 Task: Research Airbnb accommodation in Valenza, Italy from 1st December, 2023 to 3rd December, 2023 for 1 adult. Place can be private room with 1  bedroom having 1 bed and 1 bathroom. Property type can be hotel. Amenities needed are: wifi.
Action: Mouse moved to (442, 219)
Screenshot: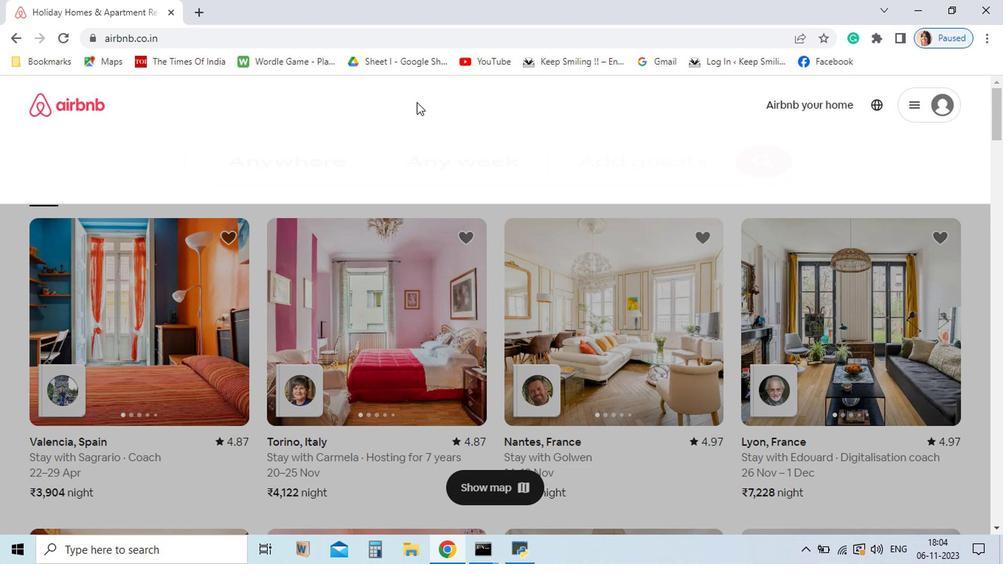 
Action: Mouse pressed left at (442, 219)
Screenshot: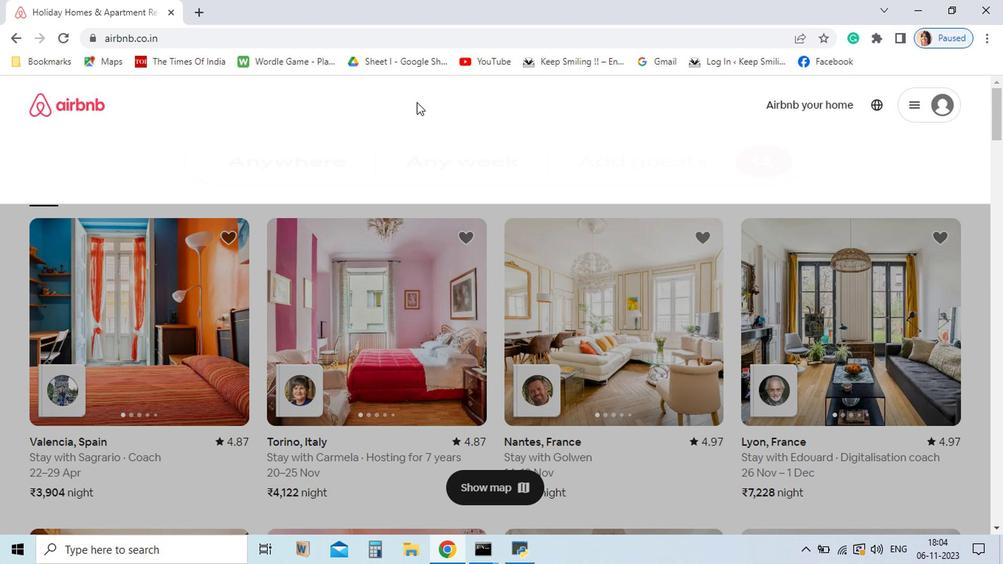 
Action: Mouse moved to (355, 266)
Screenshot: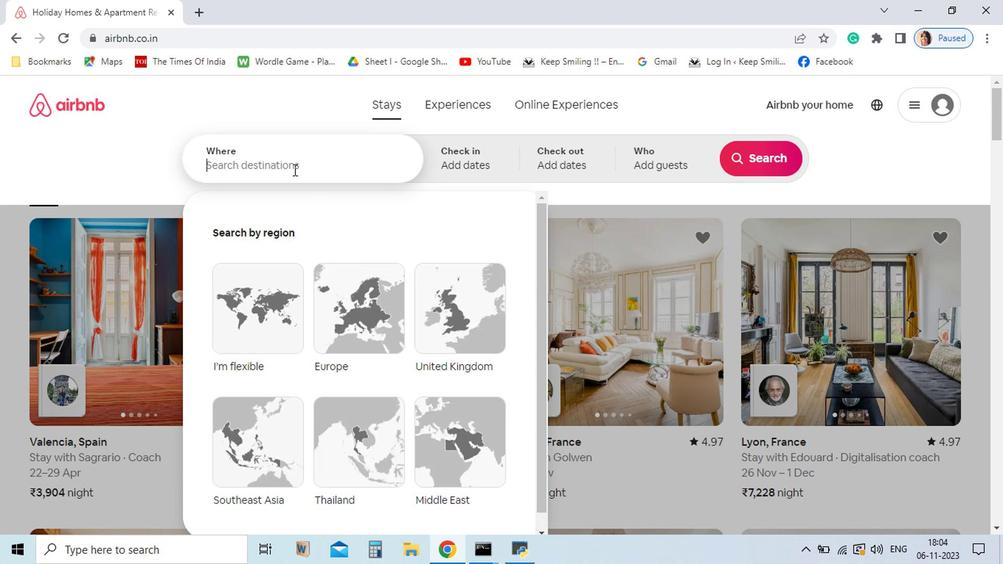
Action: Mouse pressed left at (355, 266)
Screenshot: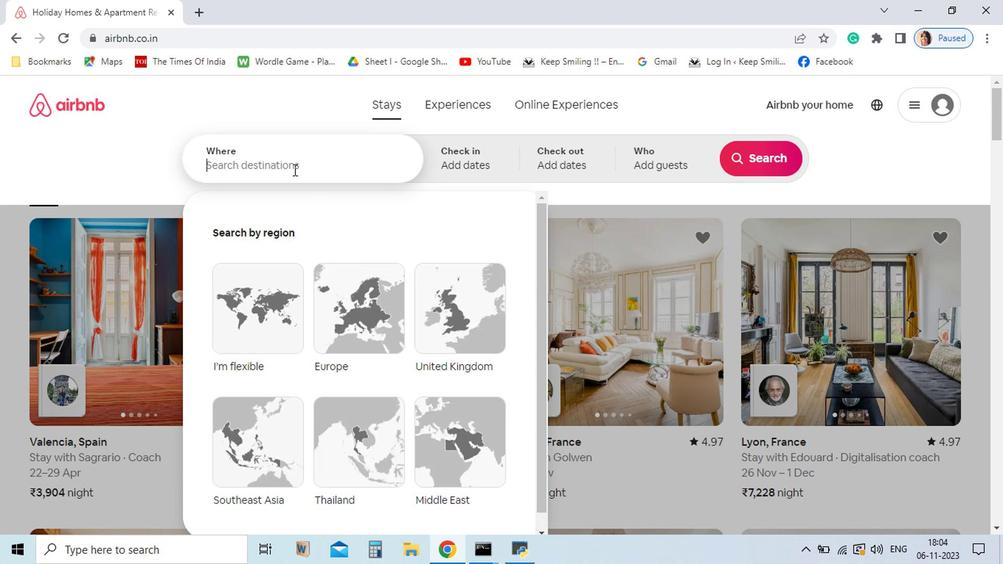 
Action: Mouse moved to (354, 267)
Screenshot: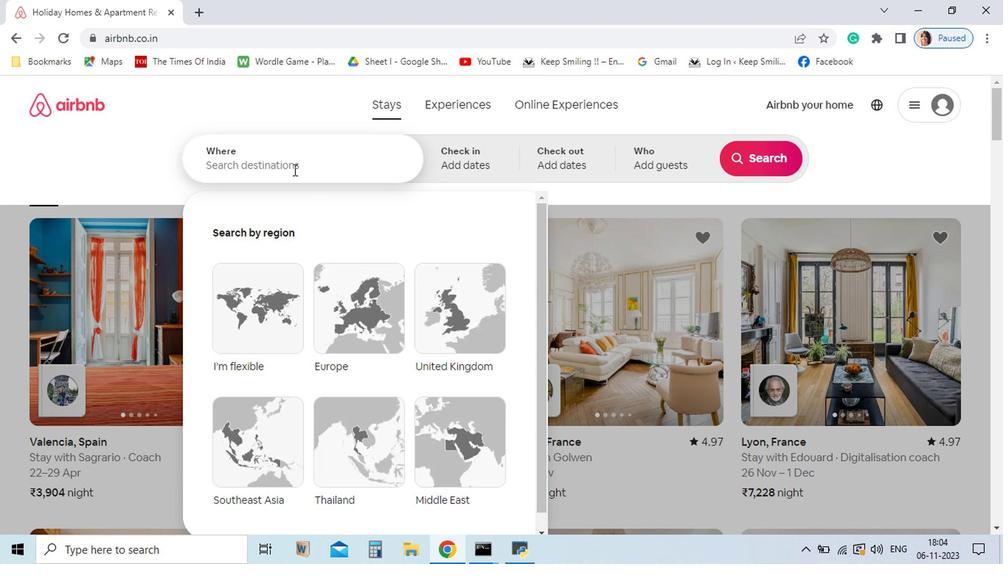 
Action: Key pressed <Key.shift>V
Screenshot: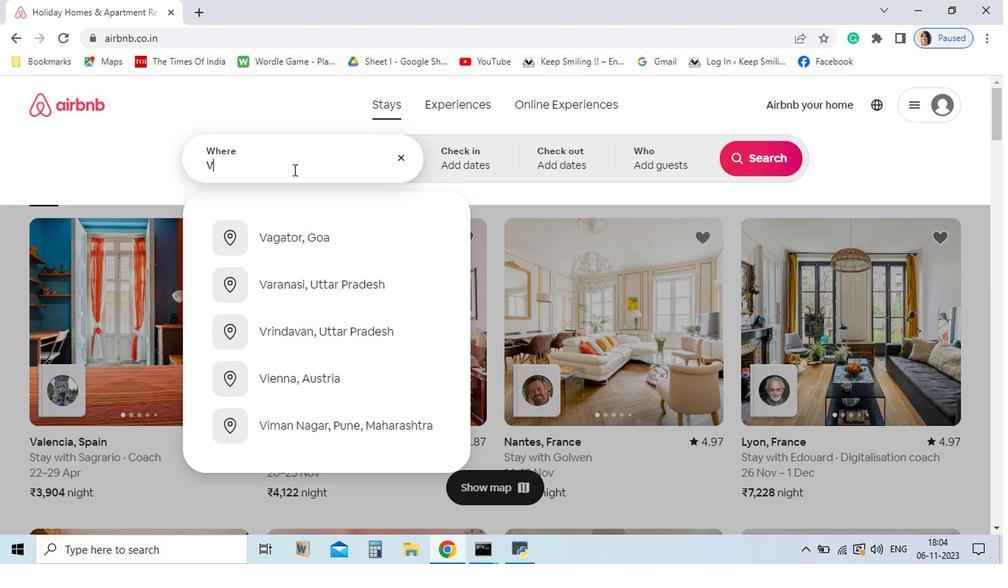 
Action: Mouse moved to (354, 267)
Screenshot: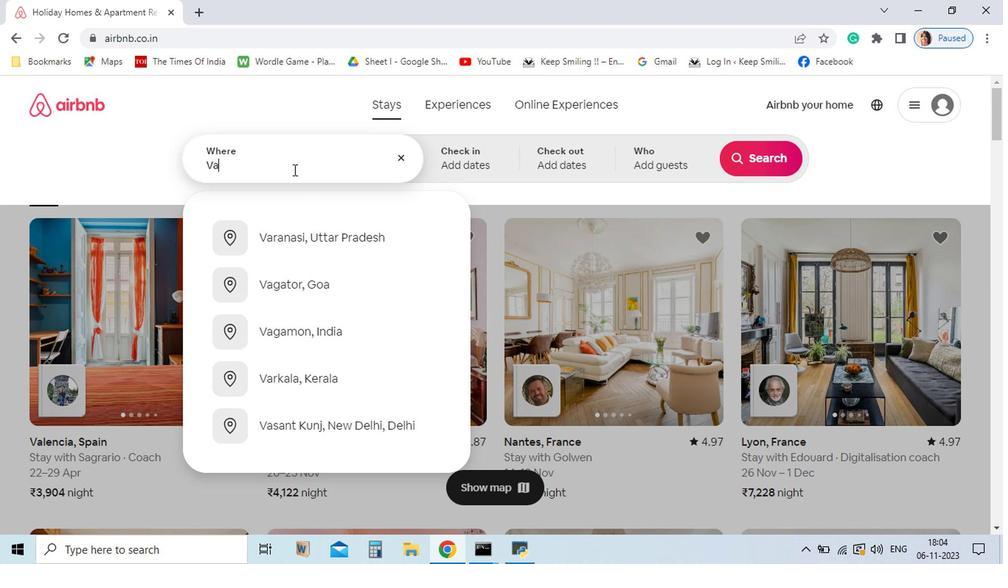 
Action: Key pressed alenza
Screenshot: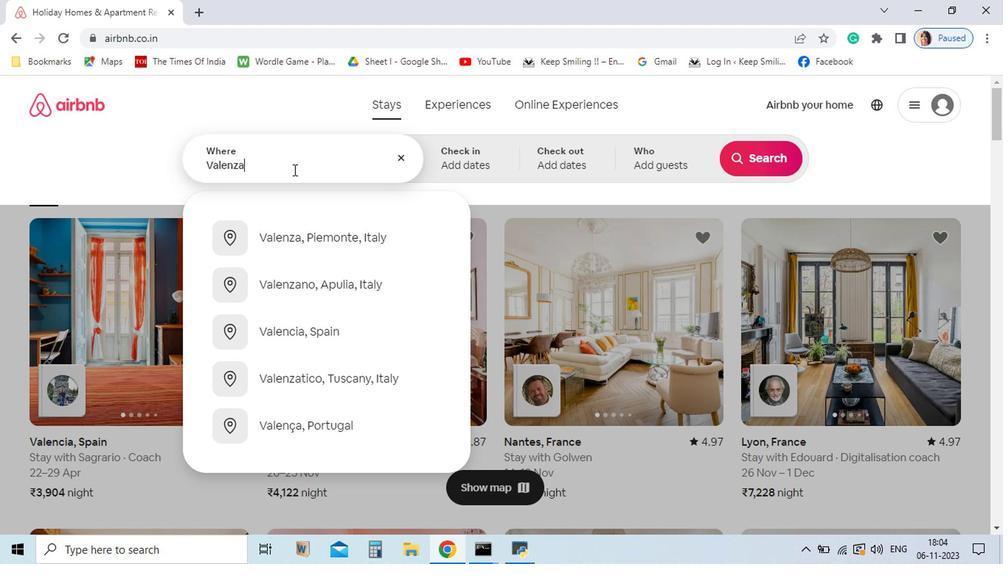 
Action: Mouse moved to (354, 268)
Screenshot: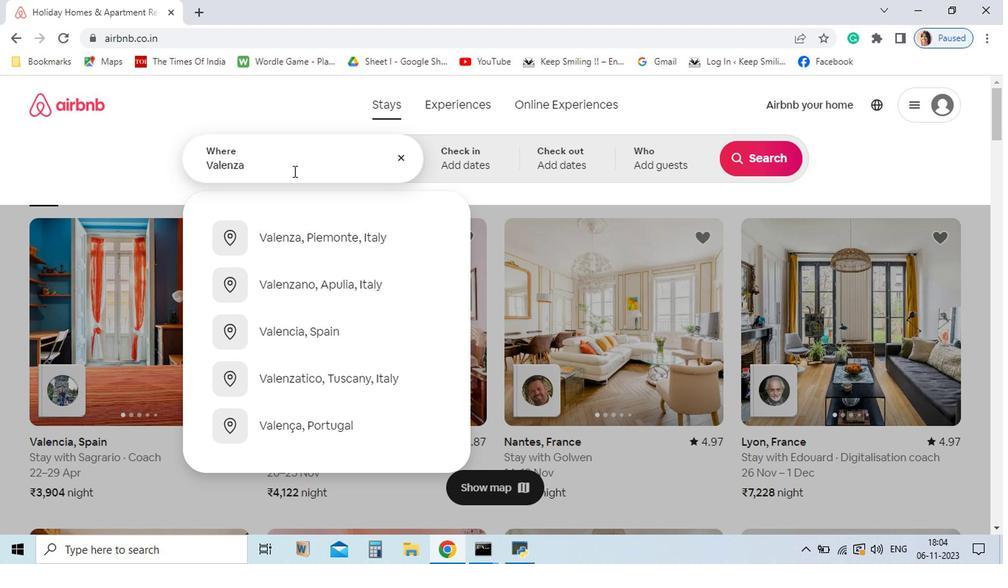 
Action: Key pressed ,<Key.space><Key.shift_r>Italy<Key.enter>
Screenshot: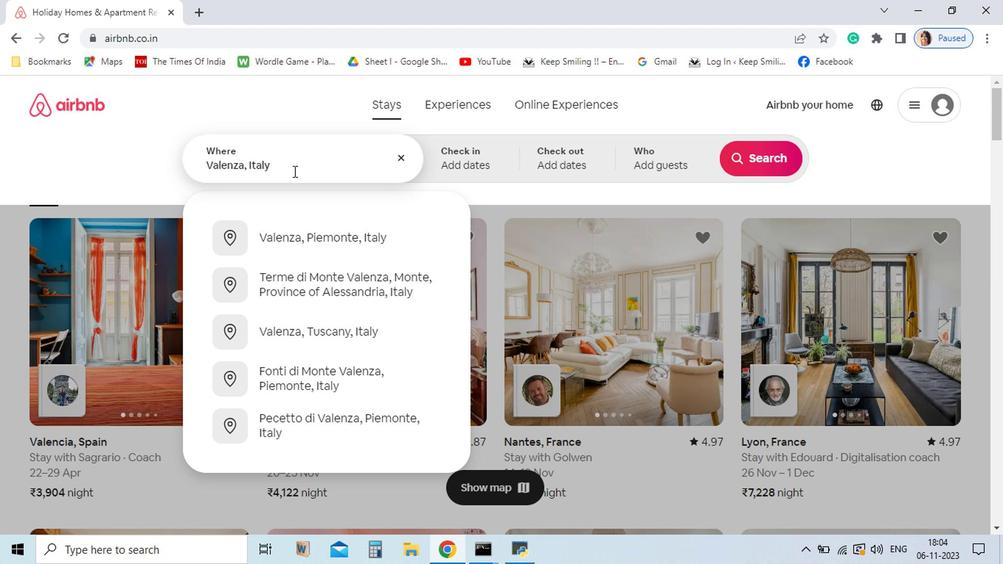 
Action: Mouse moved to (644, 385)
Screenshot: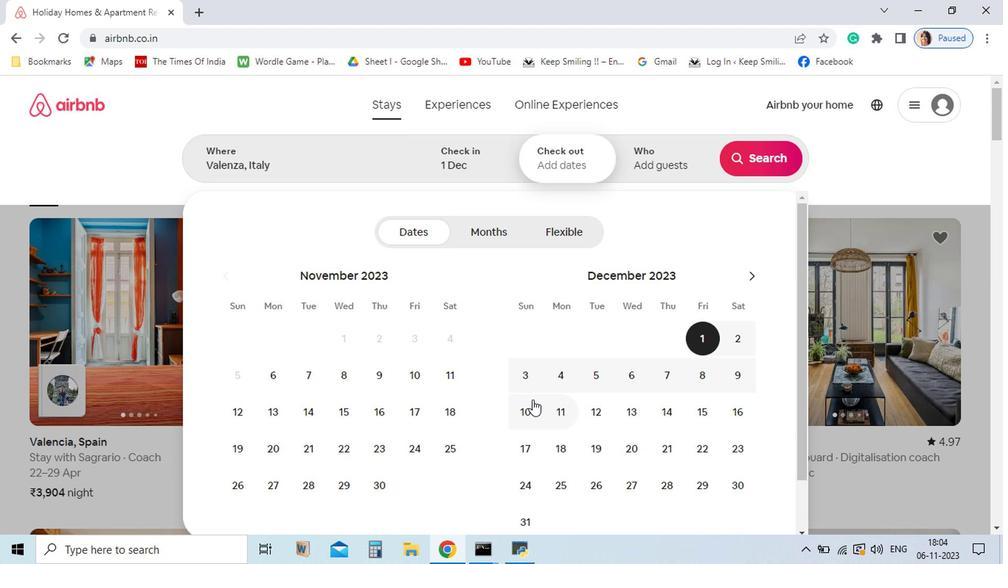 
Action: Mouse pressed left at (644, 385)
Screenshot: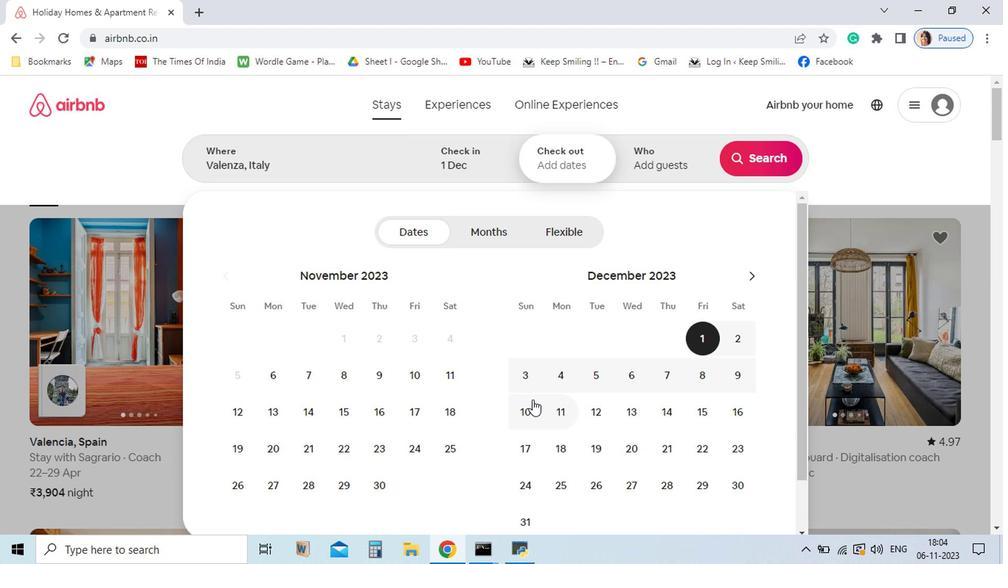 
Action: Mouse moved to (514, 420)
Screenshot: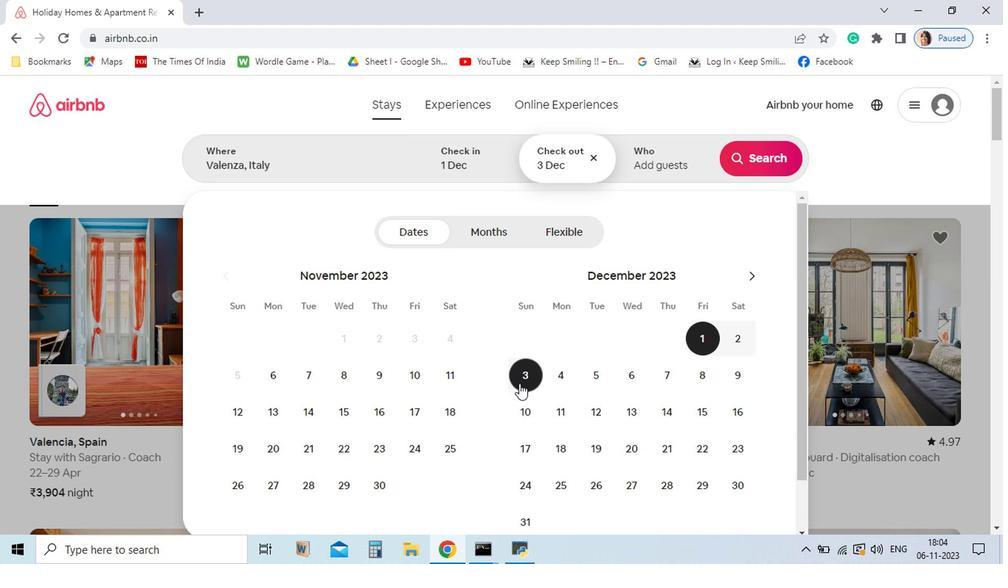 
Action: Mouse pressed left at (514, 420)
Screenshot: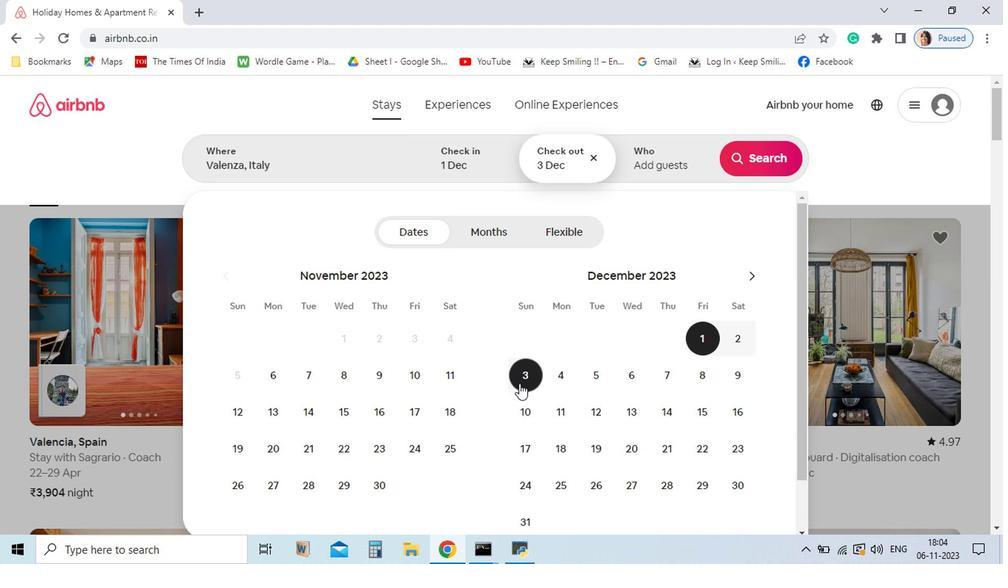 
Action: Mouse moved to (605, 255)
Screenshot: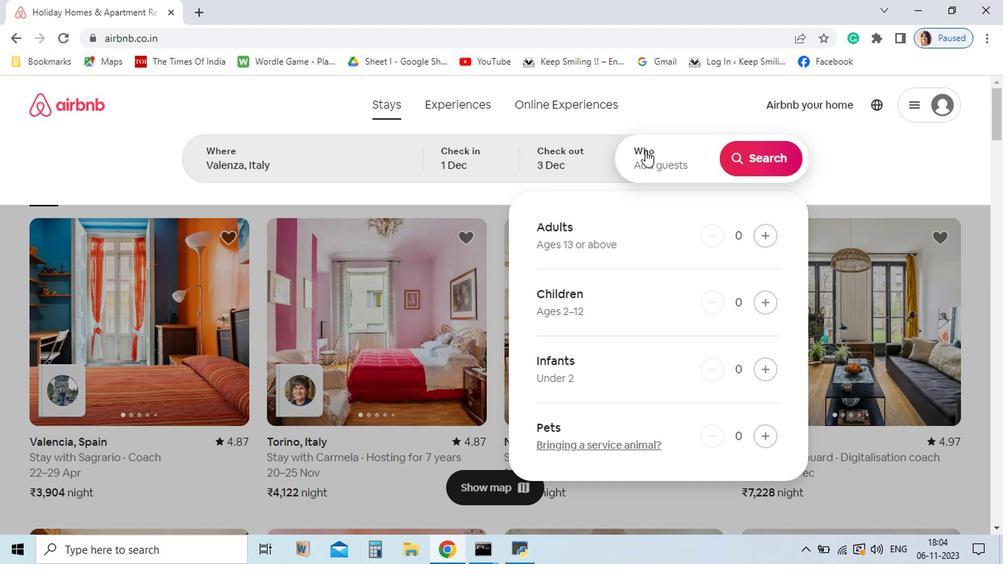 
Action: Mouse pressed left at (605, 255)
Screenshot: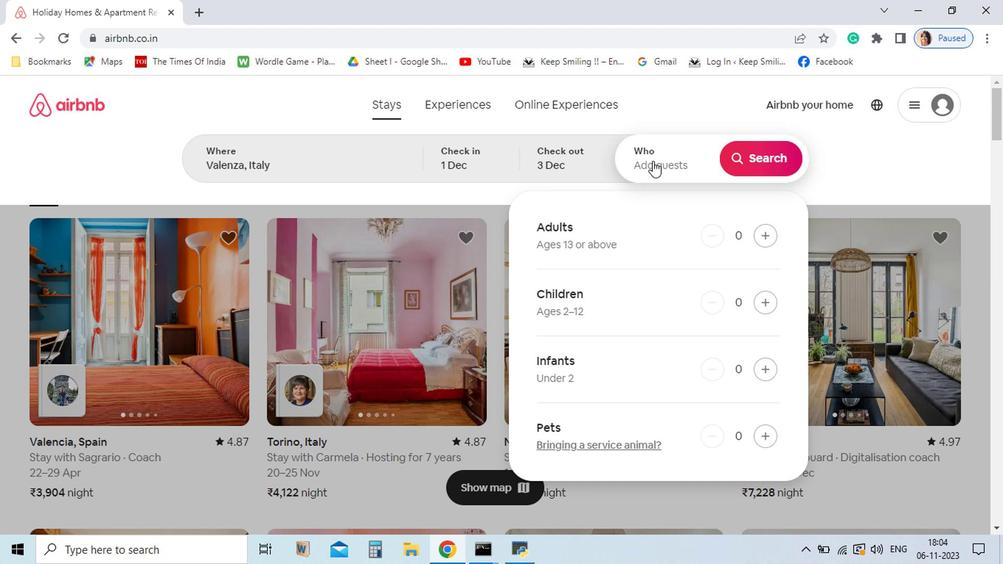 
Action: Mouse moved to (693, 314)
Screenshot: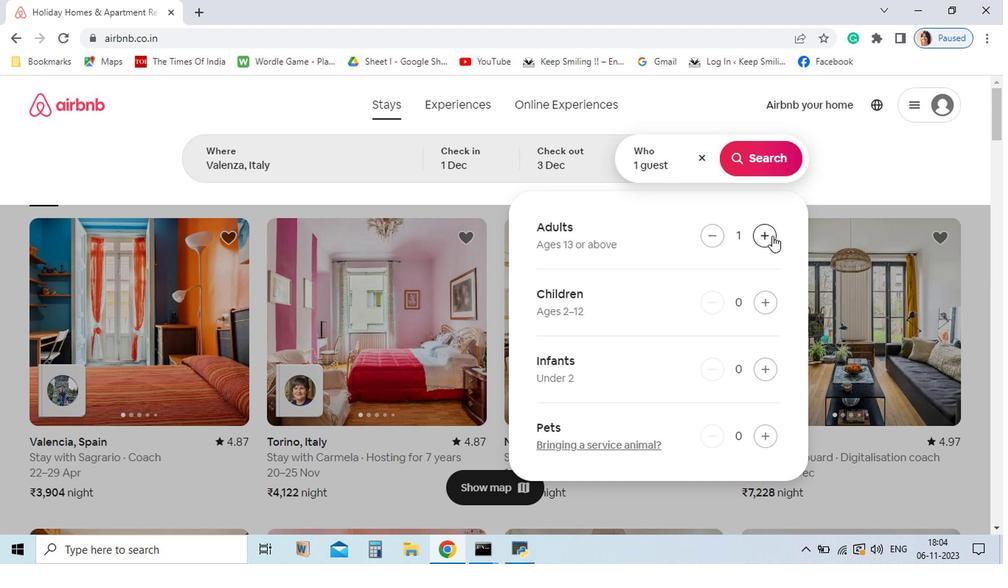 
Action: Mouse pressed left at (693, 314)
Screenshot: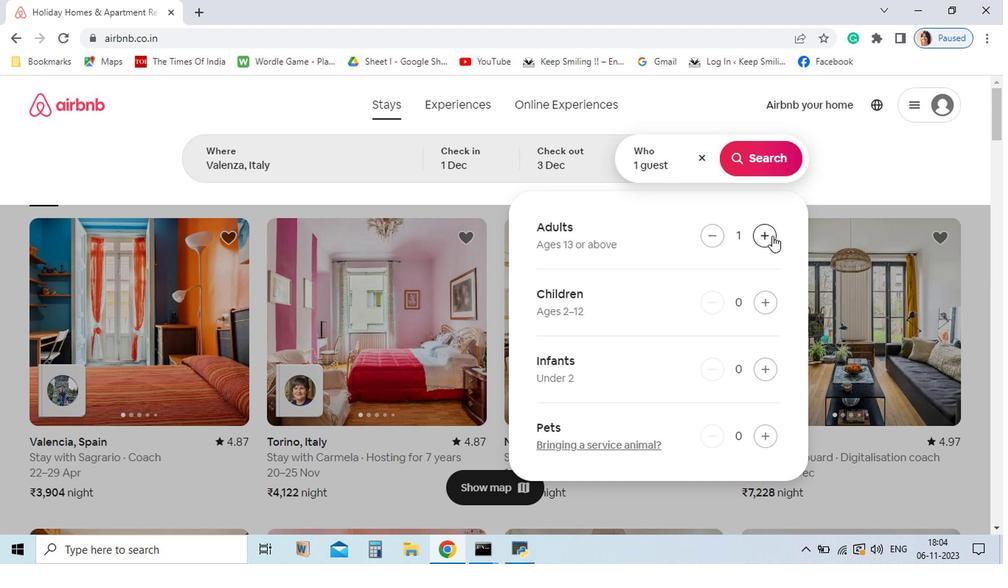 
Action: Mouse moved to (688, 260)
Screenshot: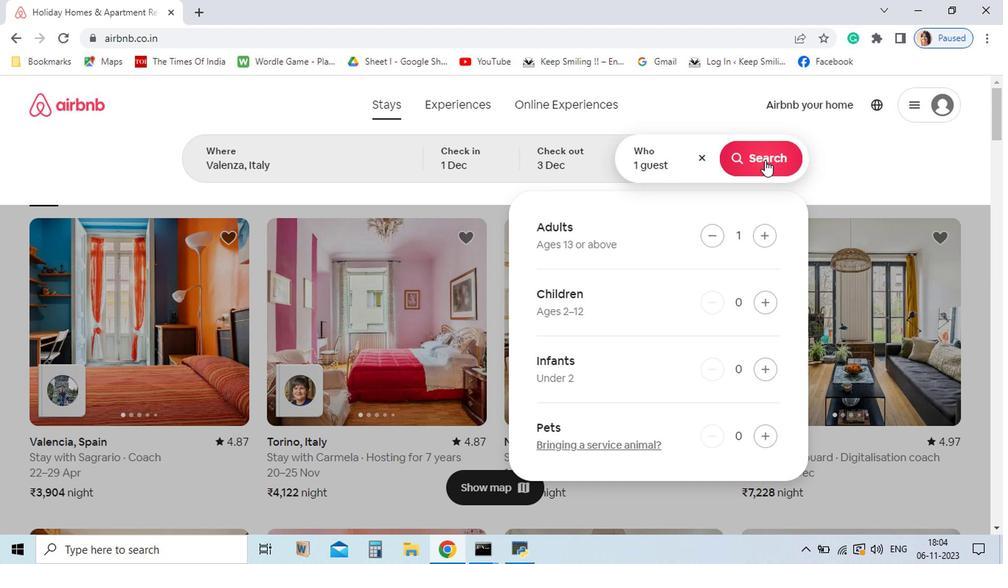 
Action: Mouse pressed left at (688, 260)
Screenshot: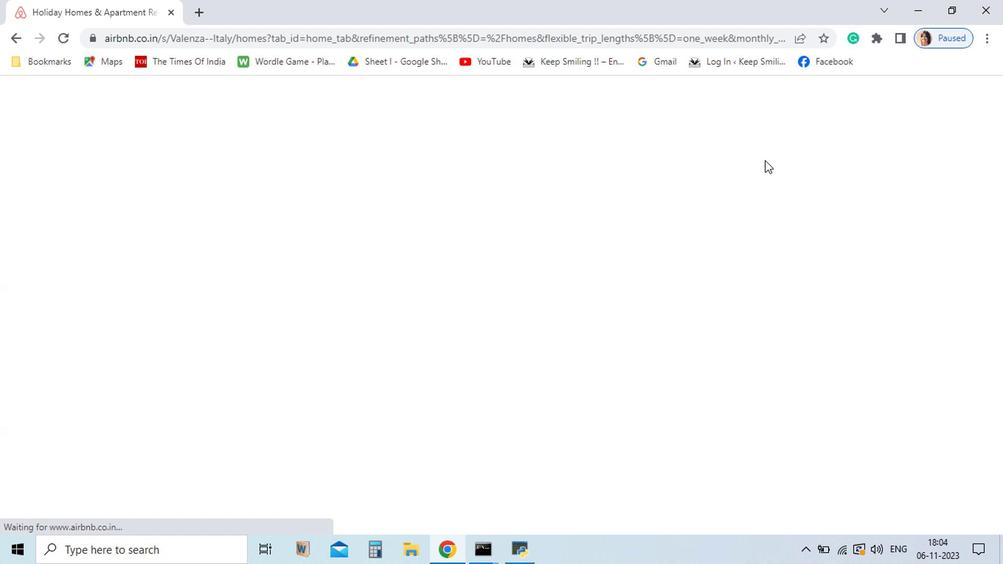 
Action: Mouse pressed left at (688, 260)
Screenshot: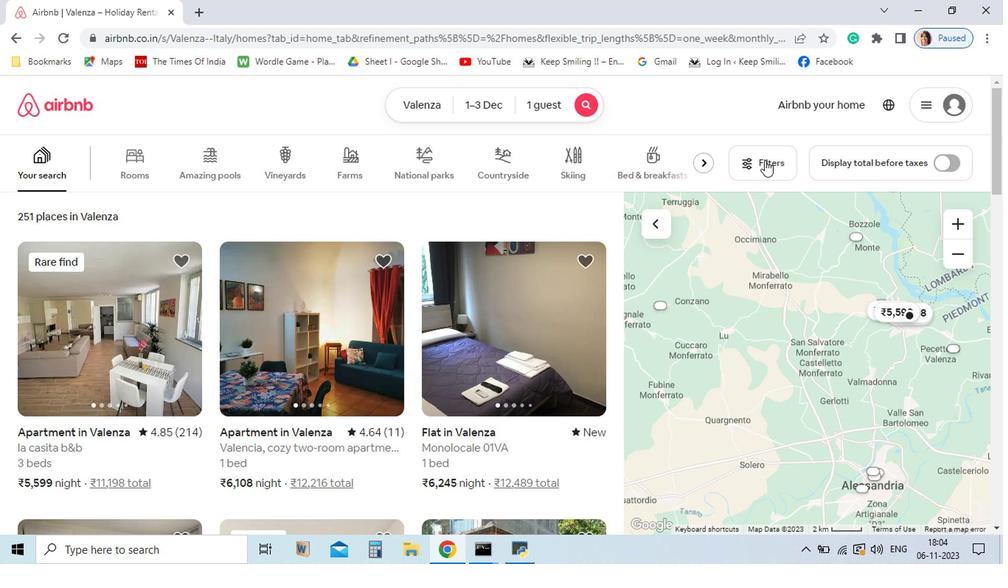 
Action: Mouse moved to (702, 286)
Screenshot: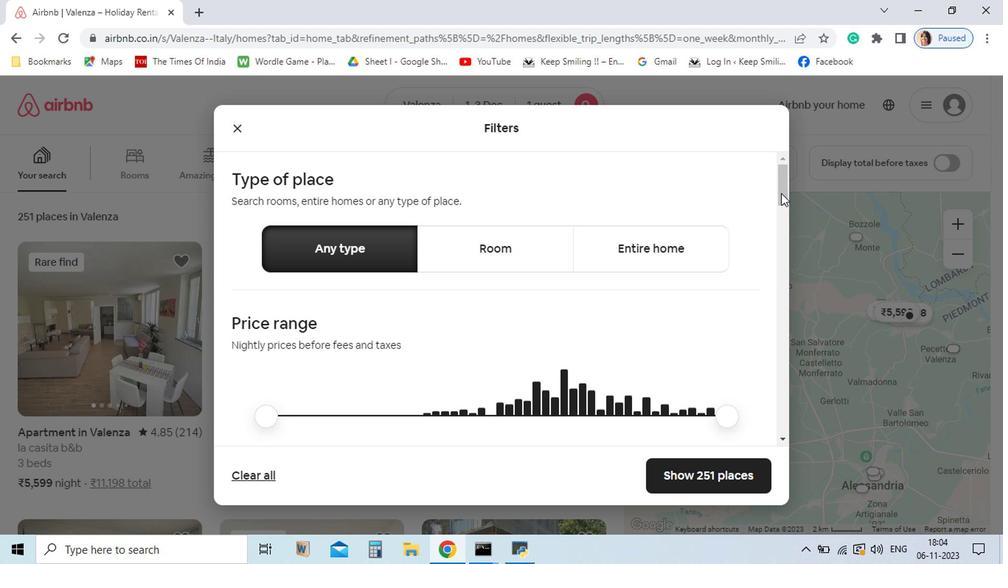
Action: Mouse pressed left at (702, 286)
Screenshot: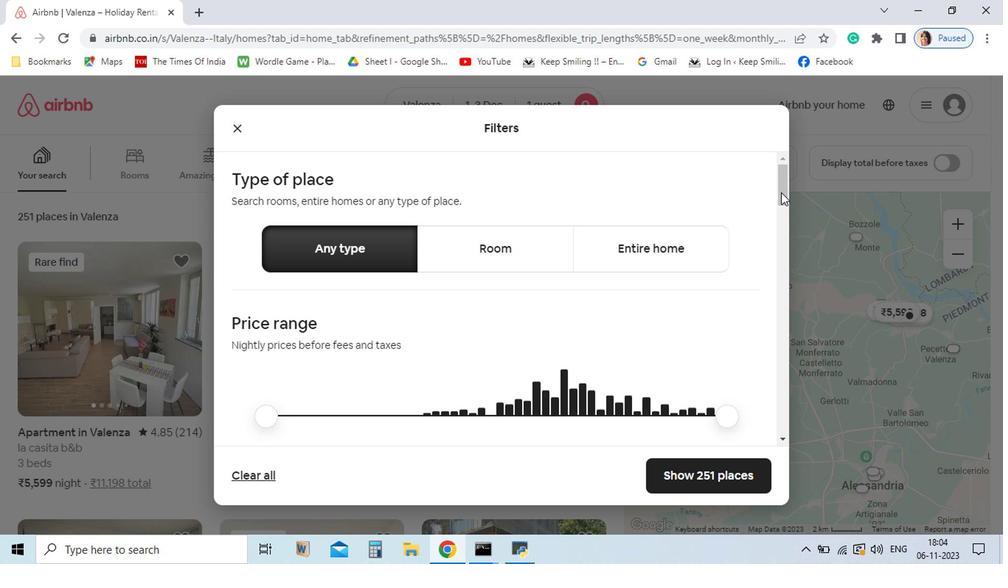 
Action: Mouse moved to (374, 405)
Screenshot: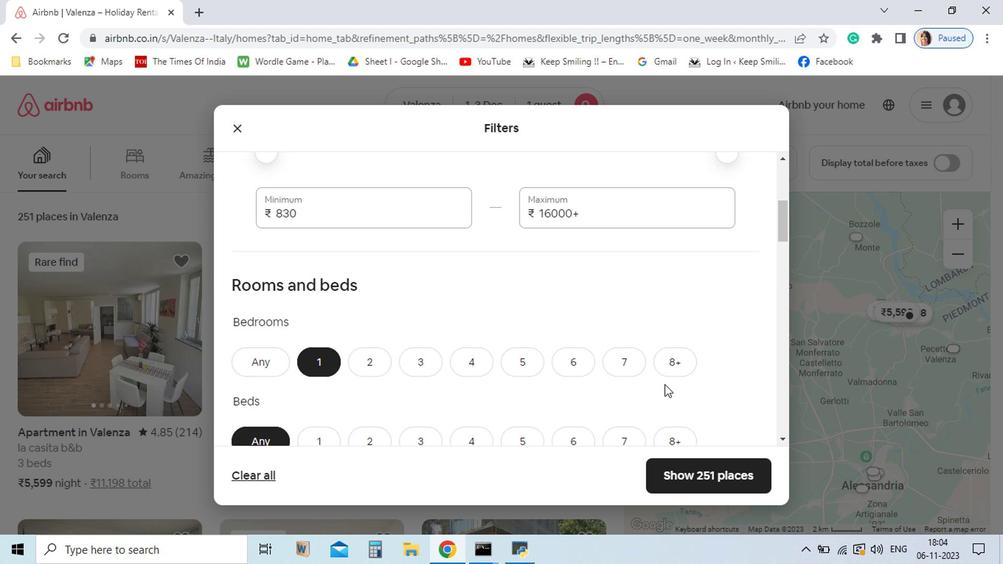 
Action: Mouse pressed left at (374, 405)
Screenshot: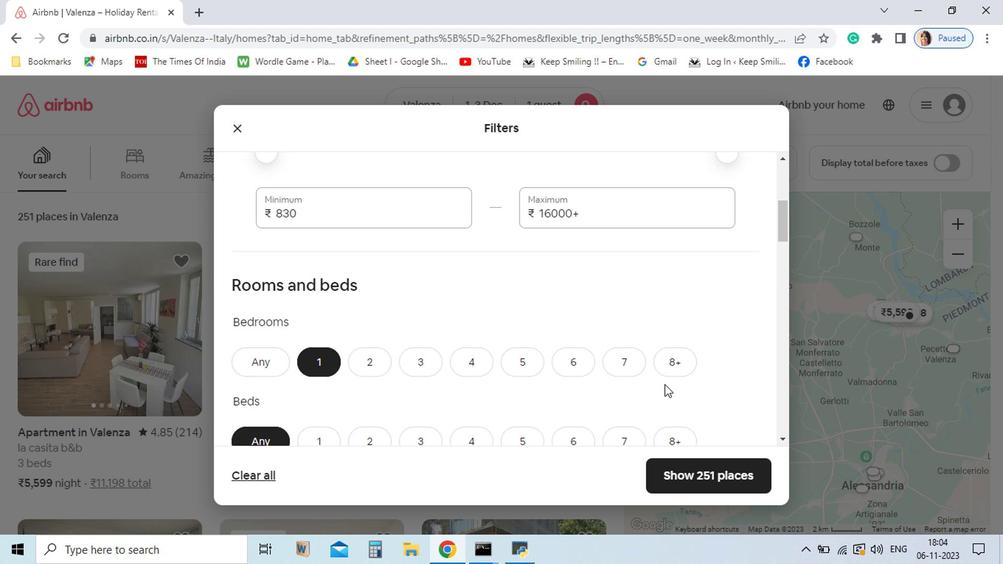
Action: Mouse moved to (699, 311)
Screenshot: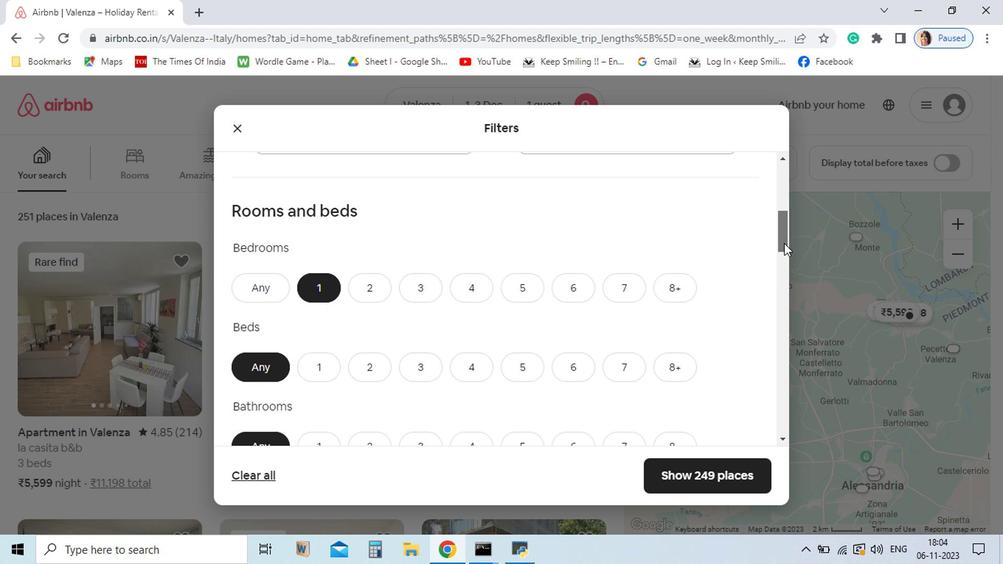 
Action: Mouse pressed left at (699, 311)
Screenshot: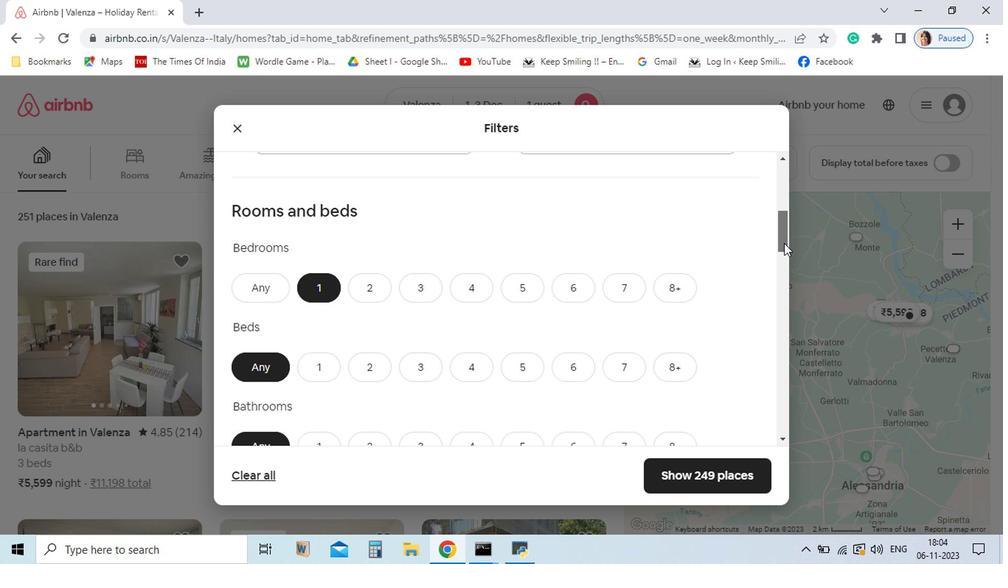 
Action: Mouse moved to (371, 408)
Screenshot: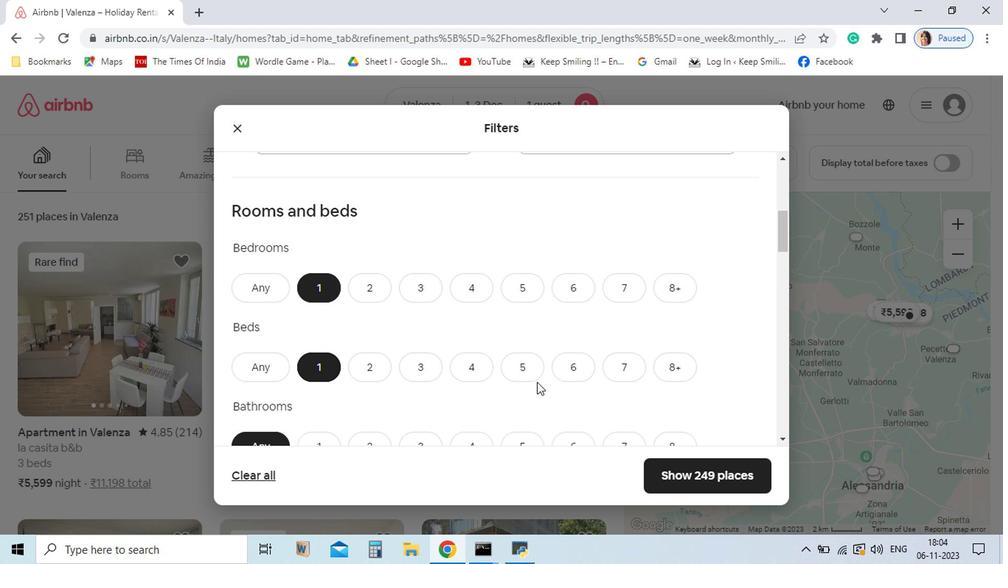 
Action: Mouse pressed left at (371, 408)
Screenshot: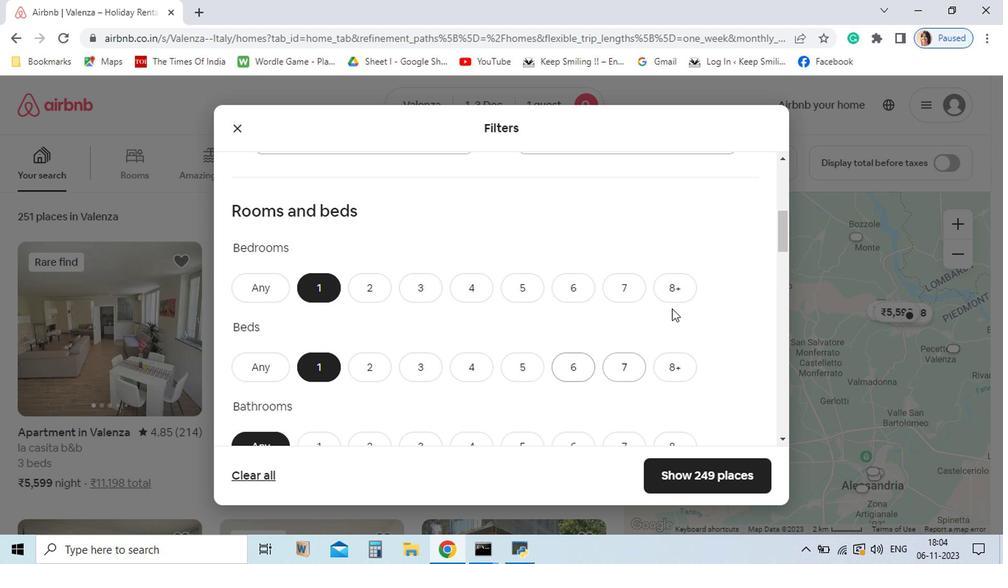 
Action: Mouse moved to (699, 318)
Screenshot: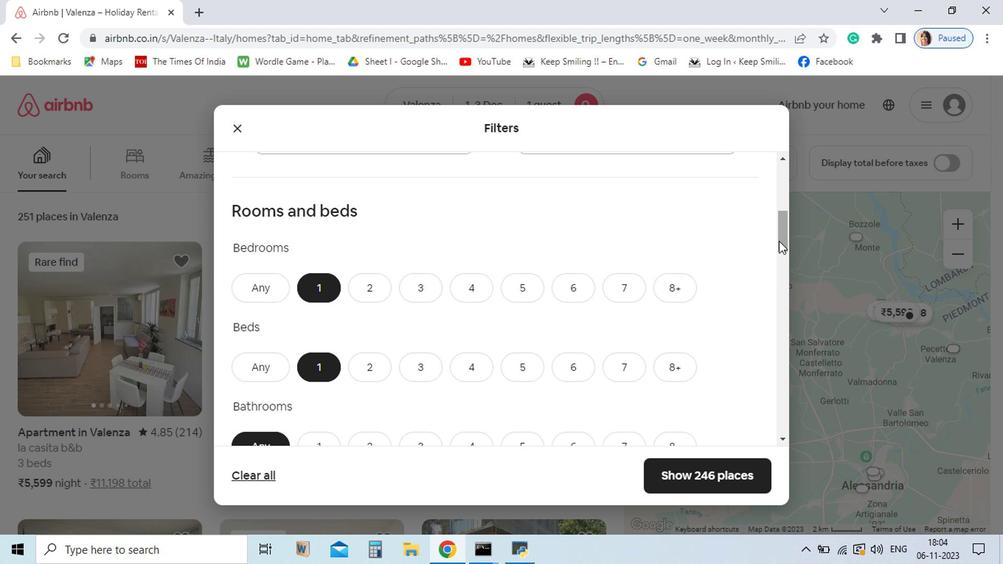 
Action: Mouse pressed left at (699, 318)
Screenshot: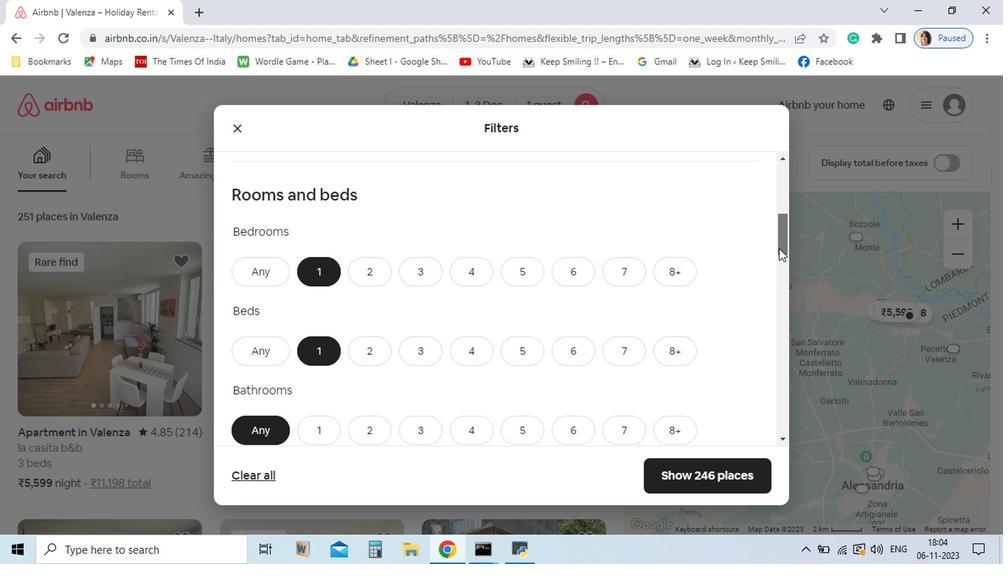 
Action: Mouse moved to (379, 397)
Screenshot: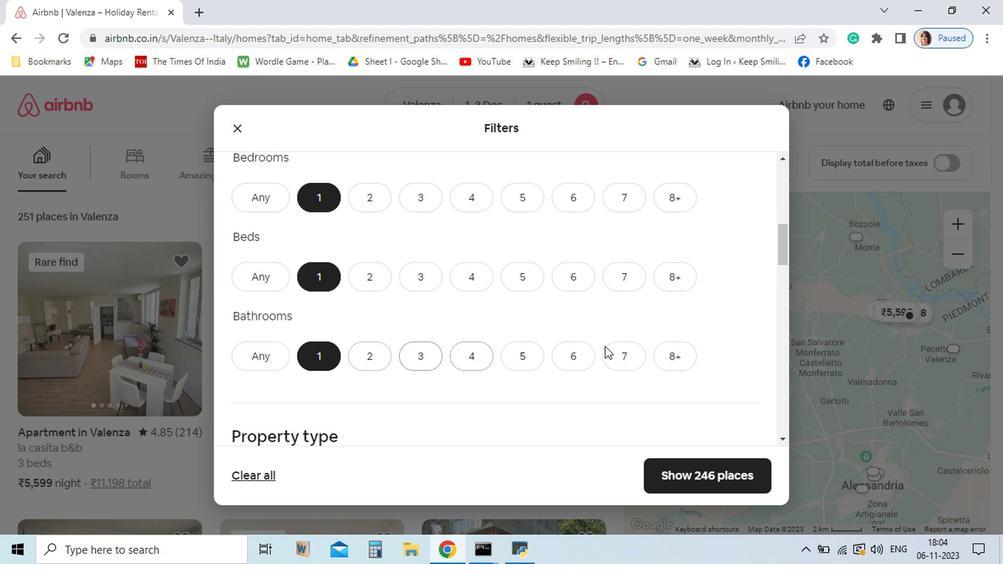 
Action: Mouse pressed left at (379, 397)
Screenshot: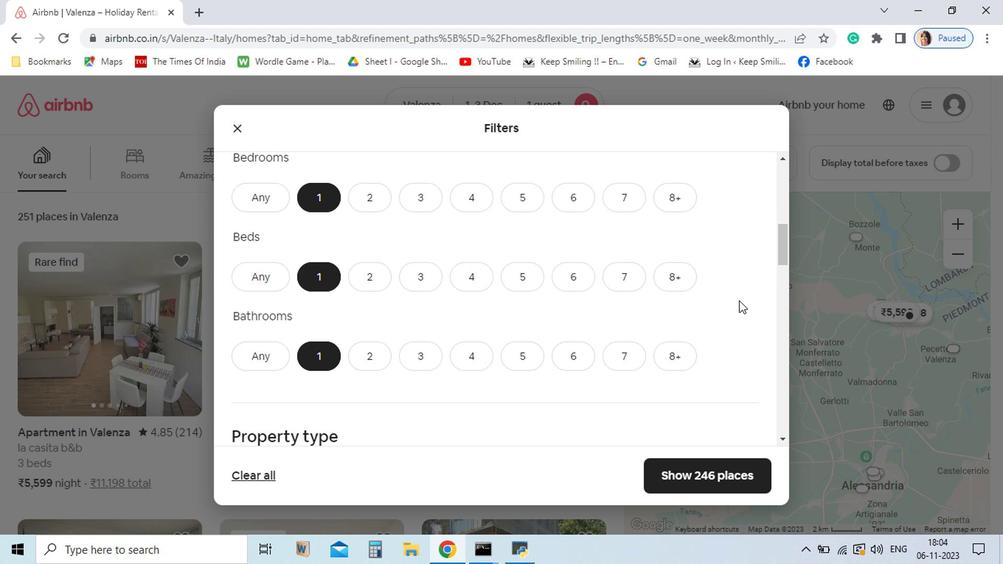 
Action: Mouse moved to (702, 327)
Screenshot: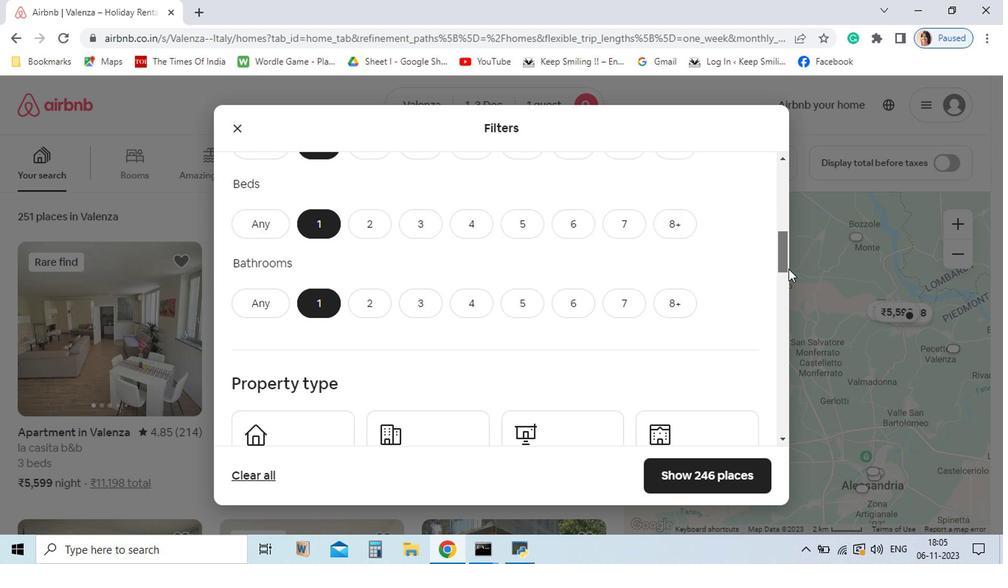 
Action: Mouse pressed left at (702, 327)
Screenshot: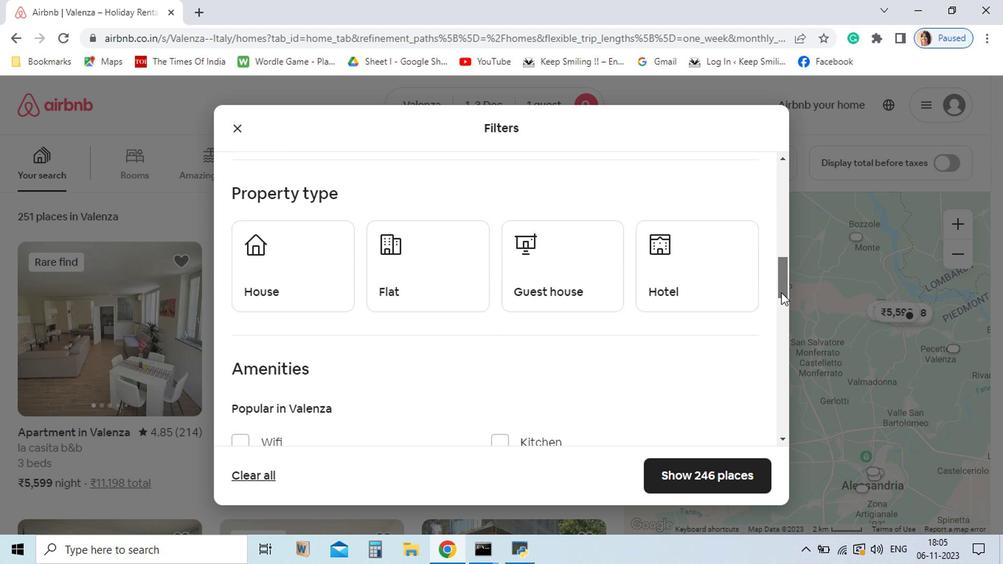 
Action: Mouse moved to (631, 317)
Screenshot: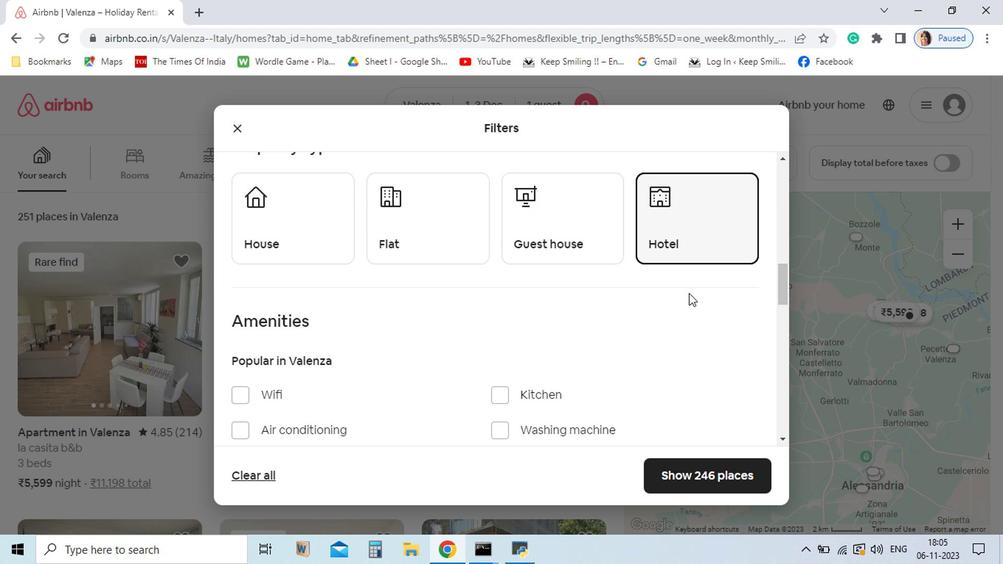 
Action: Mouse pressed left at (631, 317)
Screenshot: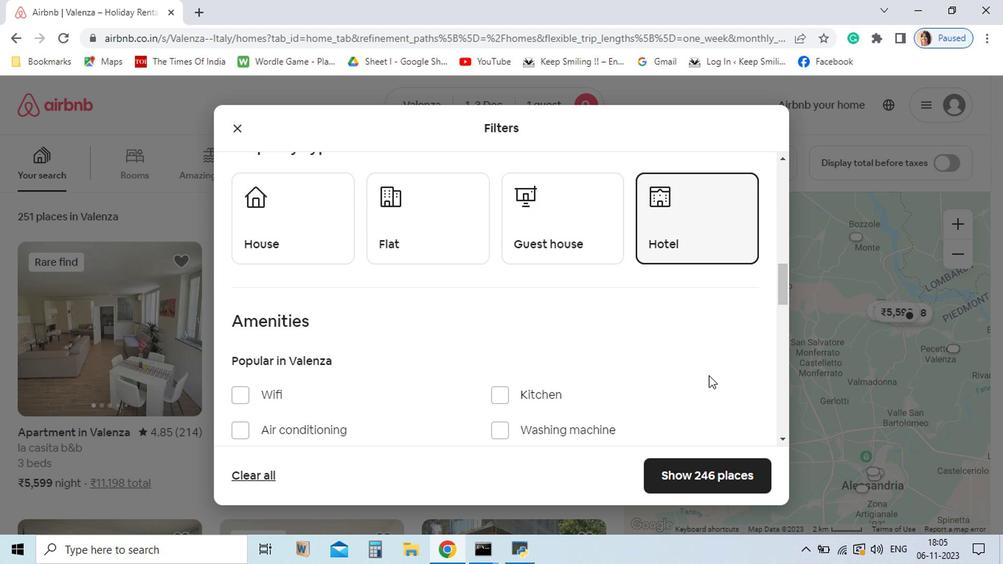
Action: Mouse moved to (701, 350)
Screenshot: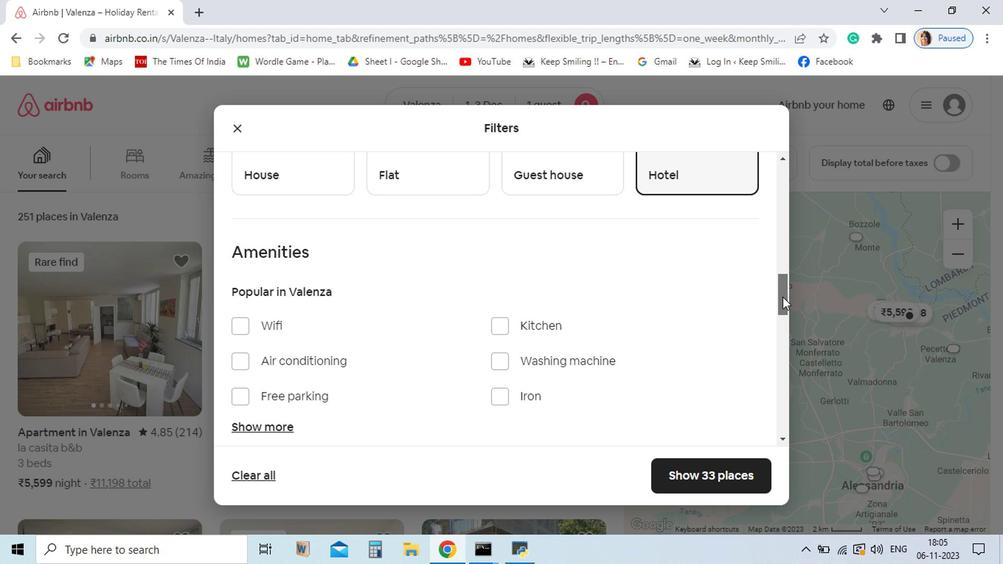 
Action: Mouse pressed left at (701, 350)
Screenshot: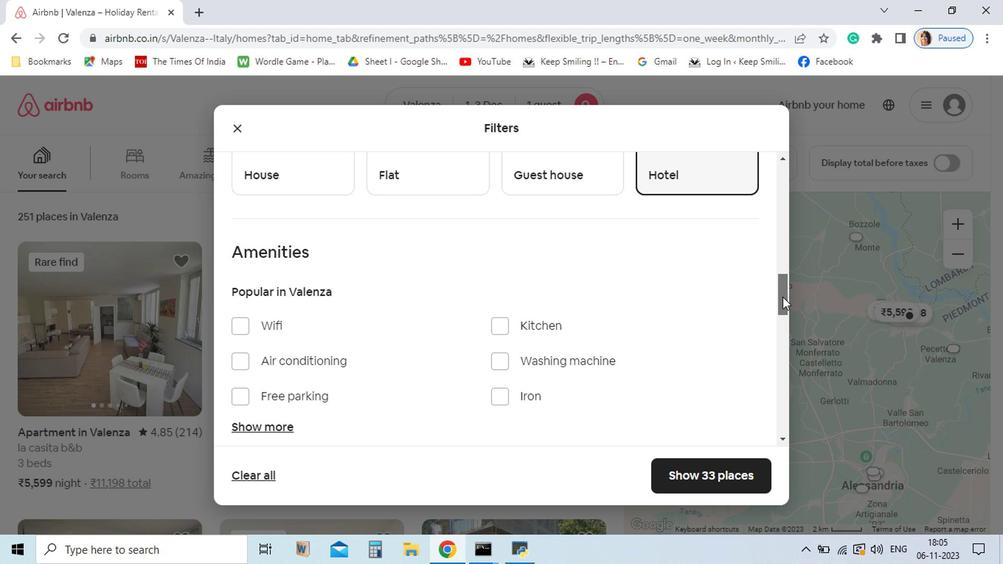 
Action: Mouse moved to (700, 358)
Screenshot: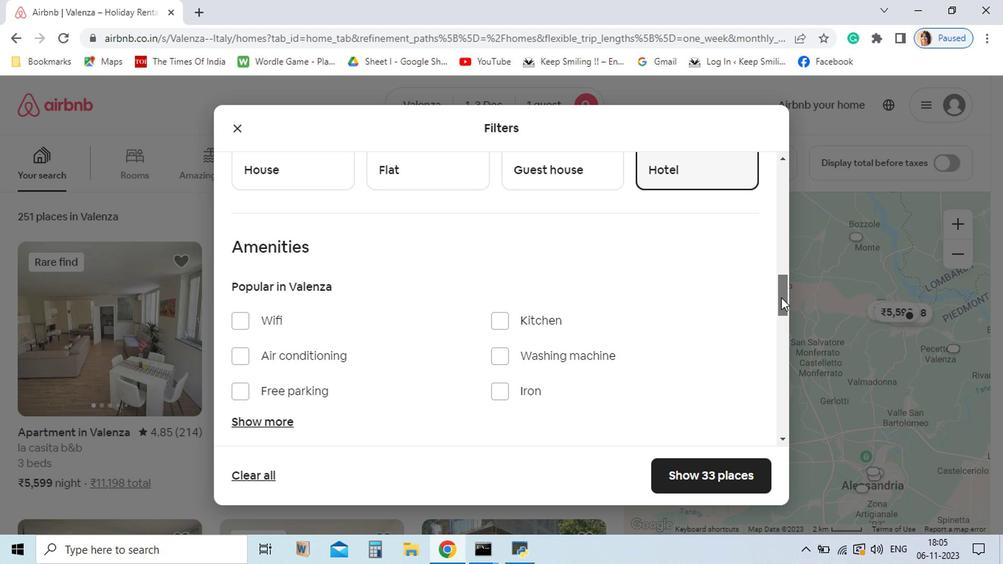 
Action: Mouse pressed left at (700, 358)
Screenshot: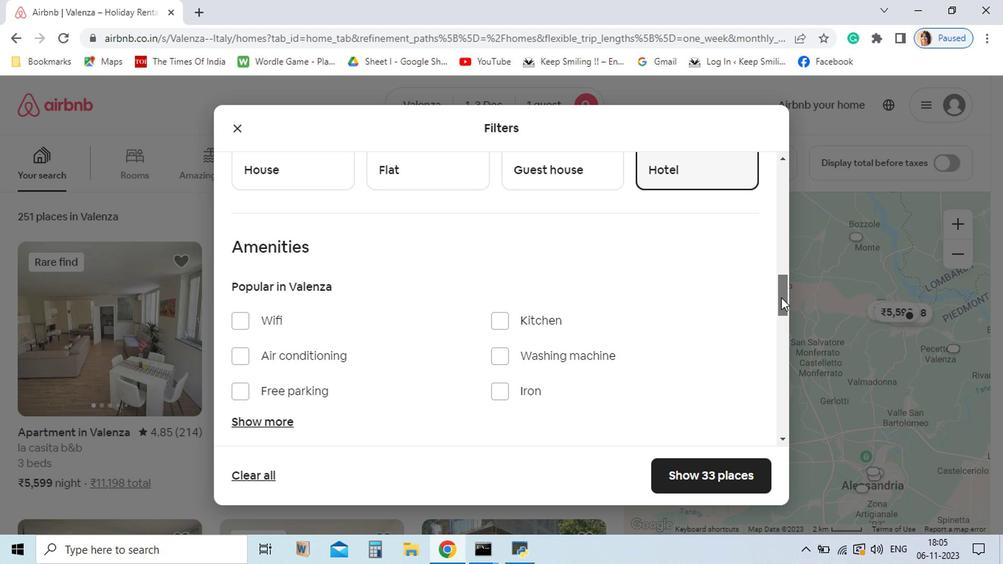 
Action: Mouse moved to (317, 309)
Screenshot: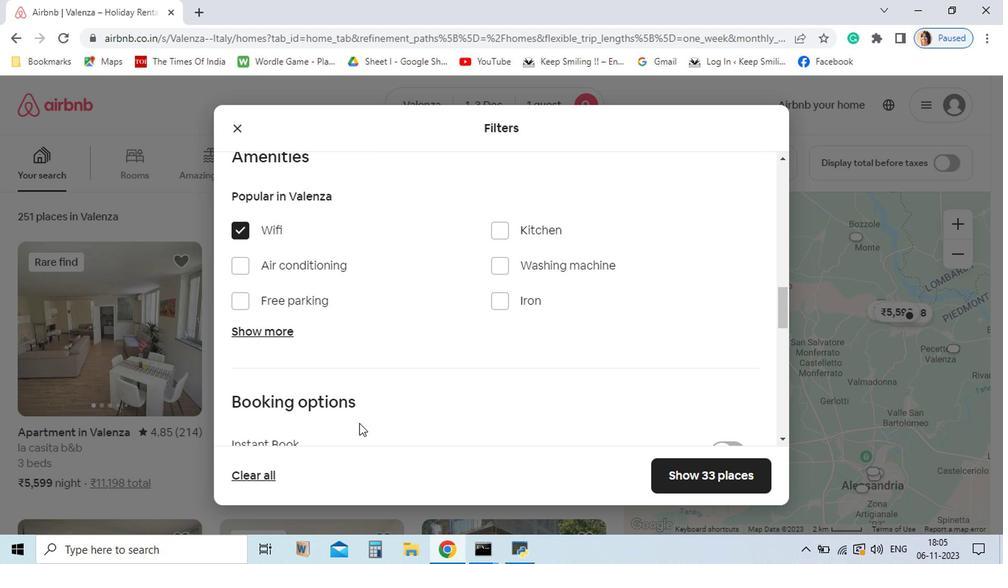 
Action: Mouse pressed left at (317, 309)
Screenshot: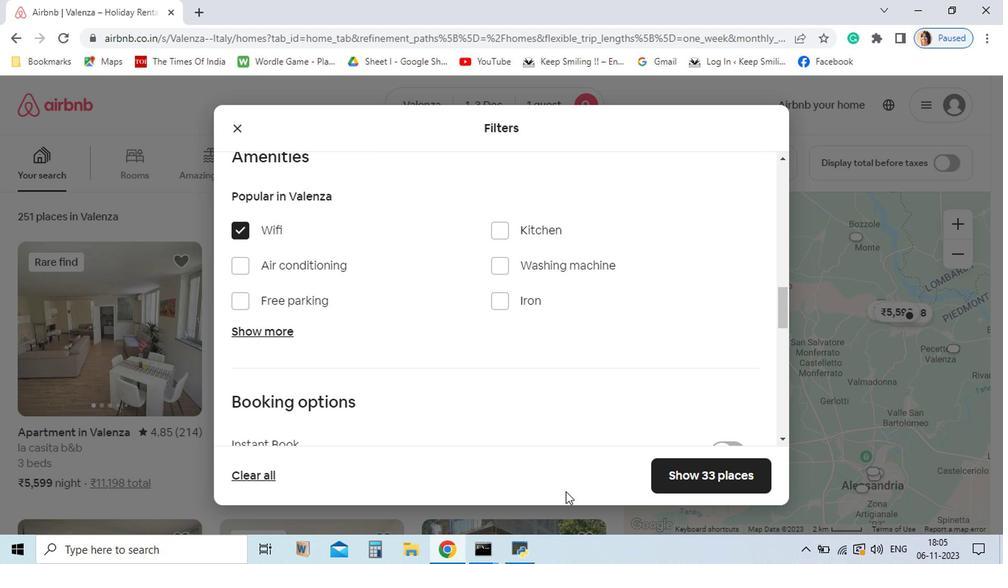 
Action: Mouse moved to (651, 487)
Screenshot: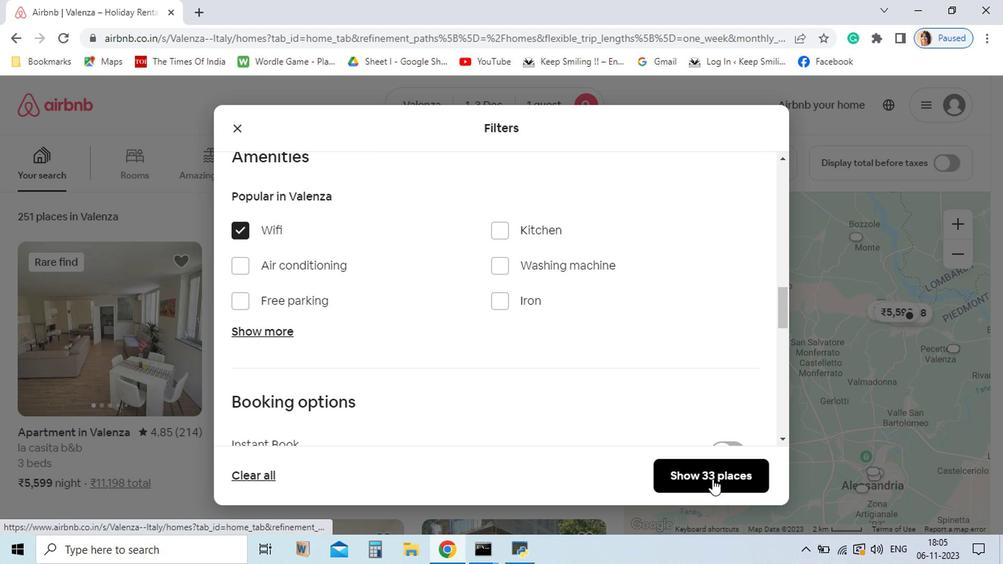 
Action: Mouse pressed left at (651, 487)
Screenshot: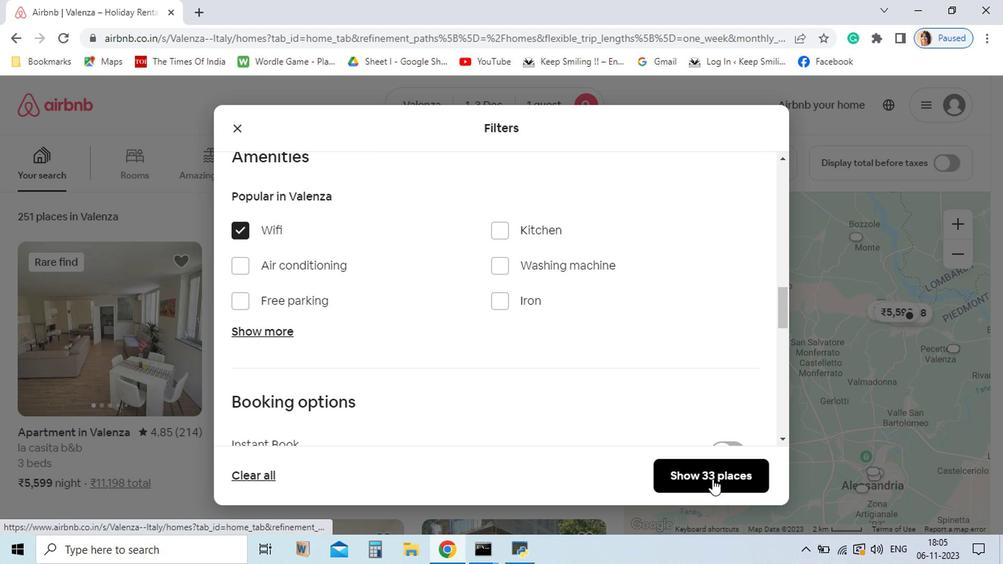 
Action: Mouse moved to (188, 449)
Screenshot: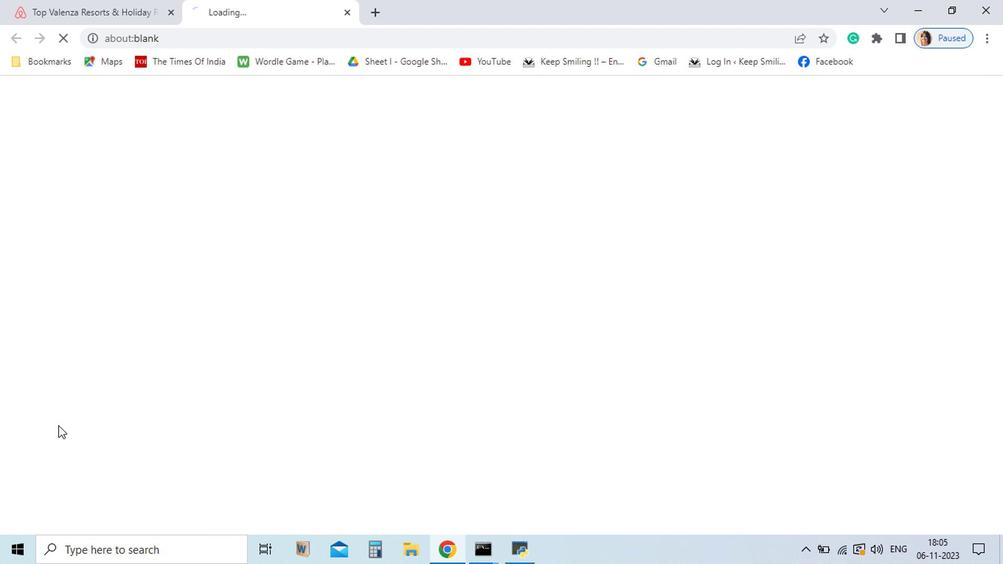 
Action: Mouse pressed left at (188, 449)
Screenshot: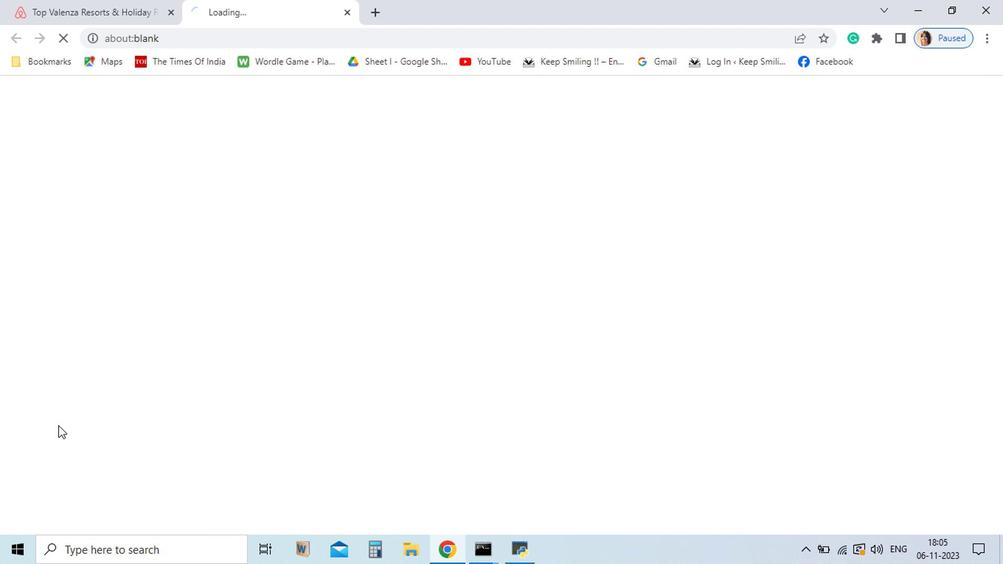 
Action: Mouse moved to (746, 441)
Screenshot: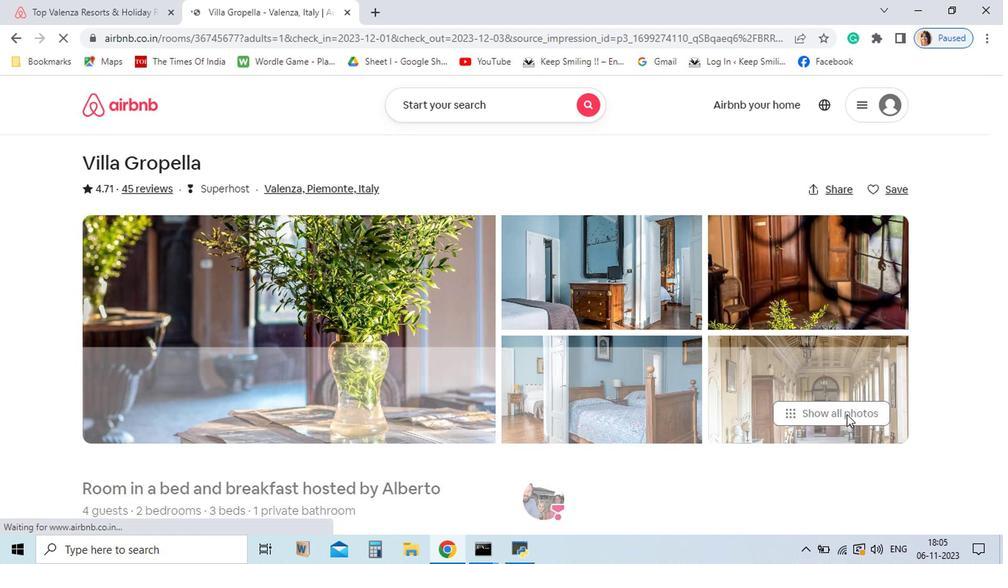 
Action: Mouse pressed left at (746, 441)
Screenshot: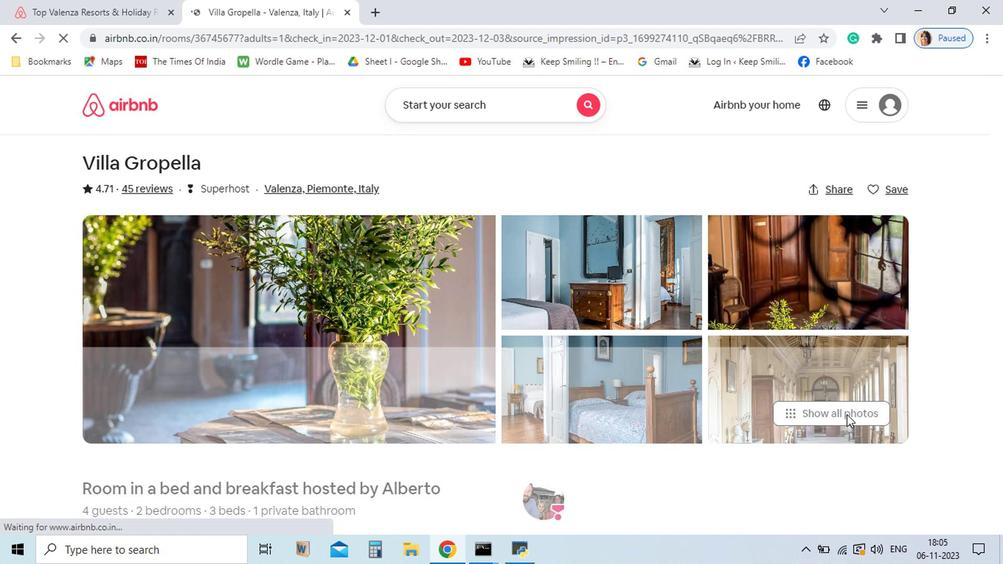 
Action: Mouse moved to (745, 445)
Screenshot: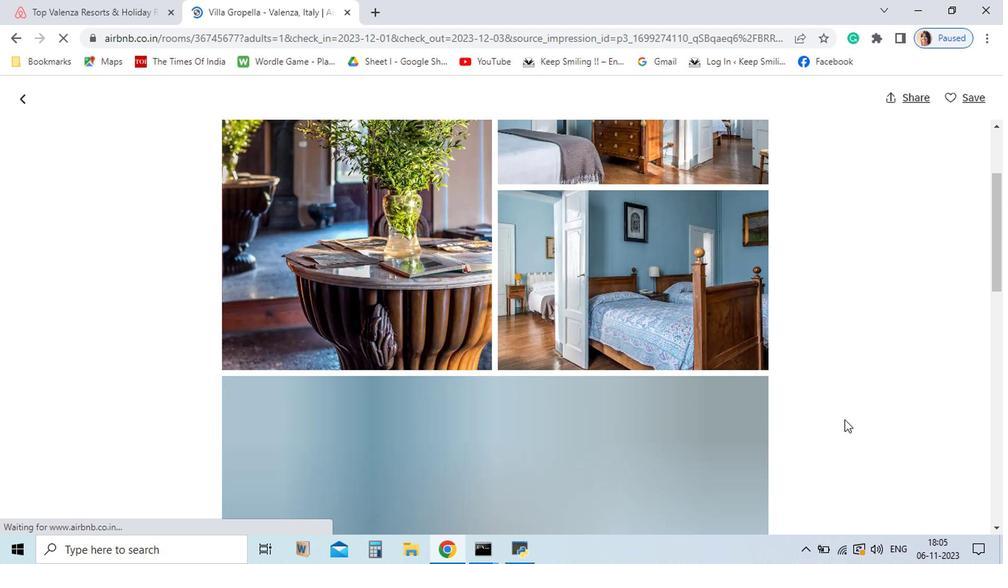 
Action: Mouse scrolled (745, 444) with delta (0, 0)
Screenshot: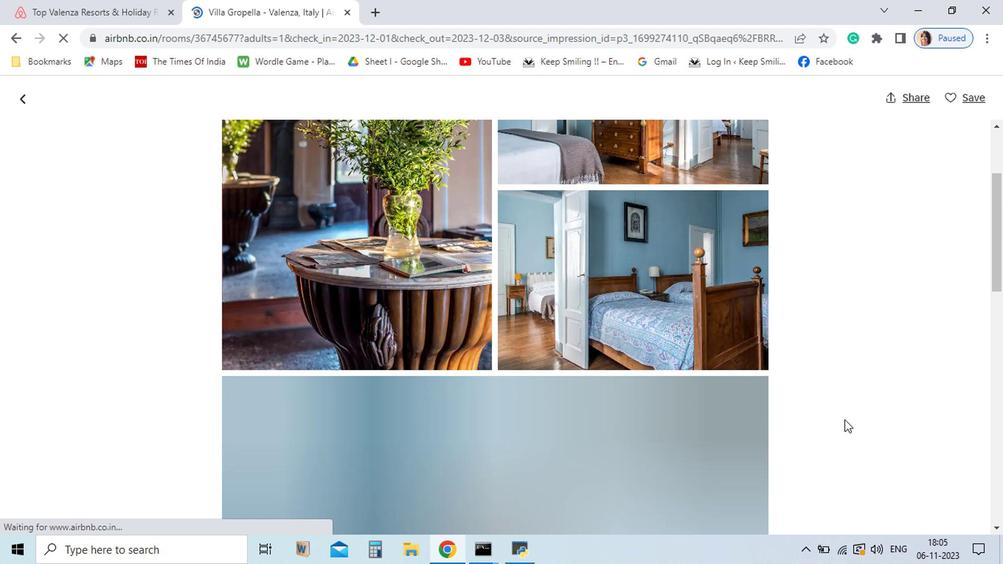 
Action: Mouse scrolled (745, 444) with delta (0, 0)
Screenshot: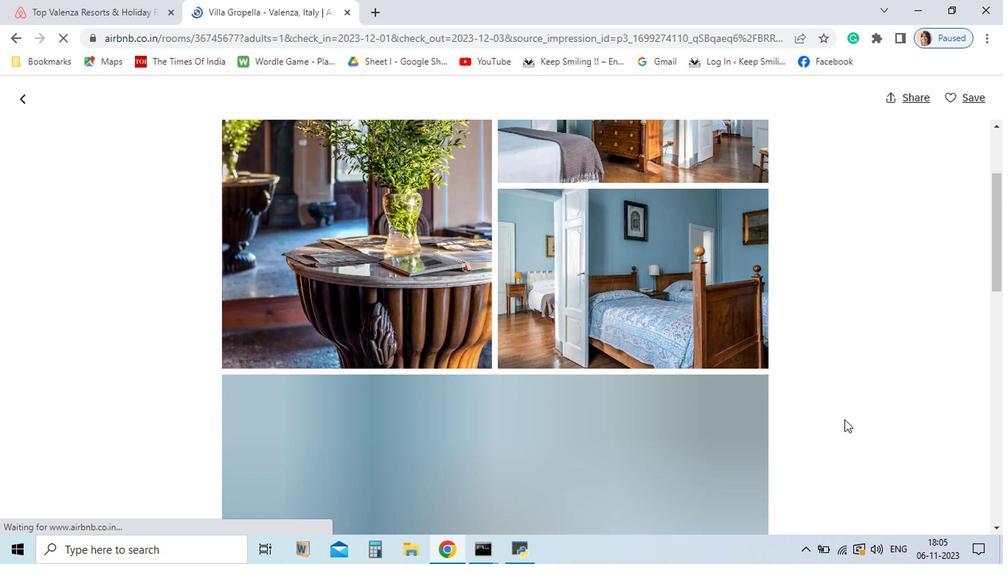 
Action: Mouse moved to (744, 448)
Screenshot: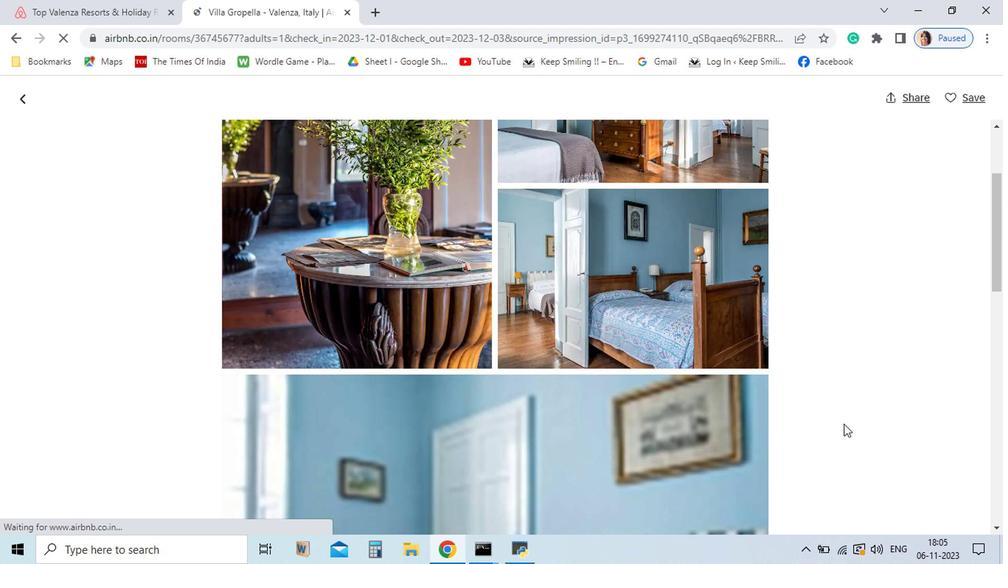 
Action: Mouse scrolled (744, 448) with delta (0, 0)
Screenshot: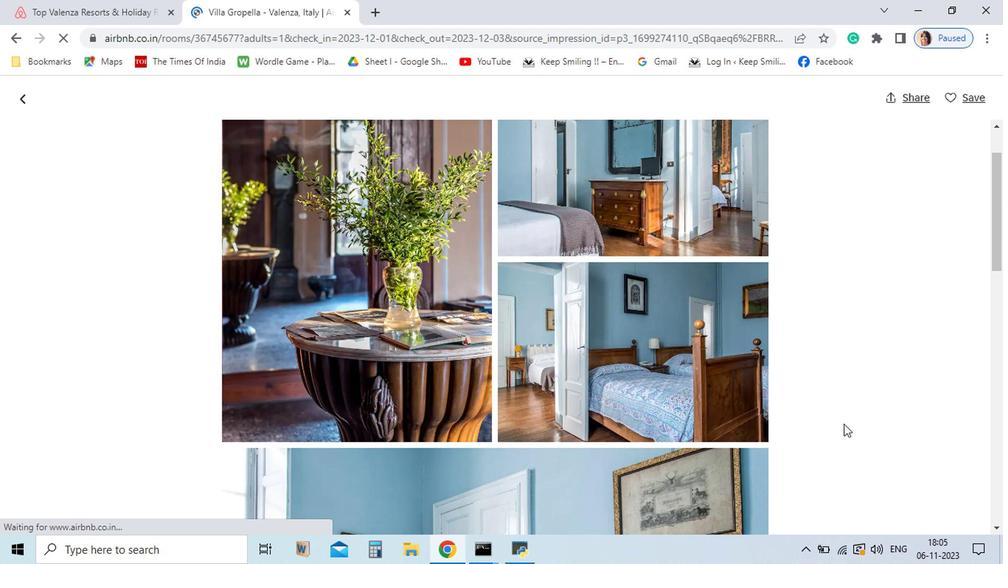 
Action: Mouse scrolled (744, 447) with delta (0, 0)
Screenshot: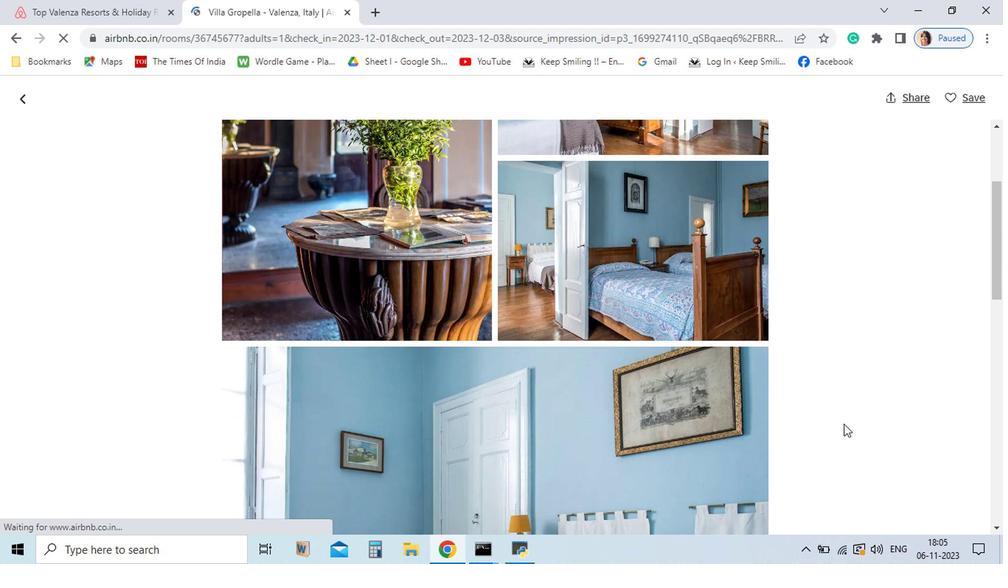 
Action: Mouse scrolled (744, 447) with delta (0, 0)
Screenshot: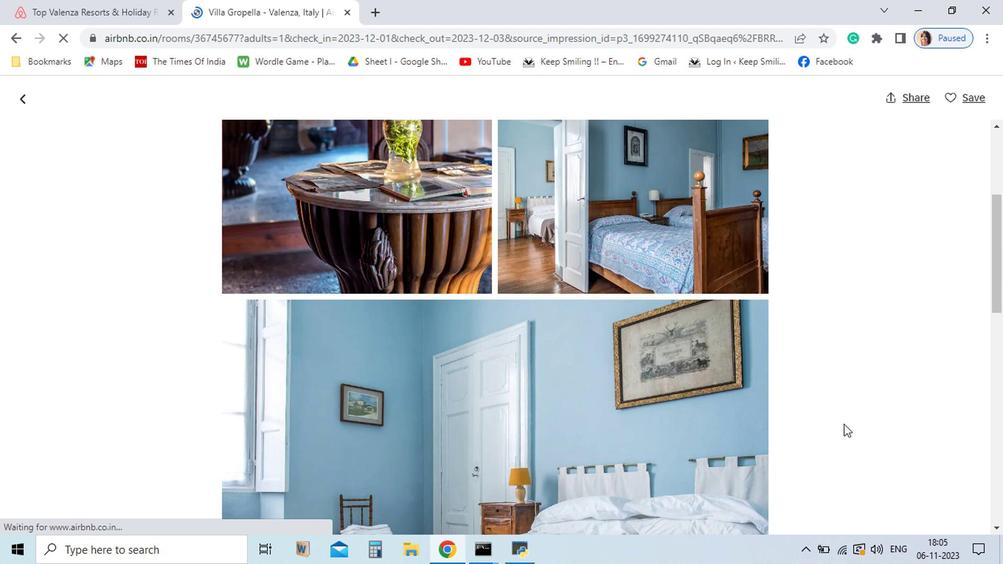 
Action: Mouse scrolled (744, 447) with delta (0, 0)
Screenshot: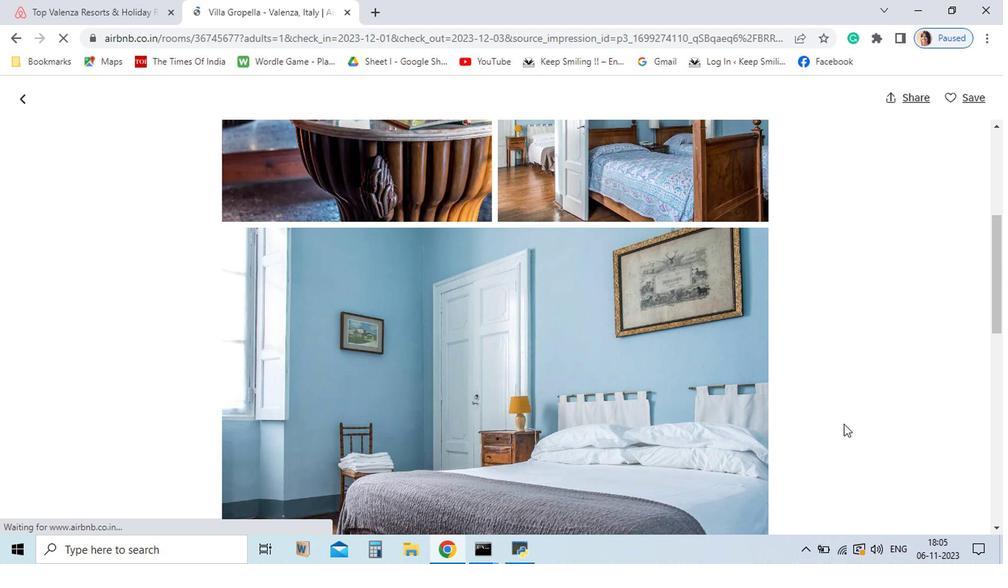 
Action: Mouse scrolled (744, 447) with delta (0, 0)
Screenshot: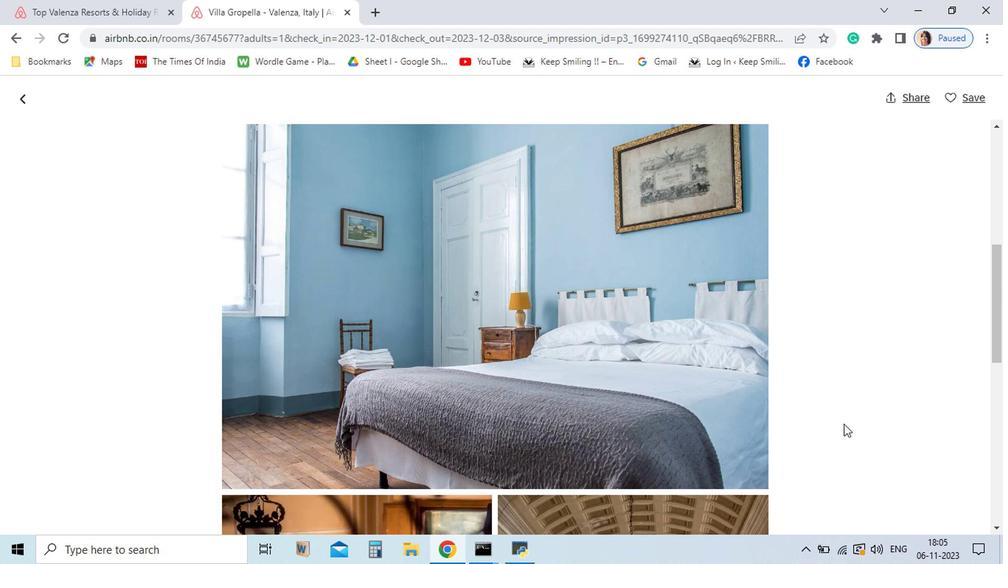 
Action: Mouse scrolled (744, 447) with delta (0, 0)
Screenshot: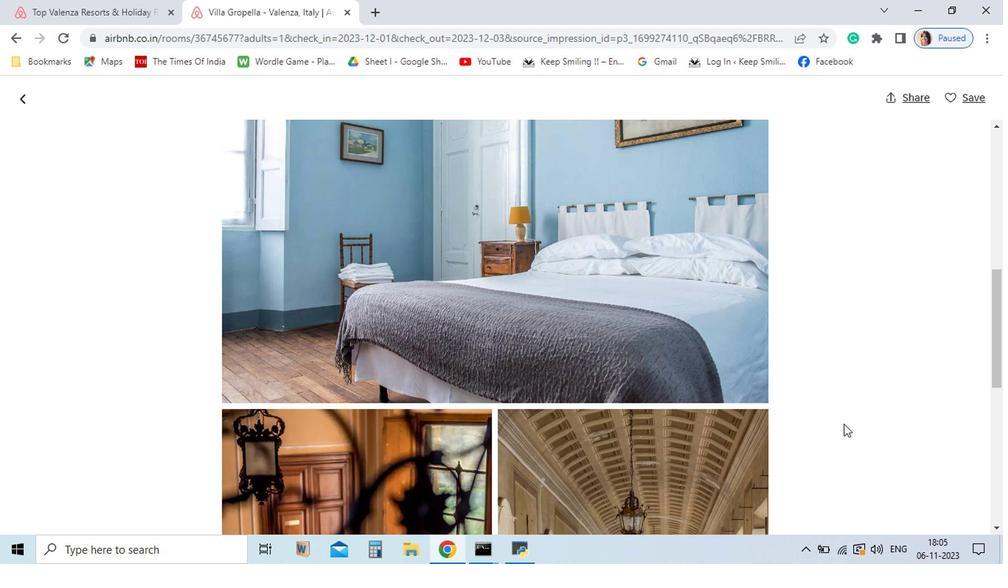 
Action: Mouse scrolled (744, 447) with delta (0, 0)
Screenshot: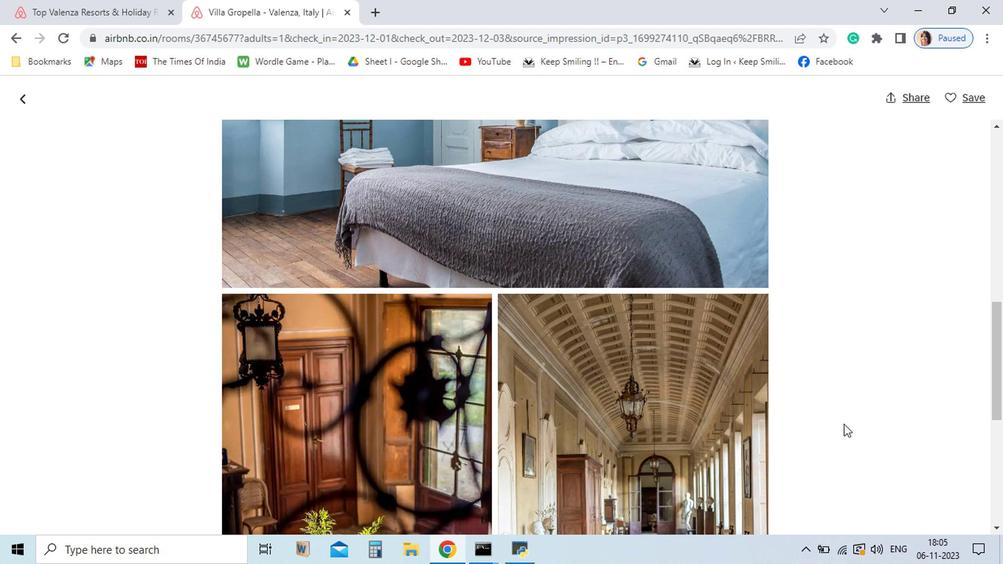 
Action: Mouse scrolled (744, 447) with delta (0, 0)
Screenshot: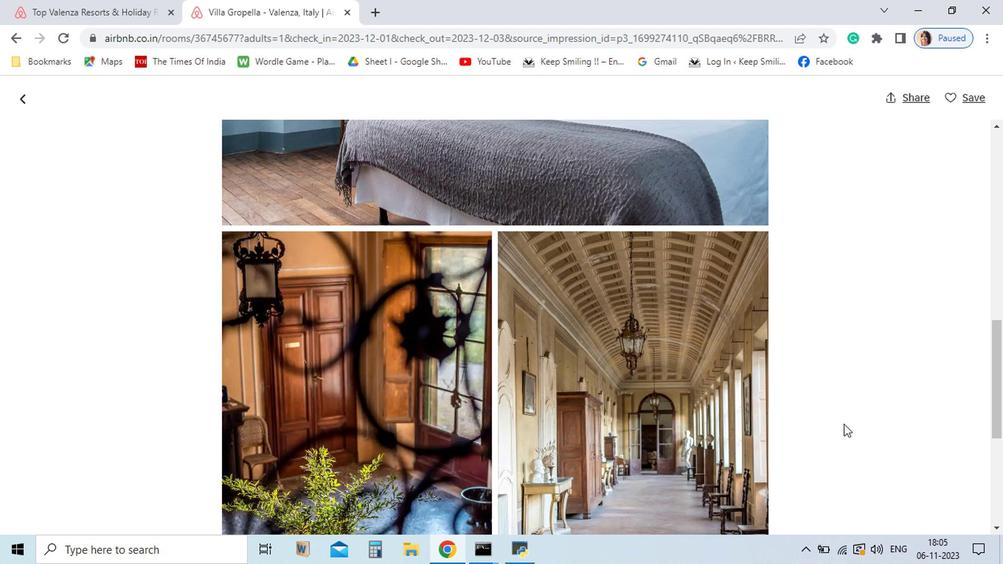
Action: Mouse scrolled (744, 447) with delta (0, 0)
Screenshot: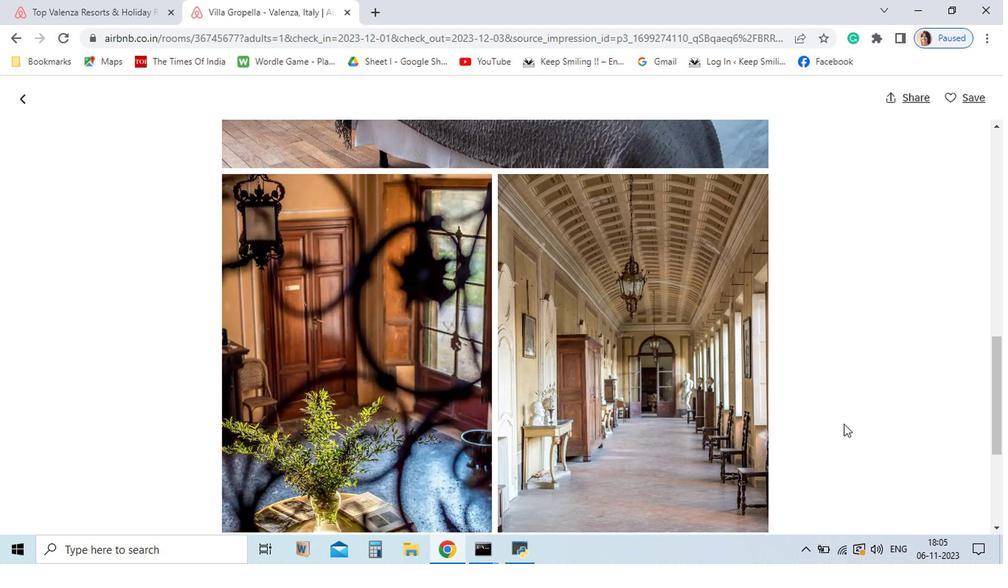 
Action: Mouse scrolled (744, 447) with delta (0, 0)
Screenshot: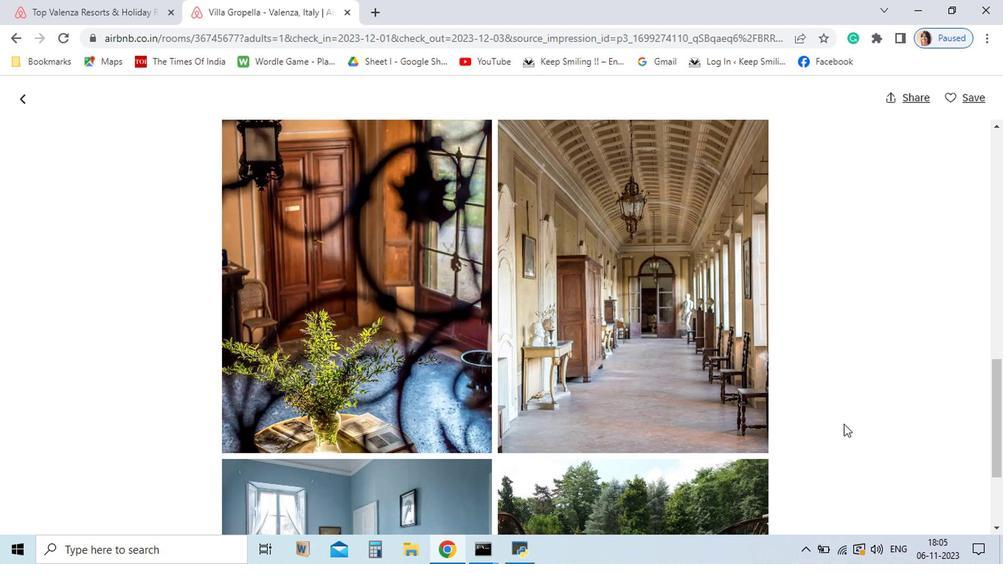 
Action: Mouse scrolled (744, 447) with delta (0, 0)
Screenshot: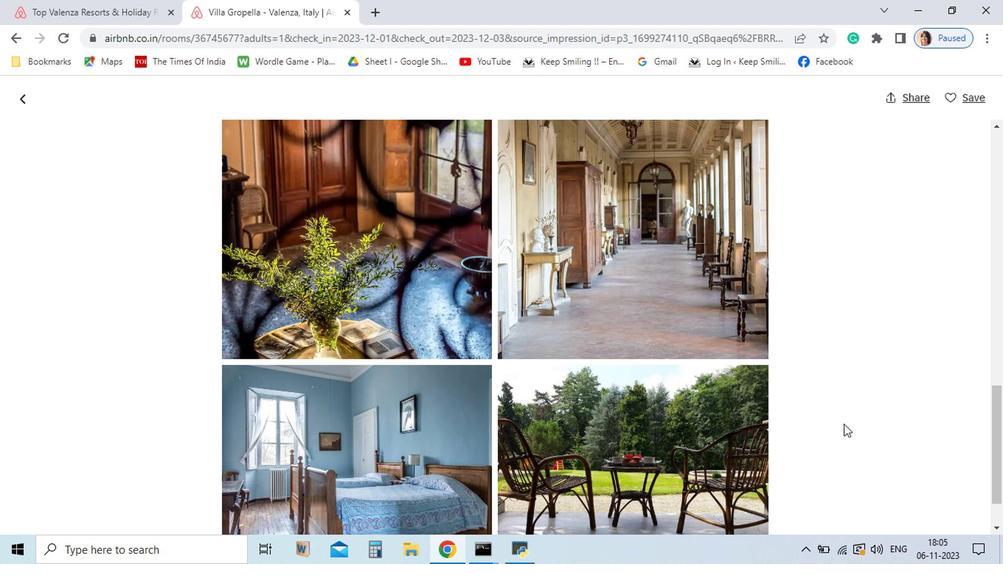 
Action: Mouse scrolled (744, 447) with delta (0, 0)
Screenshot: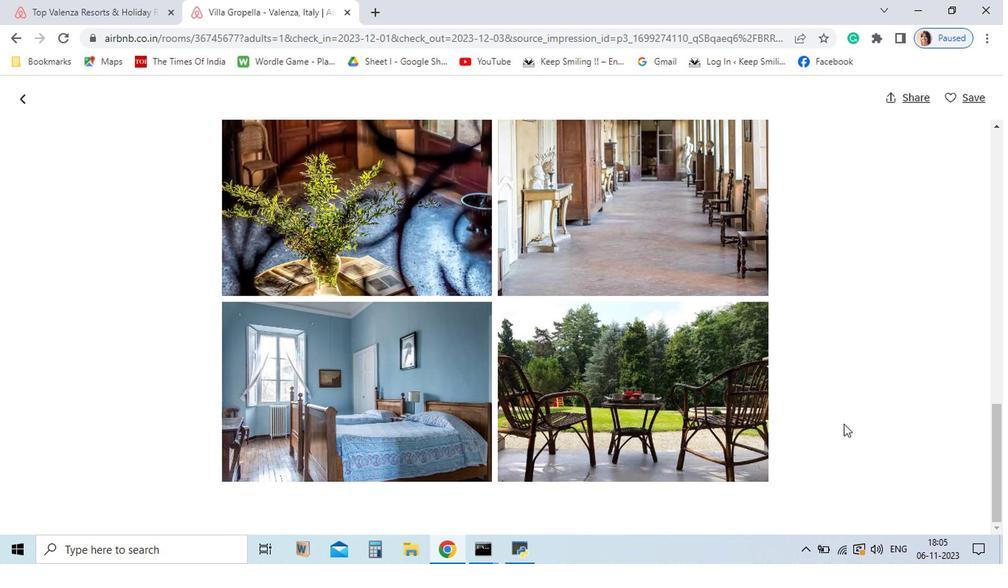 
Action: Mouse scrolled (744, 447) with delta (0, 0)
Screenshot: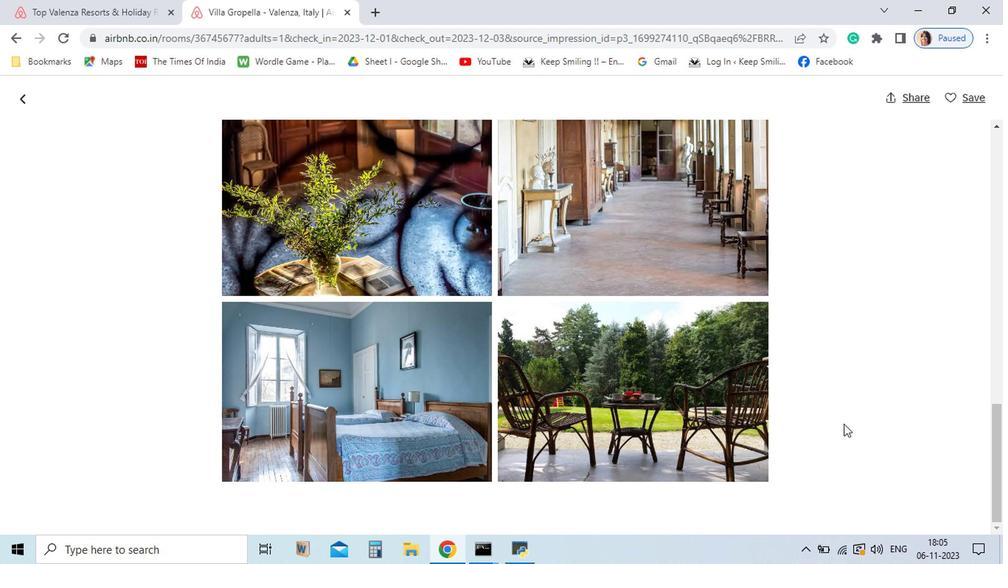 
Action: Mouse scrolled (744, 447) with delta (0, 0)
Screenshot: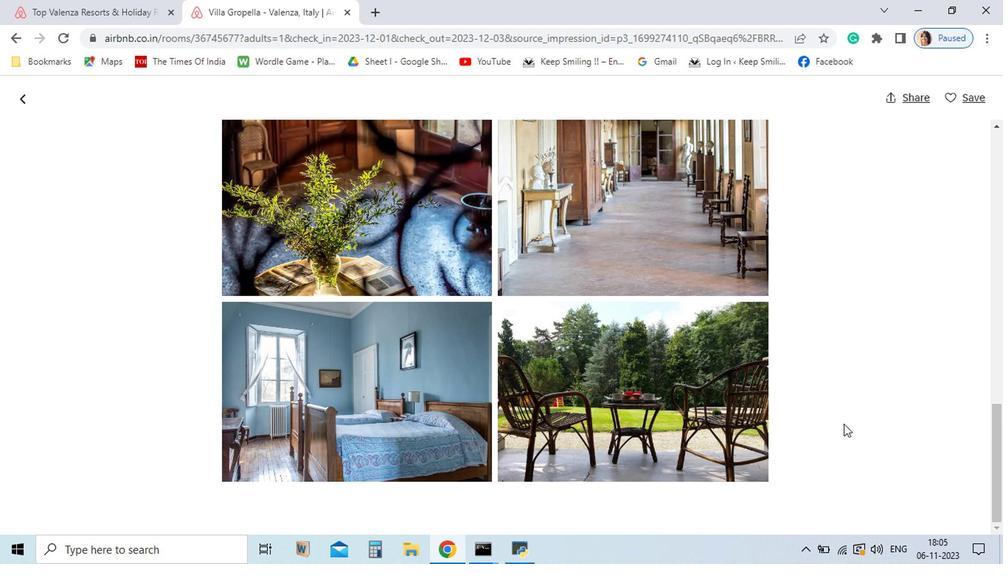 
Action: Mouse scrolled (744, 447) with delta (0, 0)
Screenshot: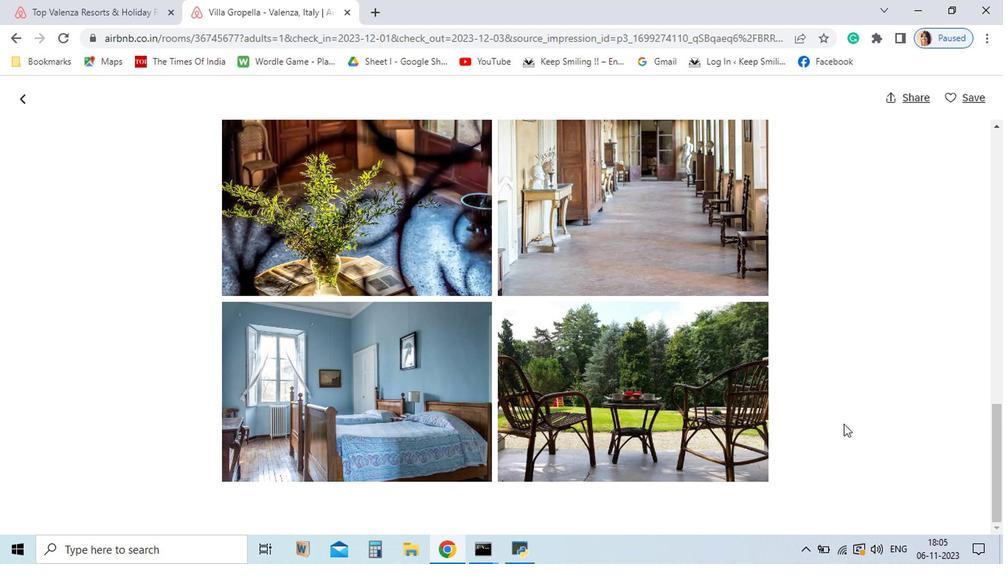 
Action: Mouse moved to (163, 213)
Screenshot: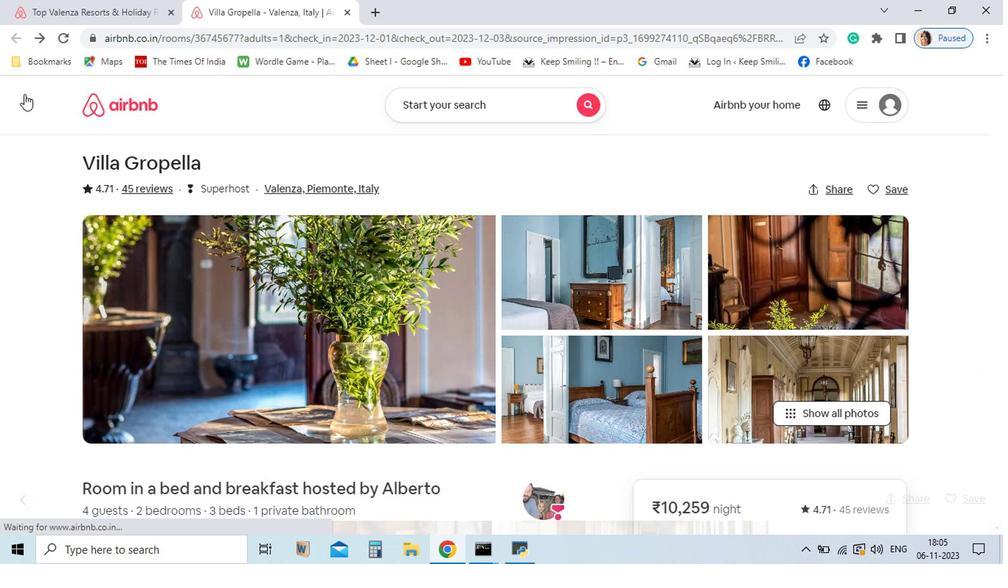 
Action: Mouse pressed left at (163, 213)
Screenshot: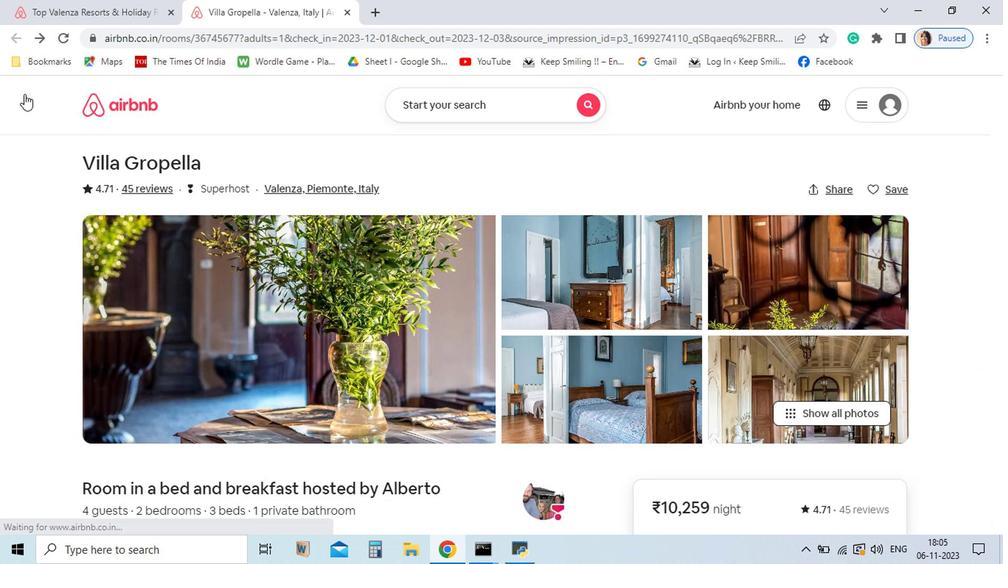
Action: Mouse moved to (510, 462)
Screenshot: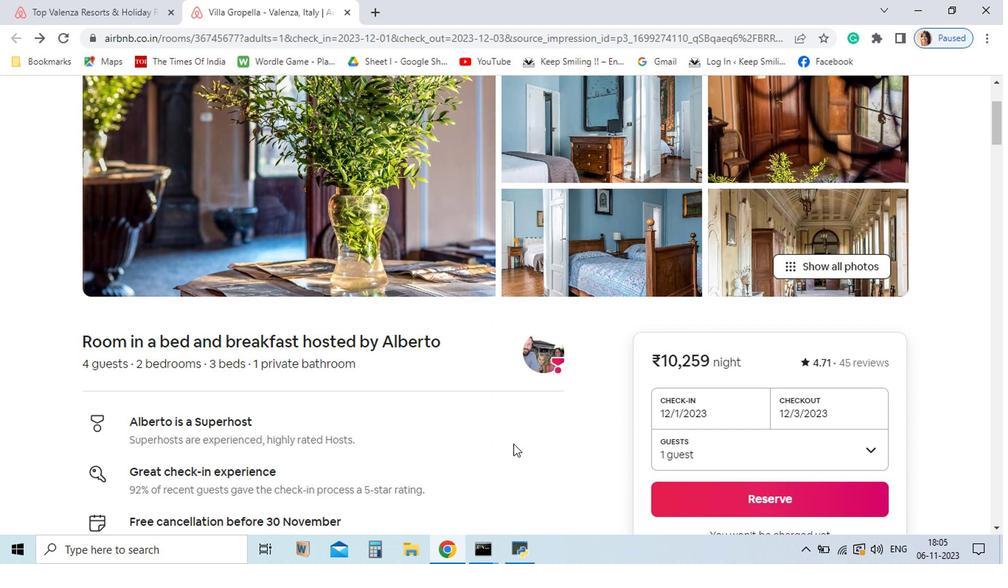 
Action: Mouse scrolled (510, 461) with delta (0, 0)
Screenshot: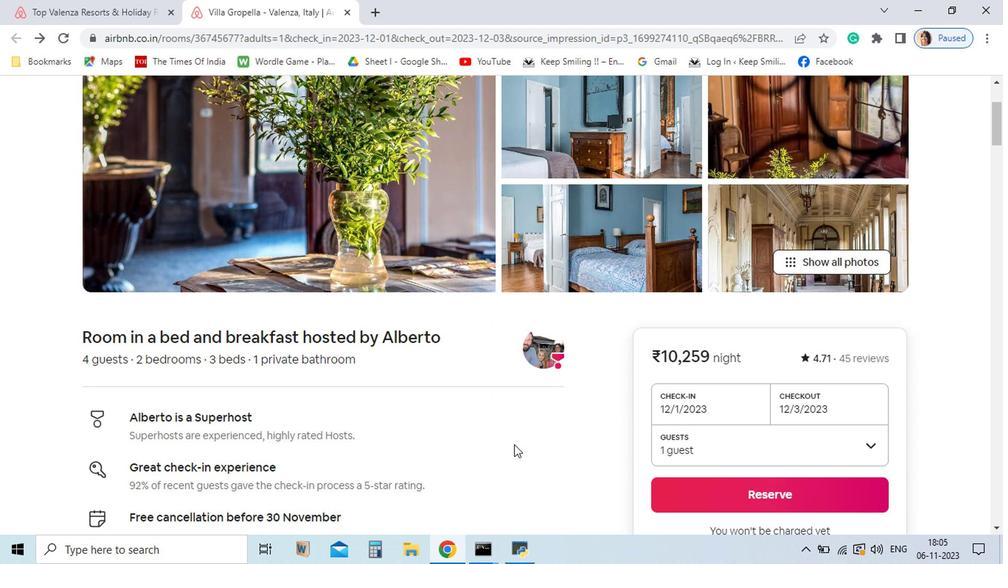 
Action: Mouse scrolled (510, 461) with delta (0, 0)
Screenshot: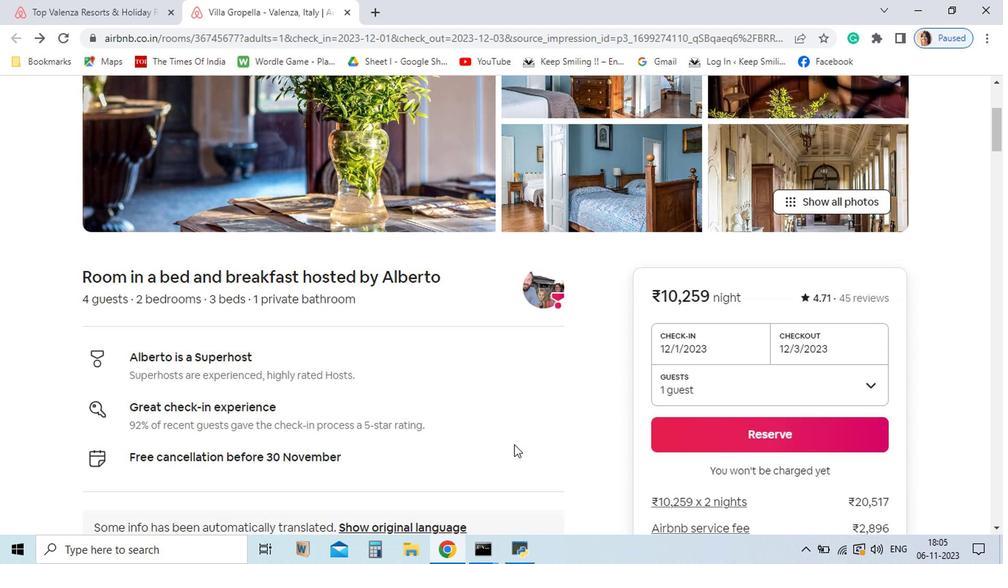 
Action: Mouse scrolled (510, 461) with delta (0, 0)
Screenshot: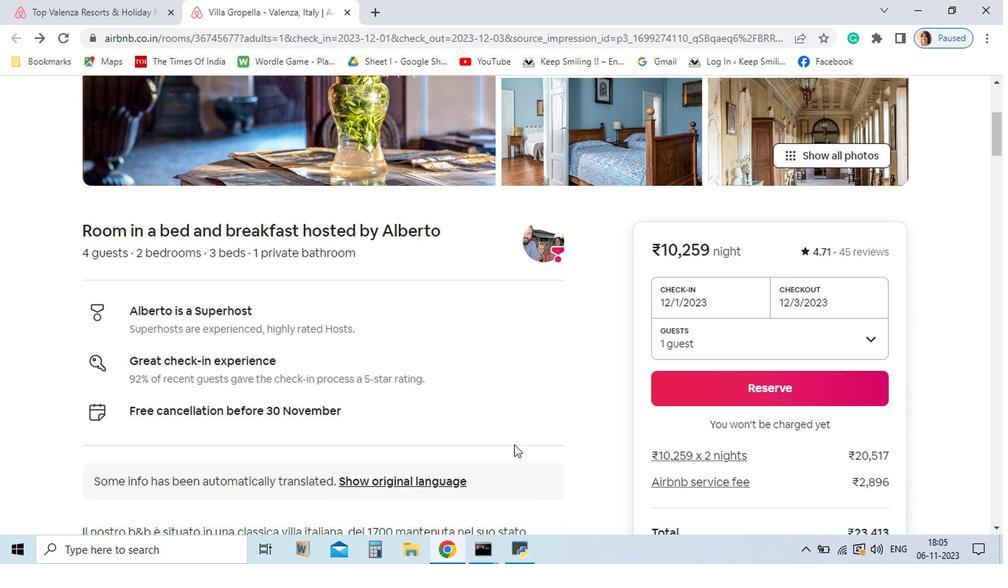 
Action: Mouse moved to (510, 462)
Screenshot: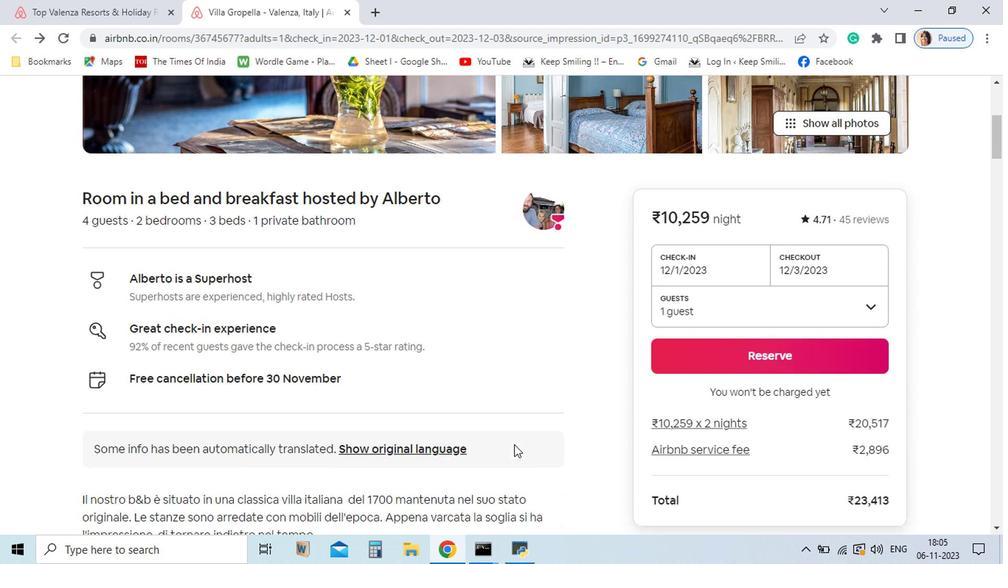 
Action: Mouse scrolled (510, 462) with delta (0, 0)
Screenshot: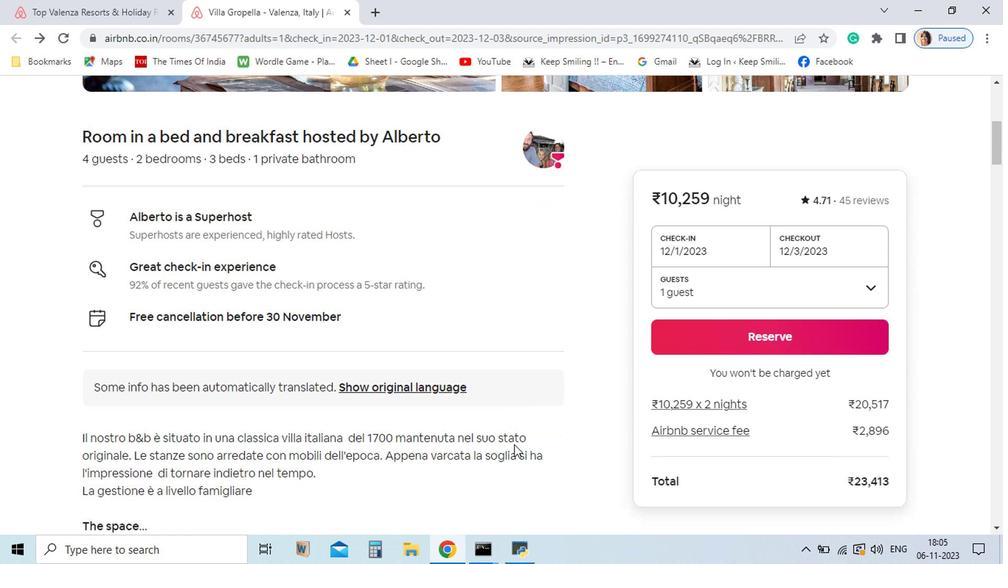
Action: Mouse scrolled (510, 462) with delta (0, 0)
Screenshot: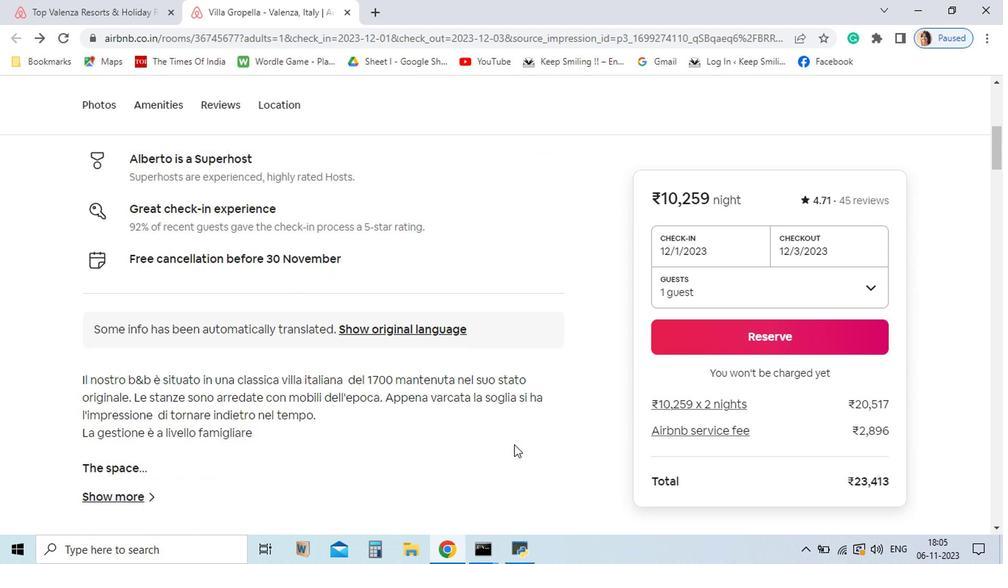 
Action: Mouse scrolled (510, 462) with delta (0, 0)
Screenshot: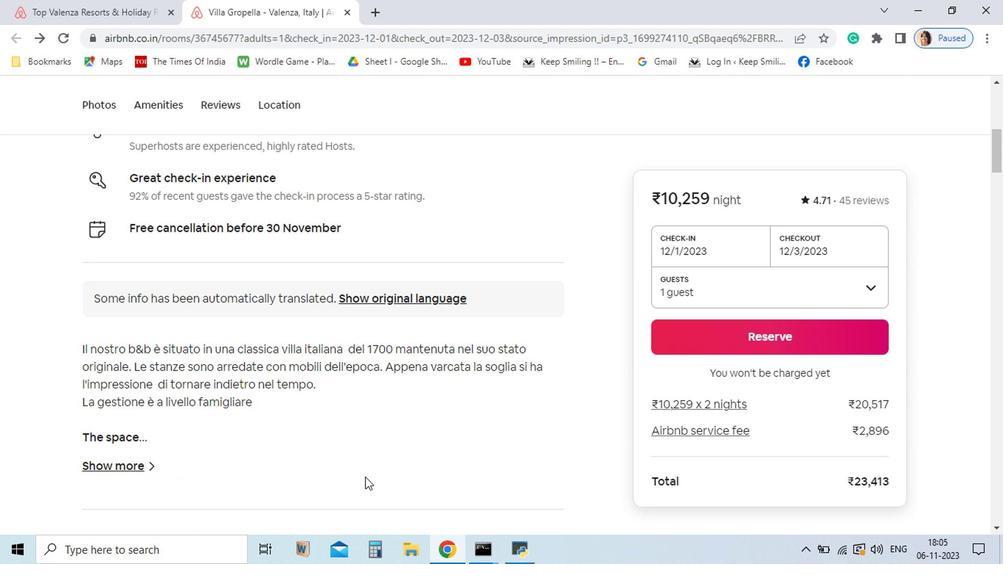
Action: Mouse moved to (226, 474)
Screenshot: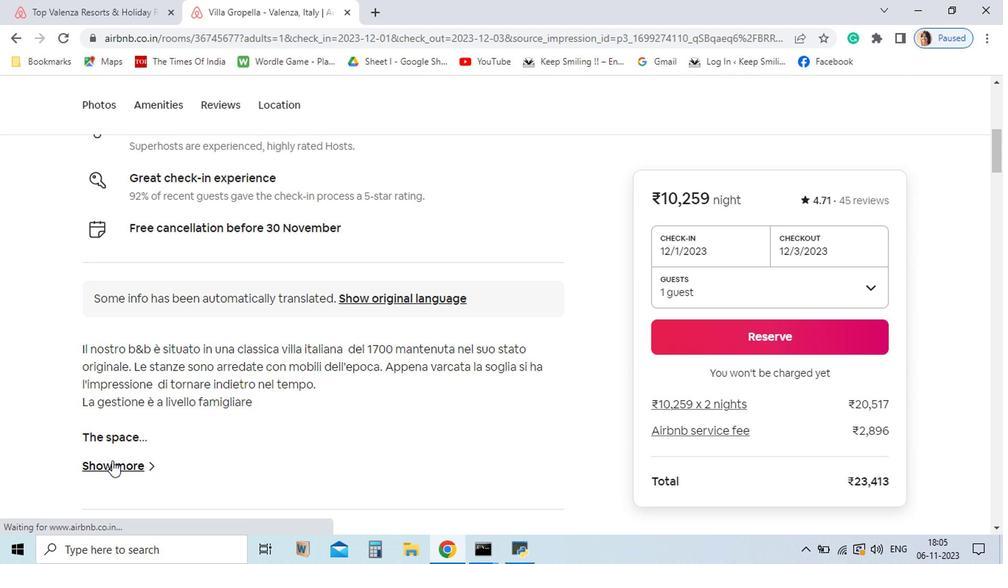 
Action: Mouse pressed left at (226, 474)
Screenshot: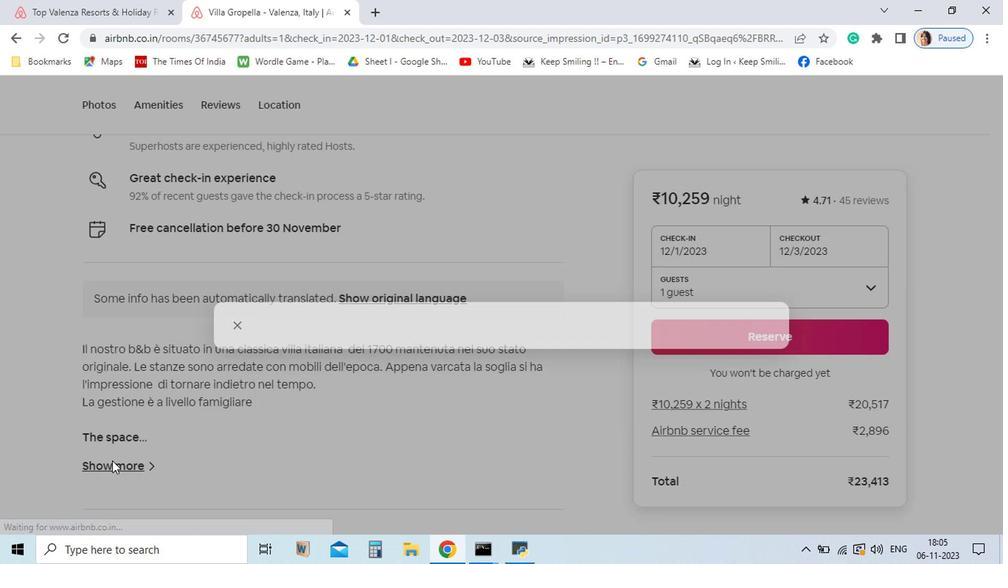 
Action: Mouse moved to (310, 301)
Screenshot: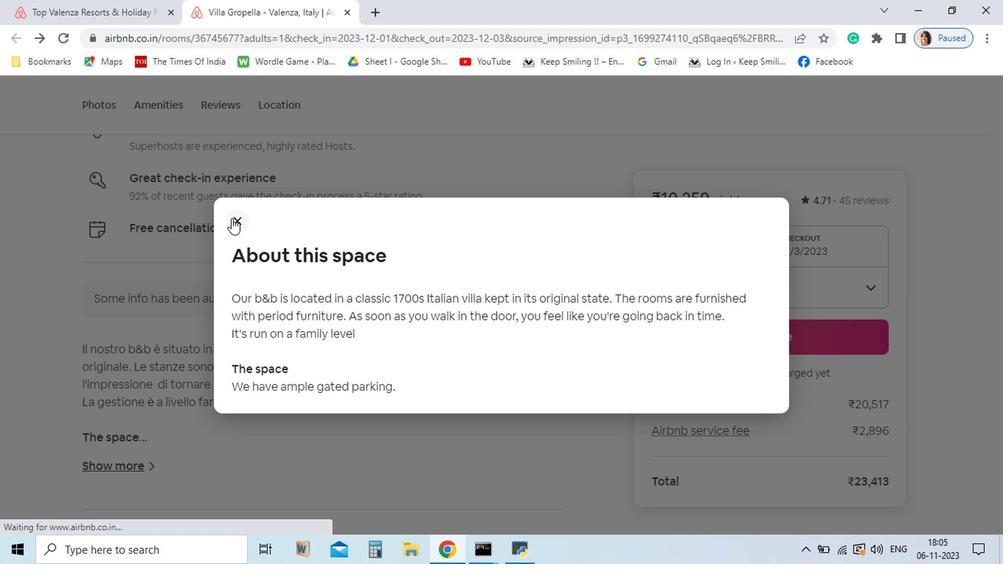 
Action: Mouse pressed left at (310, 301)
Screenshot: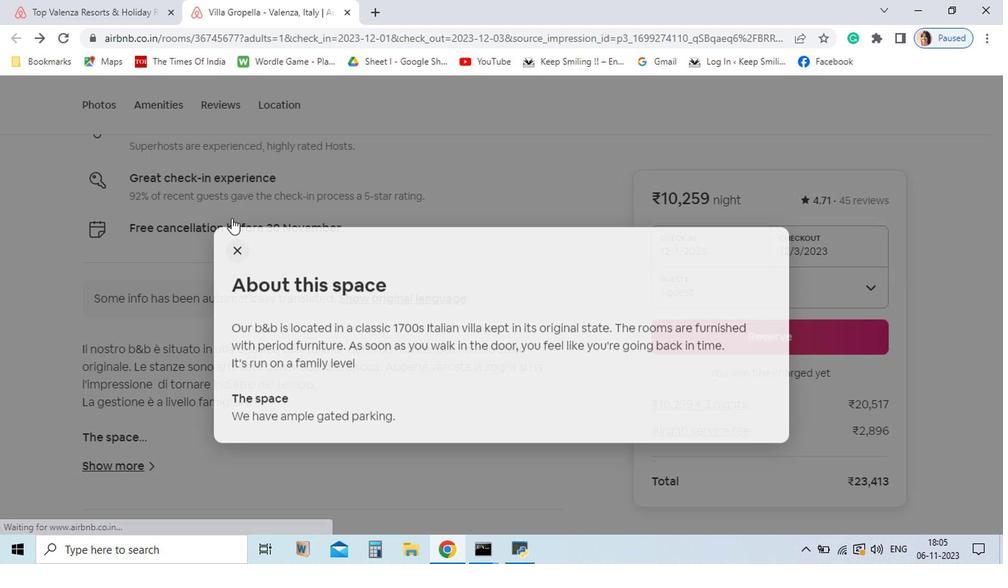 
Action: Mouse moved to (433, 455)
Screenshot: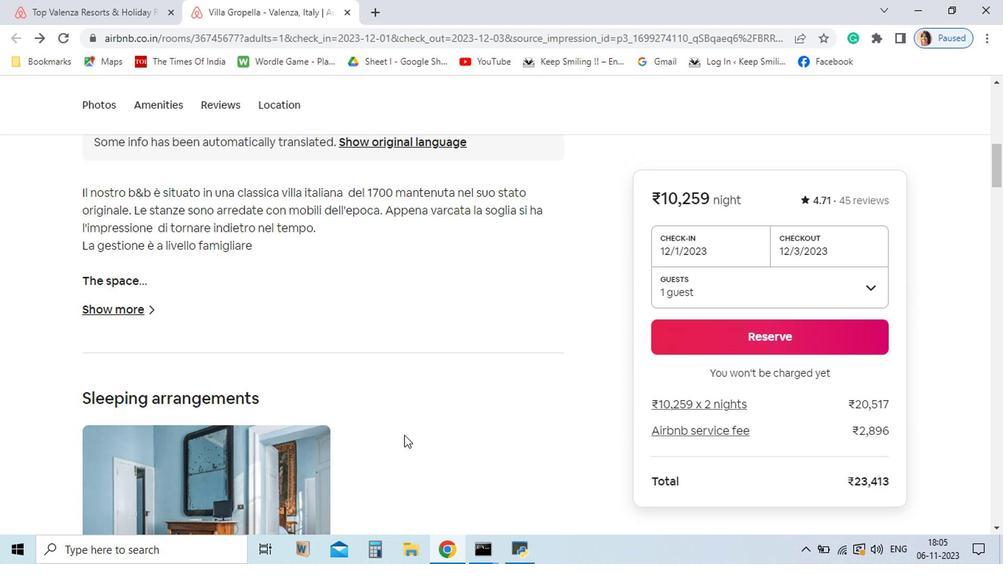 
Action: Mouse scrolled (433, 455) with delta (0, 0)
Screenshot: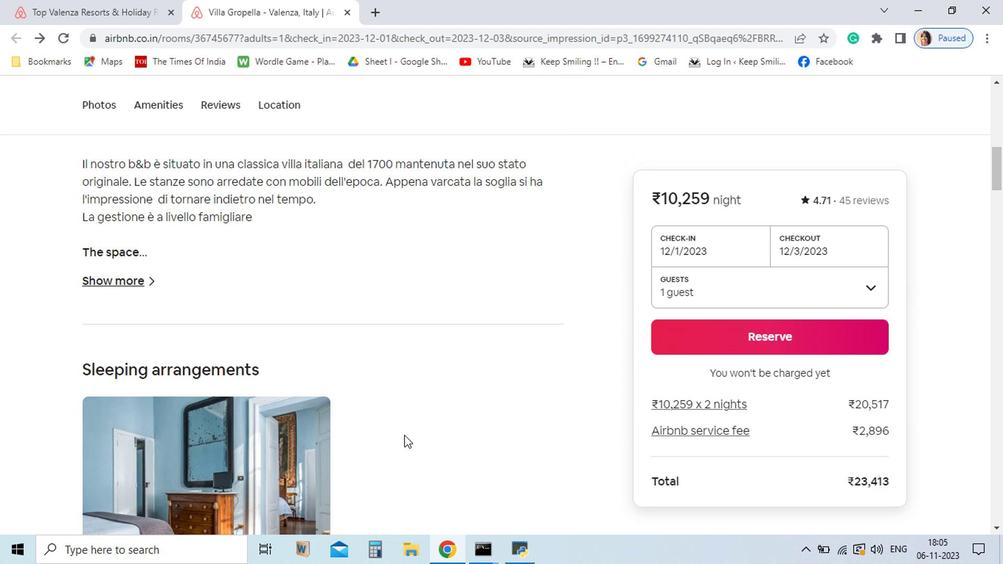 
Action: Mouse moved to (433, 456)
Screenshot: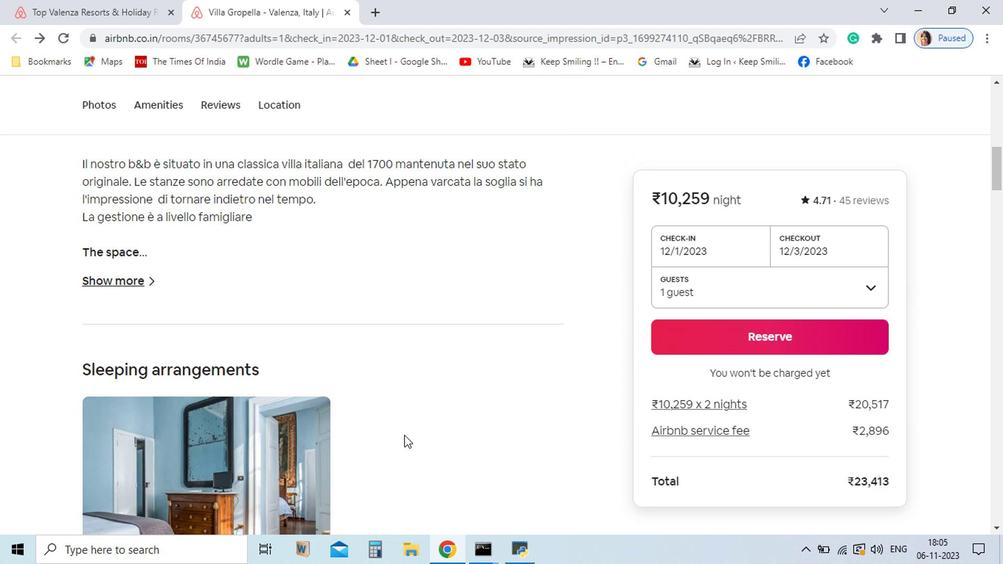 
Action: Mouse scrolled (433, 455) with delta (0, 0)
Screenshot: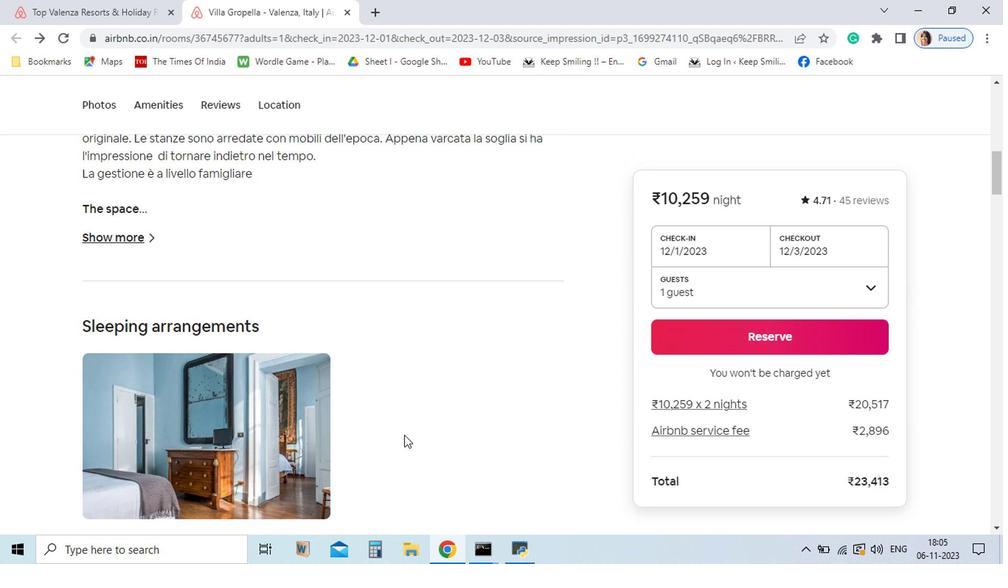
Action: Mouse scrolled (433, 455) with delta (0, 0)
Screenshot: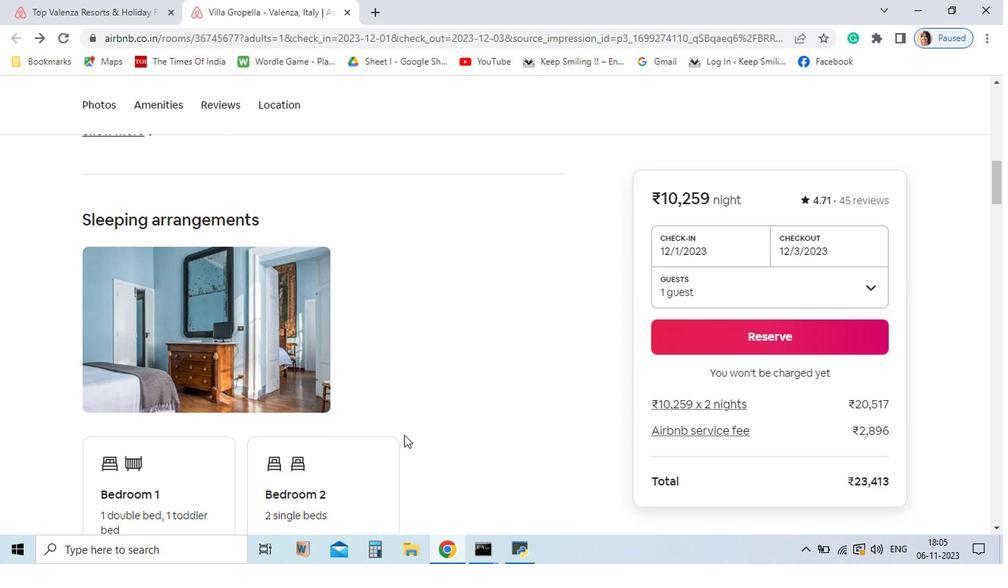 
Action: Mouse scrolled (433, 455) with delta (0, 0)
Screenshot: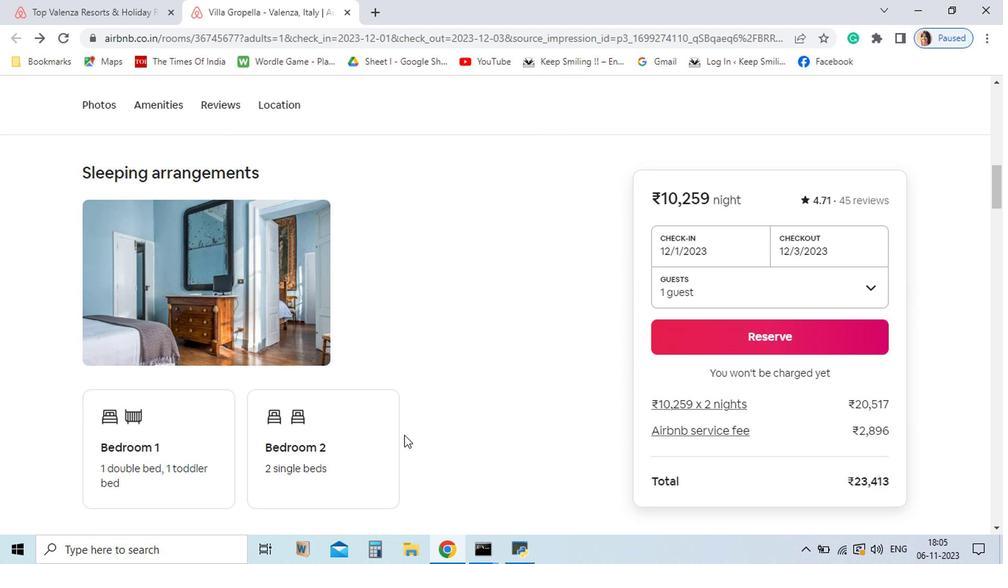 
Action: Mouse scrolled (433, 455) with delta (0, 0)
Screenshot: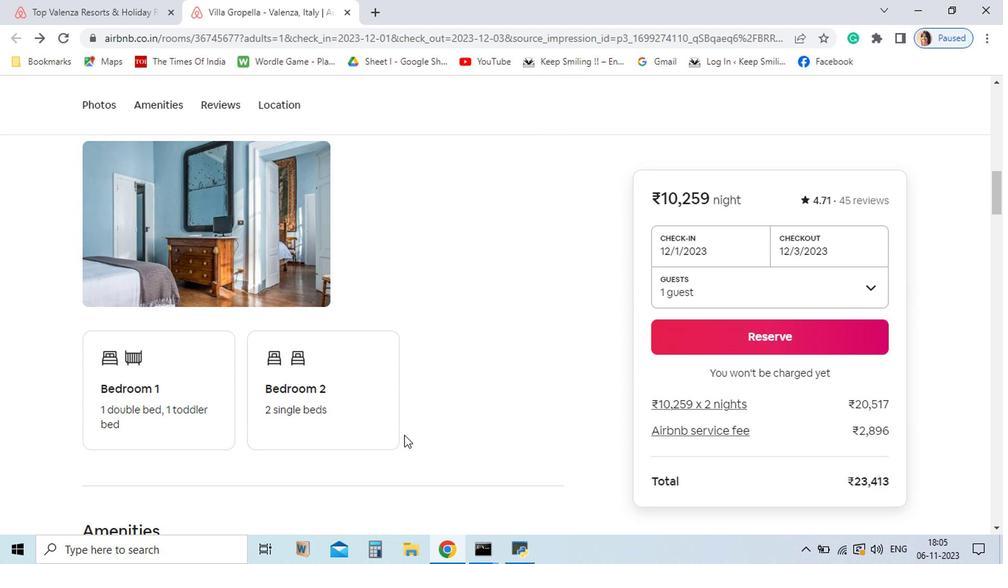 
Action: Mouse scrolled (433, 455) with delta (0, 0)
Screenshot: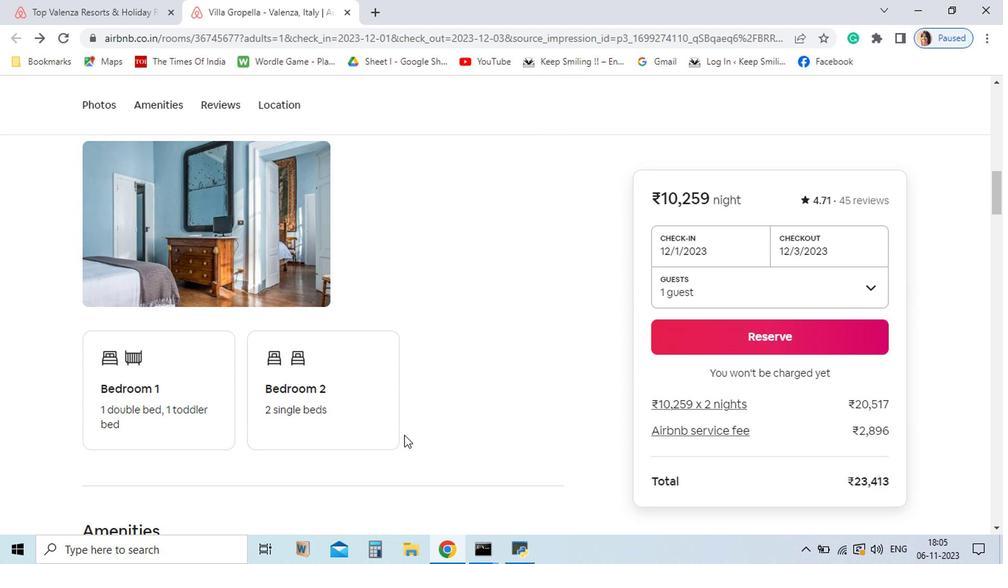 
Action: Mouse scrolled (433, 456) with delta (0, 0)
Screenshot: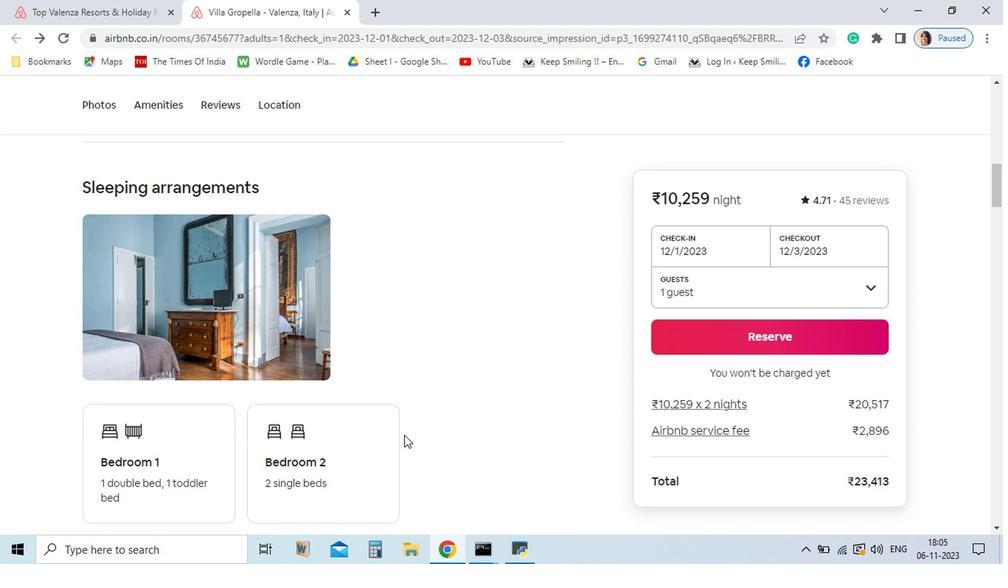 
Action: Mouse moved to (434, 457)
Screenshot: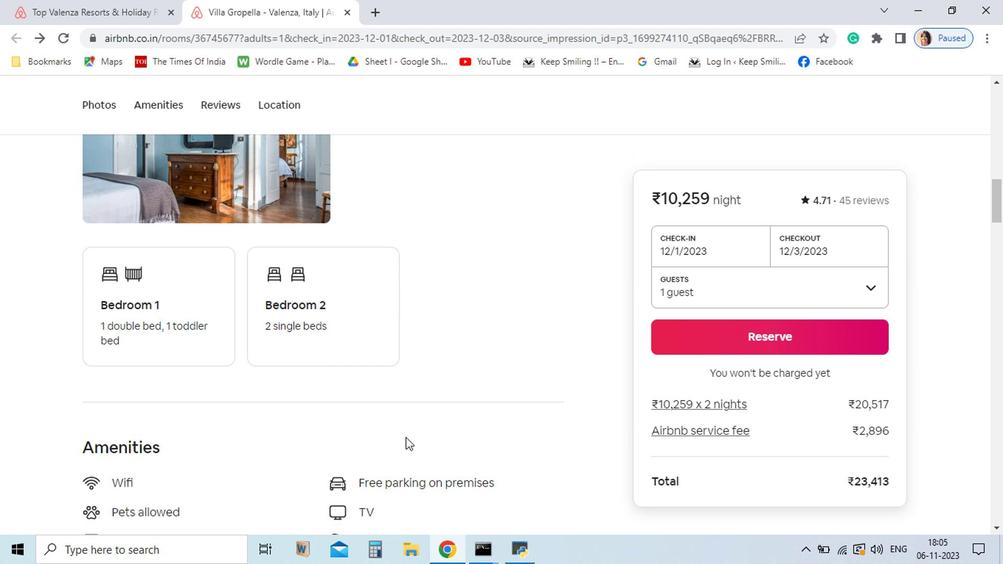 
Action: Mouse scrolled (434, 457) with delta (0, 0)
Screenshot: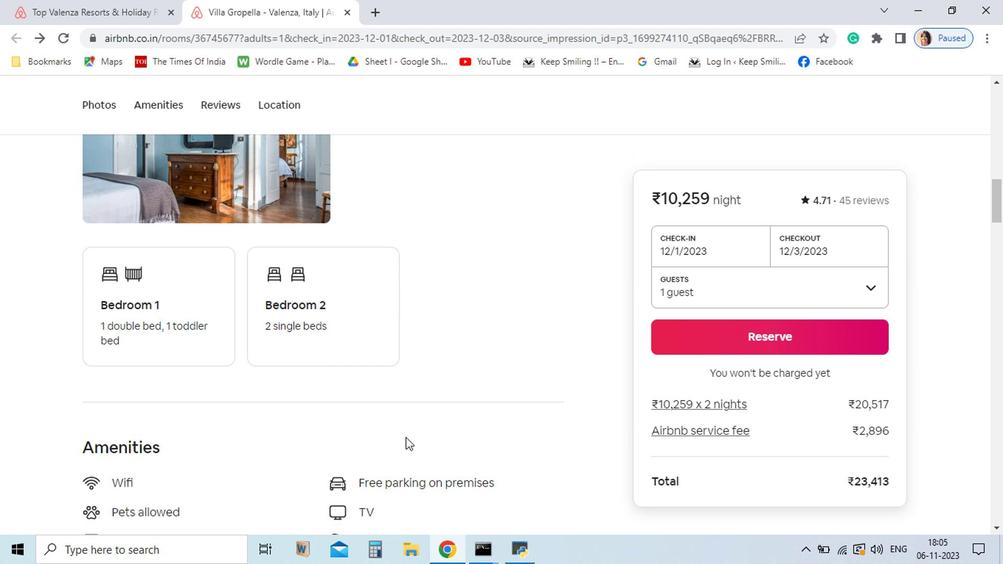
Action: Mouse scrolled (434, 457) with delta (0, 0)
Screenshot: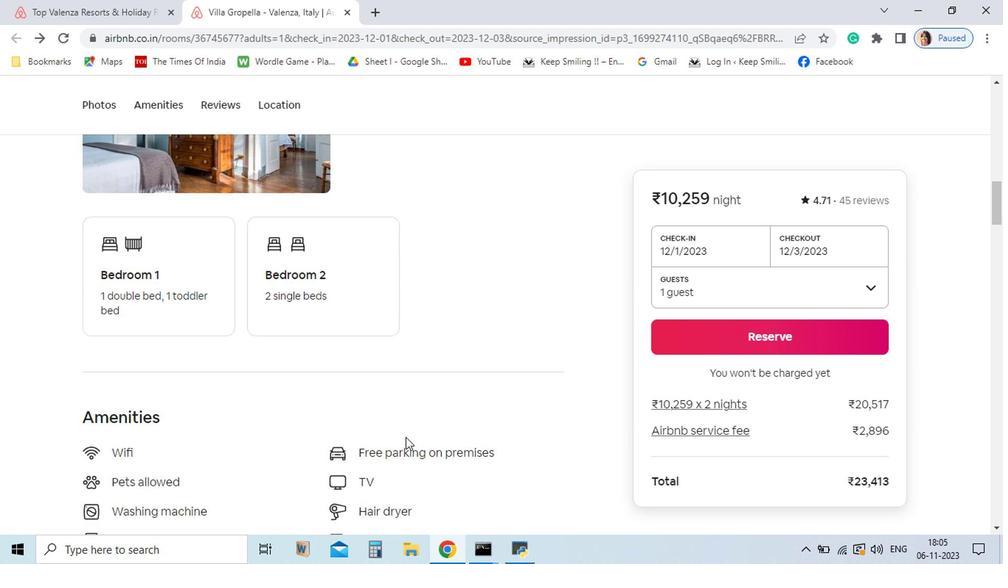 
Action: Mouse scrolled (434, 457) with delta (0, 0)
Screenshot: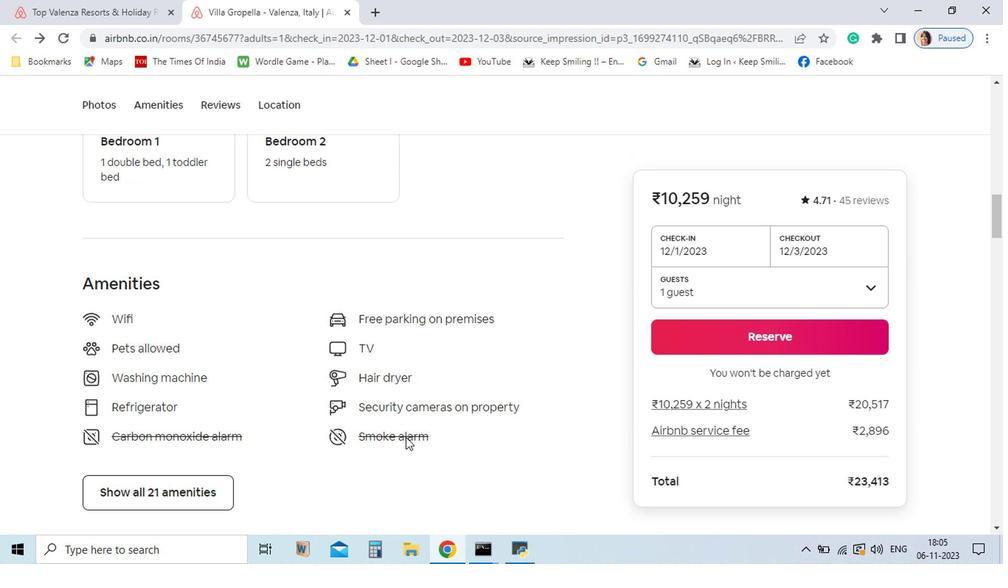
Action: Mouse scrolled (434, 457) with delta (0, 0)
Screenshot: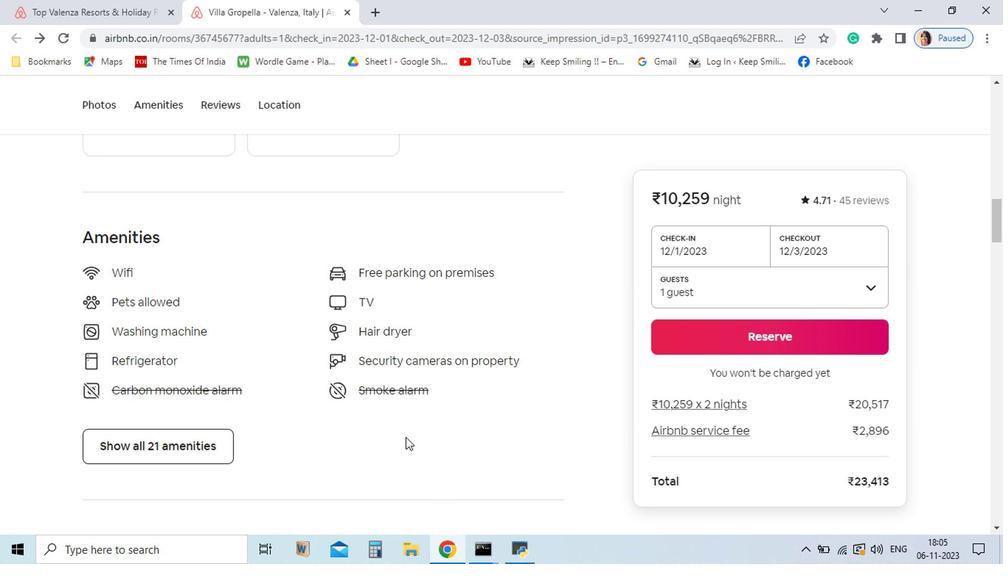 
Action: Mouse scrolled (434, 457) with delta (0, 0)
Screenshot: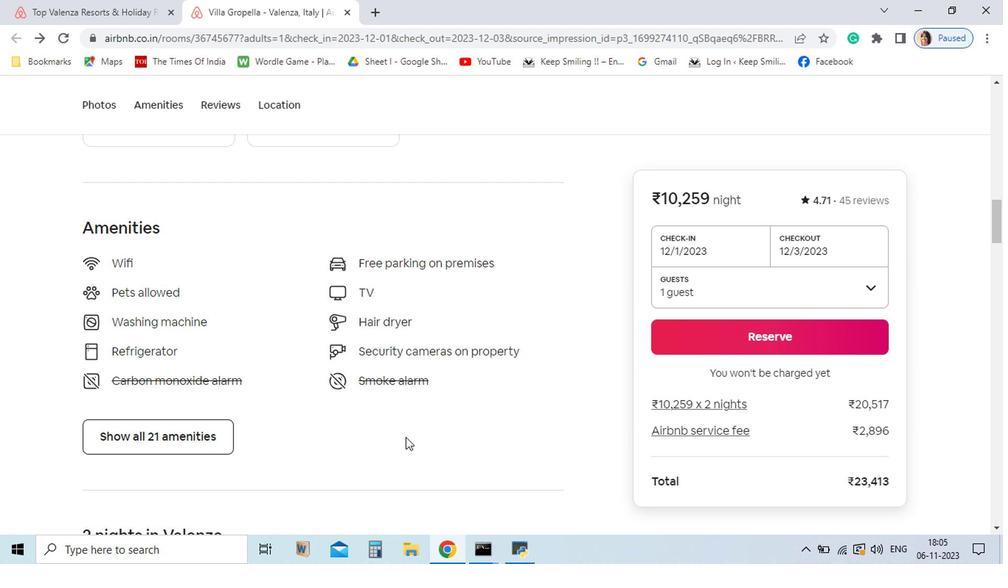 
Action: Mouse scrolled (434, 457) with delta (0, 0)
Screenshot: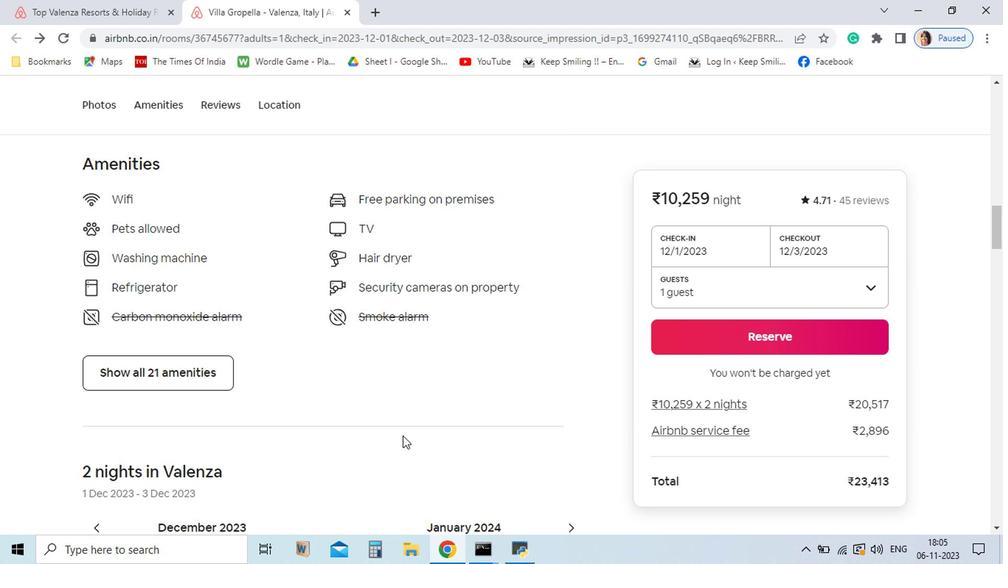 
Action: Mouse moved to (255, 408)
Screenshot: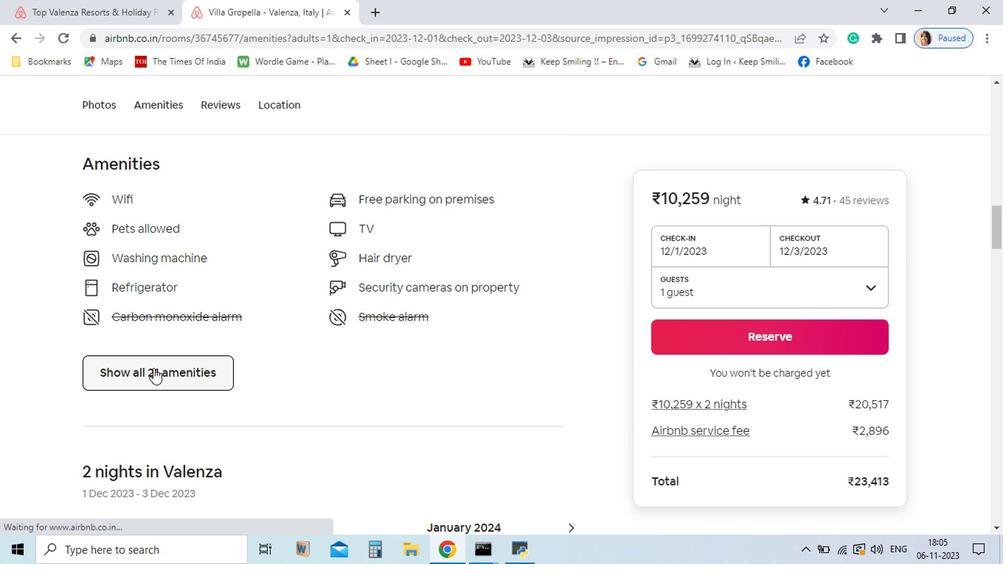 
Action: Mouse pressed left at (255, 408)
Screenshot: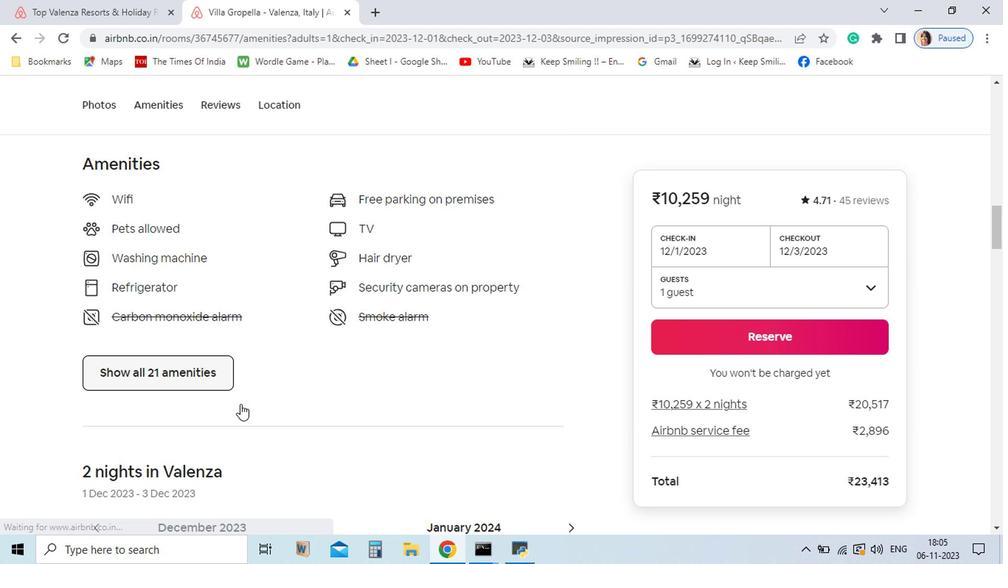 
Action: Mouse moved to (701, 500)
Screenshot: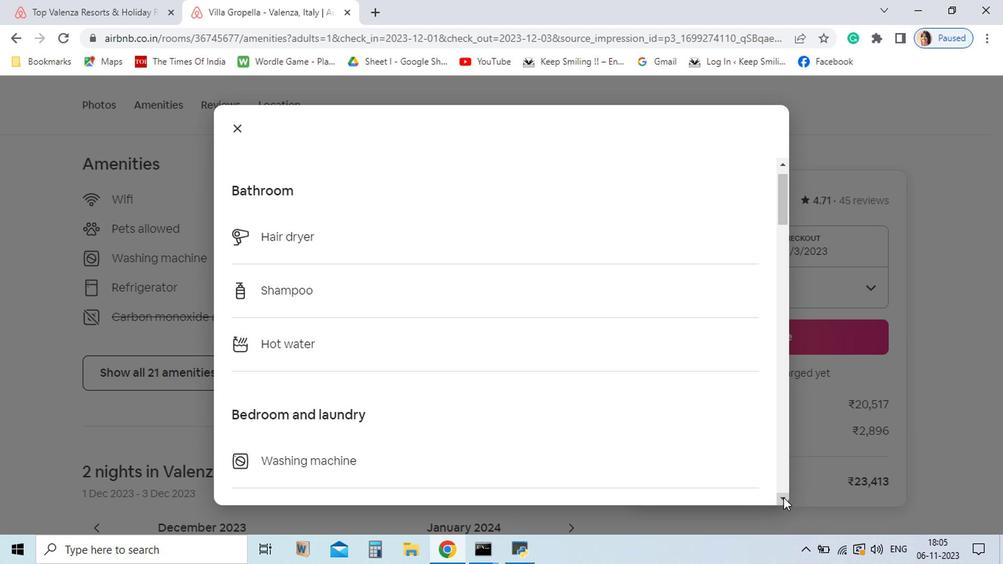 
Action: Mouse pressed left at (701, 500)
Screenshot: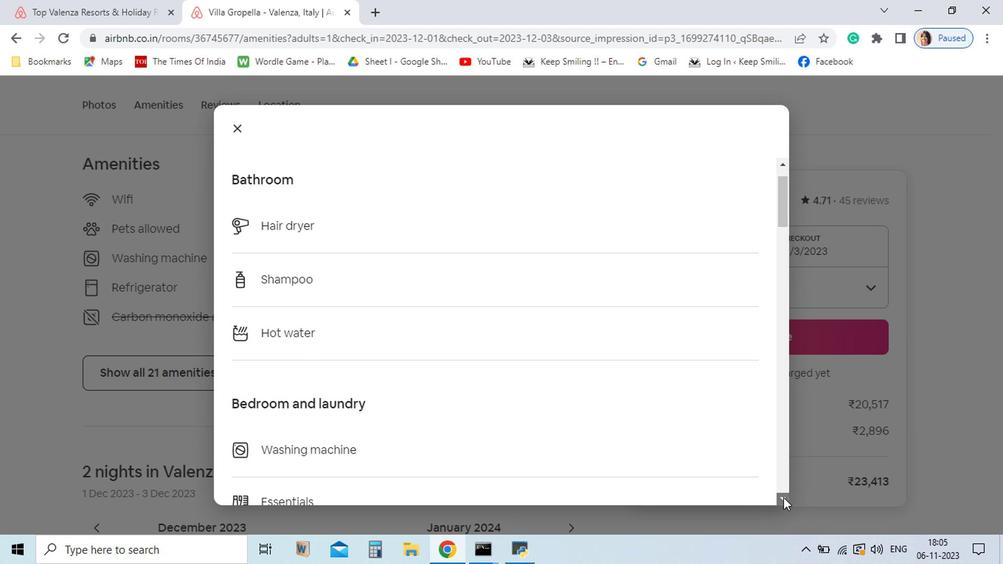 
Action: Mouse moved to (701, 500)
Screenshot: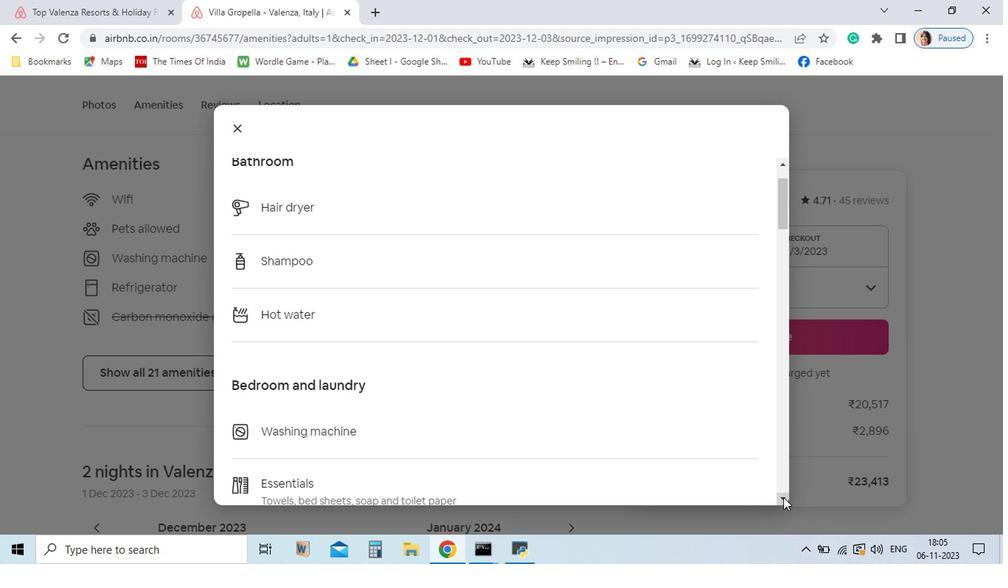 
Action: Mouse pressed left at (701, 500)
Screenshot: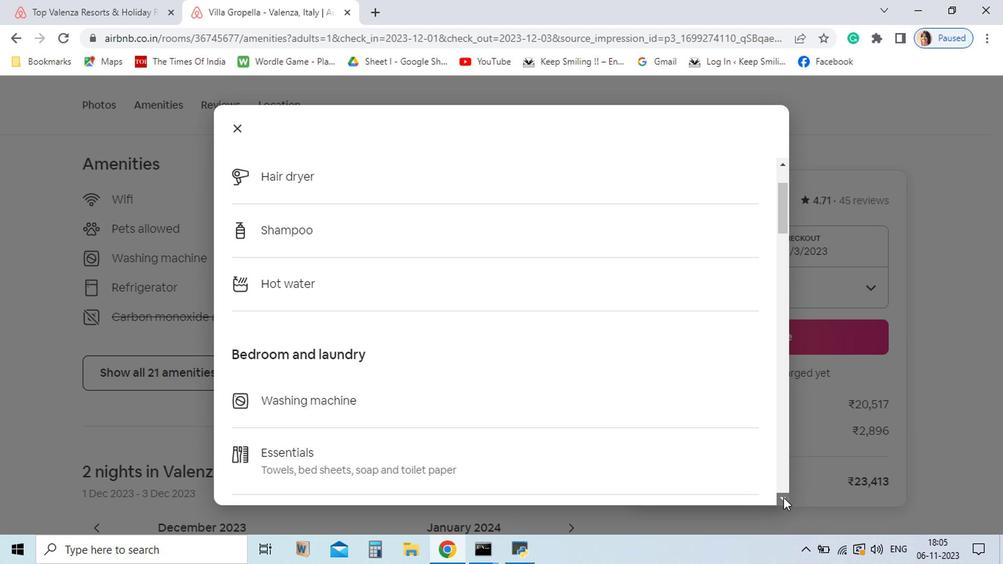 
Action: Mouse pressed left at (701, 500)
Screenshot: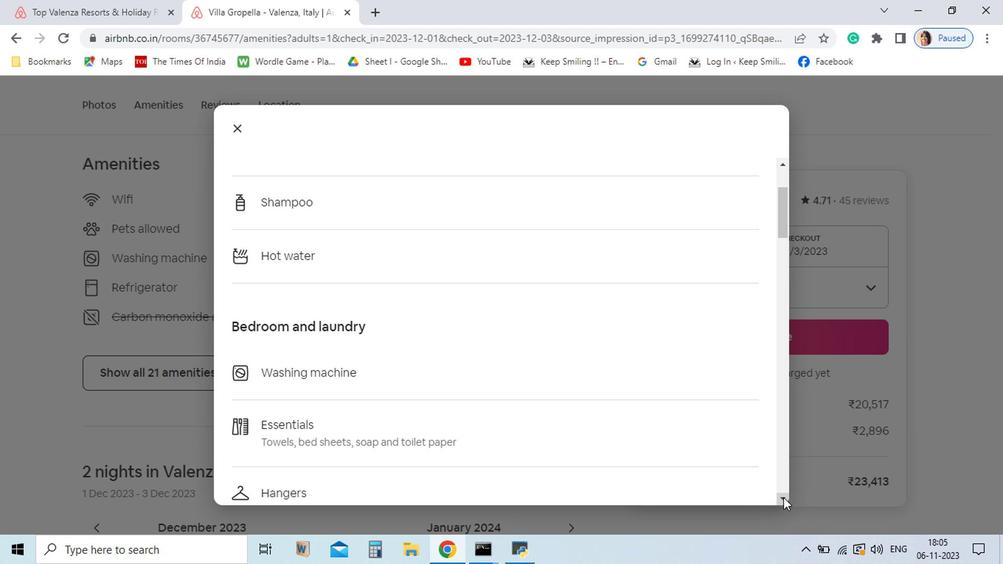 
Action: Mouse pressed left at (701, 500)
Screenshot: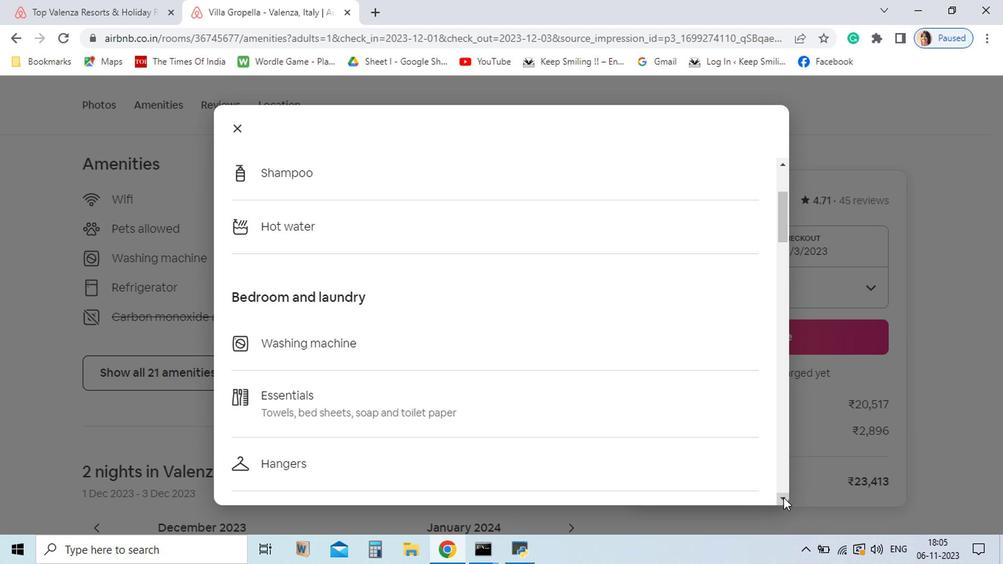 
Action: Mouse pressed left at (701, 500)
Screenshot: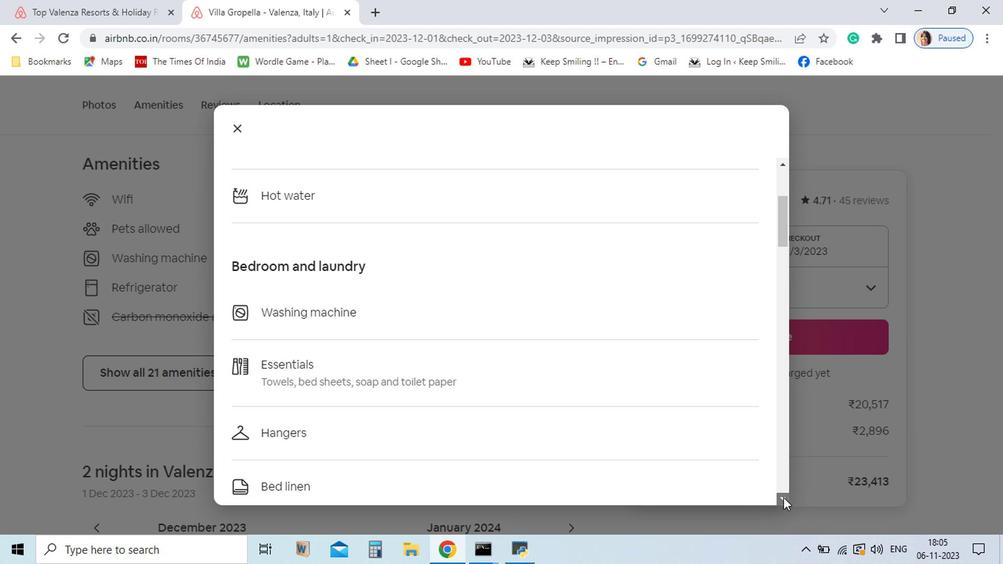 
Action: Mouse pressed left at (701, 500)
Screenshot: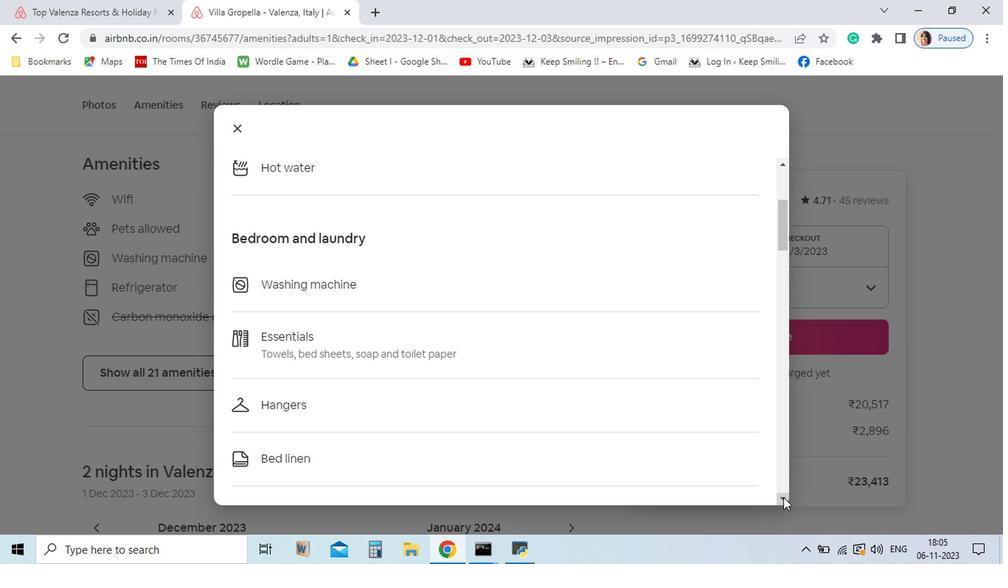 
Action: Mouse pressed left at (701, 500)
Screenshot: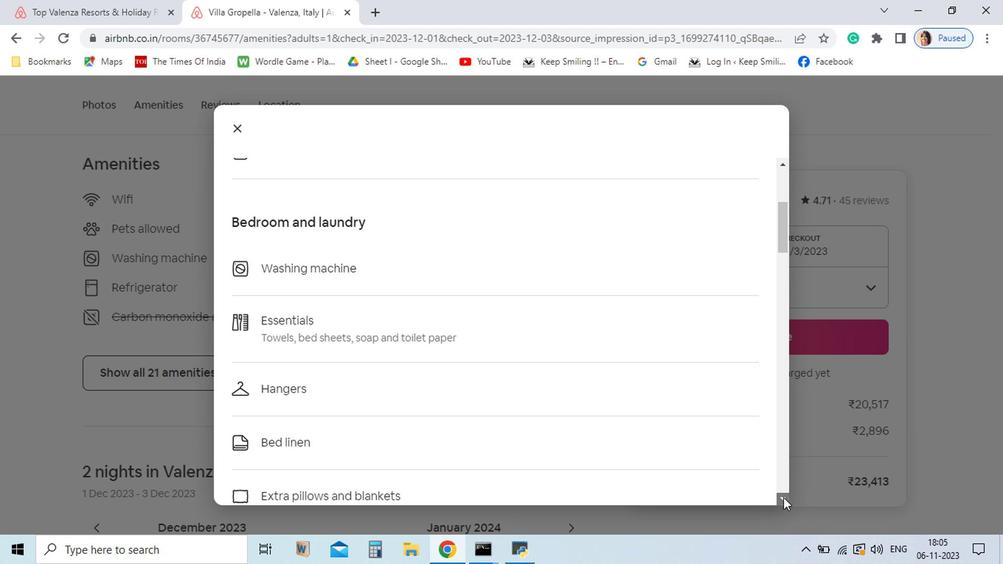 
Action: Mouse pressed left at (701, 500)
Screenshot: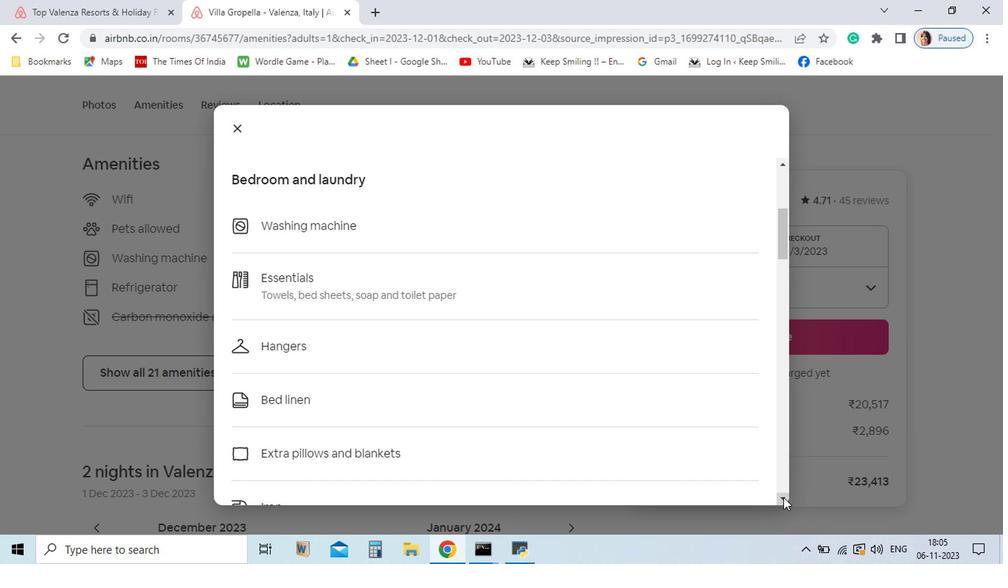 
Action: Mouse pressed left at (701, 500)
Screenshot: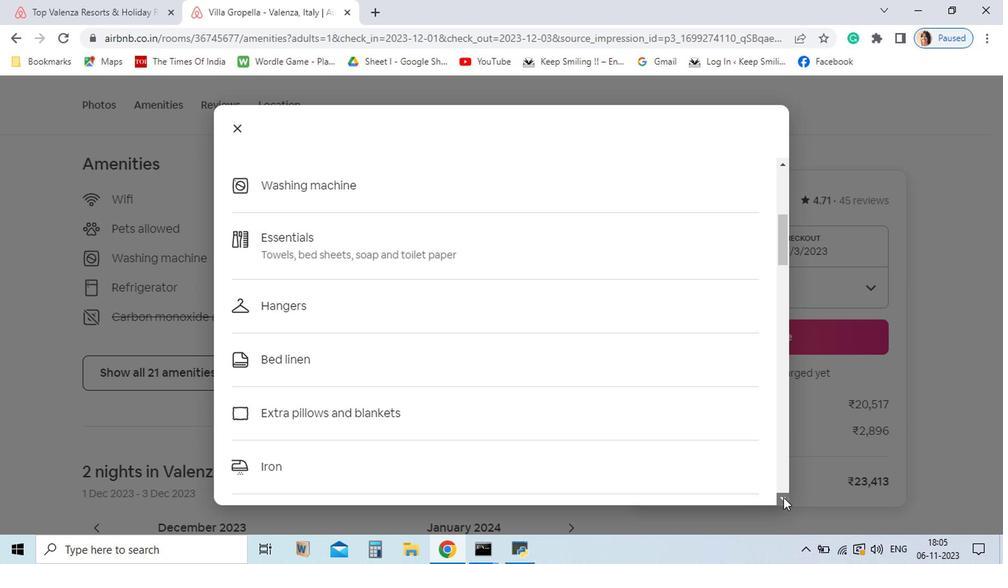 
Action: Mouse pressed left at (701, 500)
Screenshot: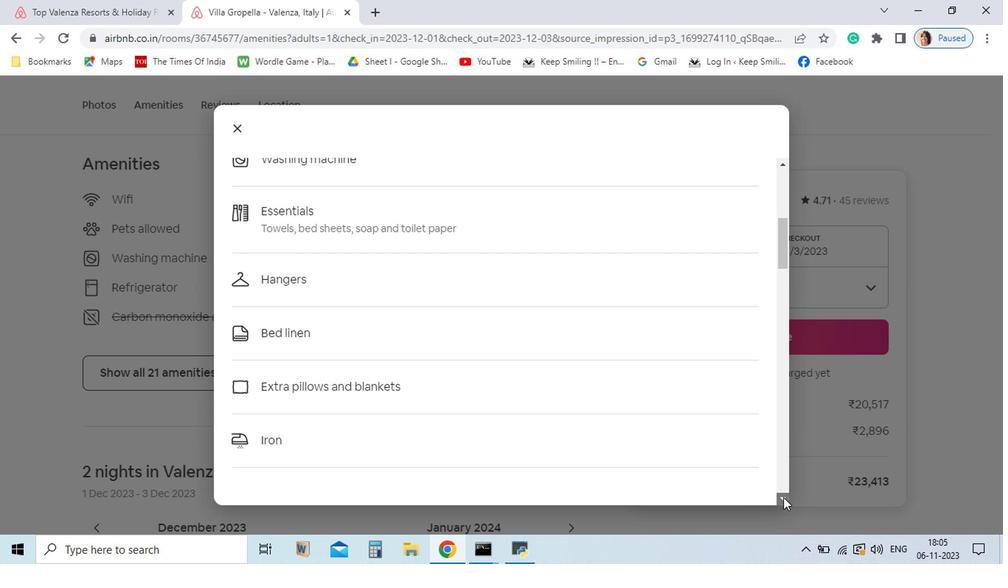 
Action: Mouse pressed left at (701, 500)
Screenshot: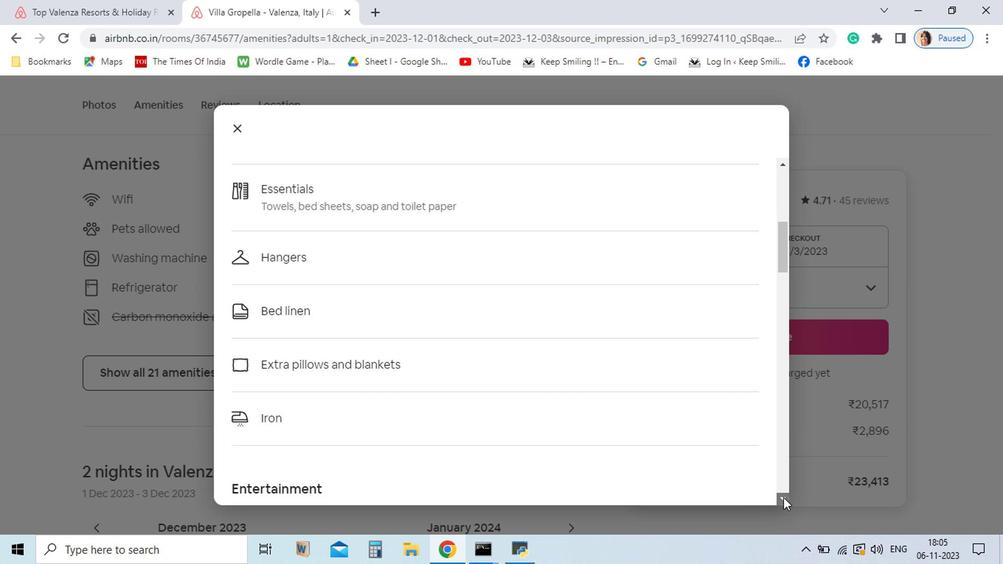 
Action: Mouse pressed left at (701, 500)
Screenshot: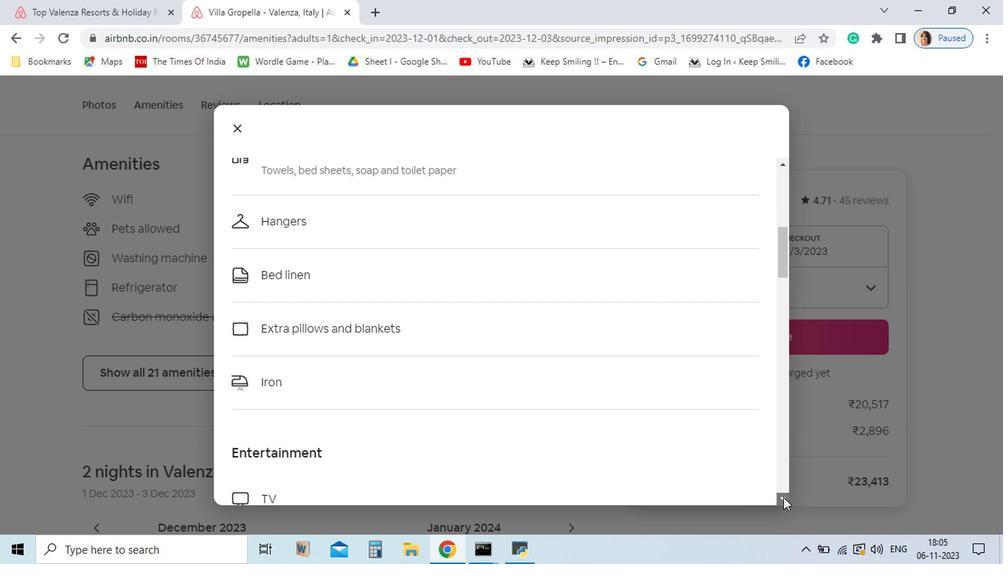 
Action: Mouse pressed left at (701, 500)
Screenshot: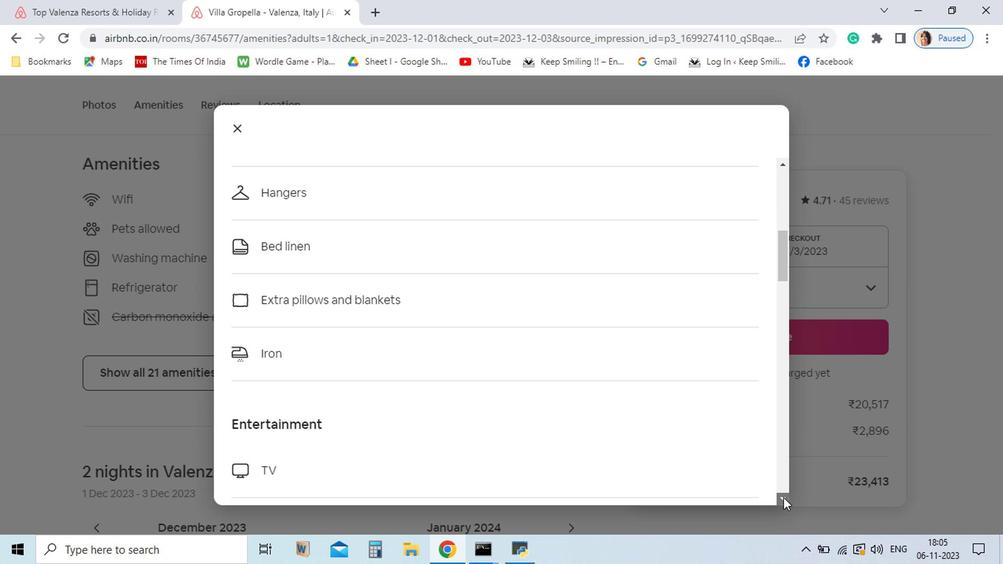
Action: Mouse pressed left at (701, 500)
Screenshot: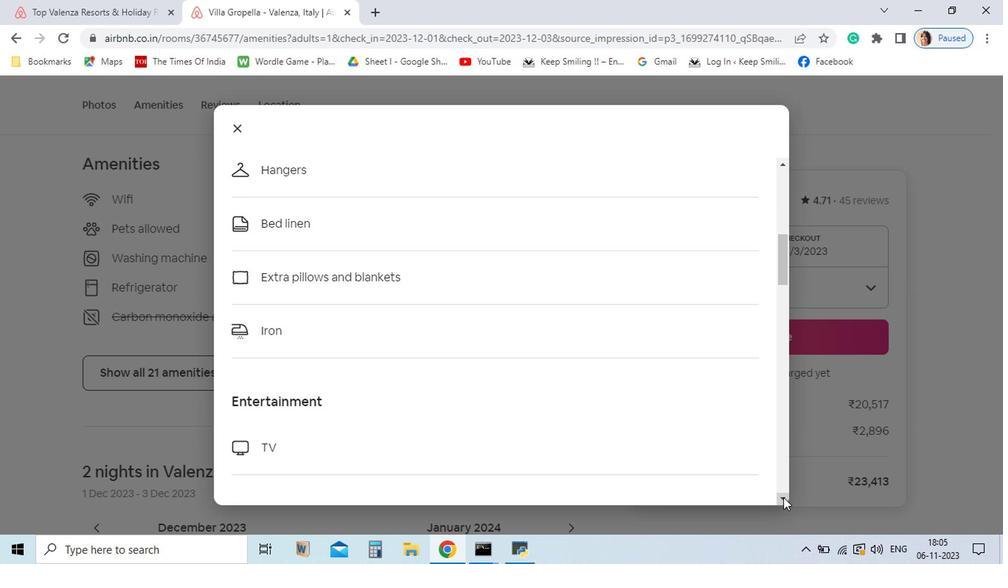 
Action: Mouse pressed left at (701, 500)
Screenshot: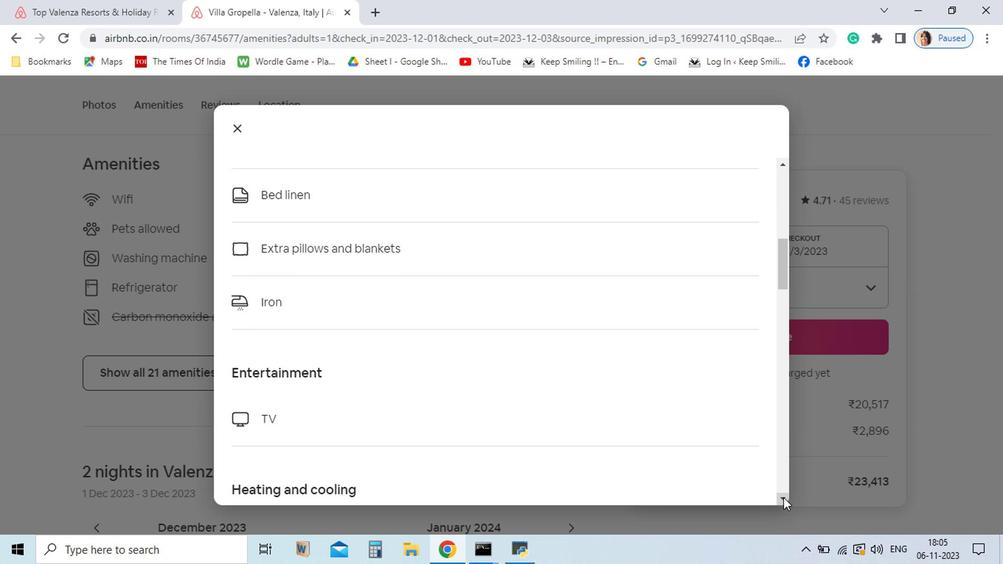 
Action: Mouse pressed left at (701, 500)
Screenshot: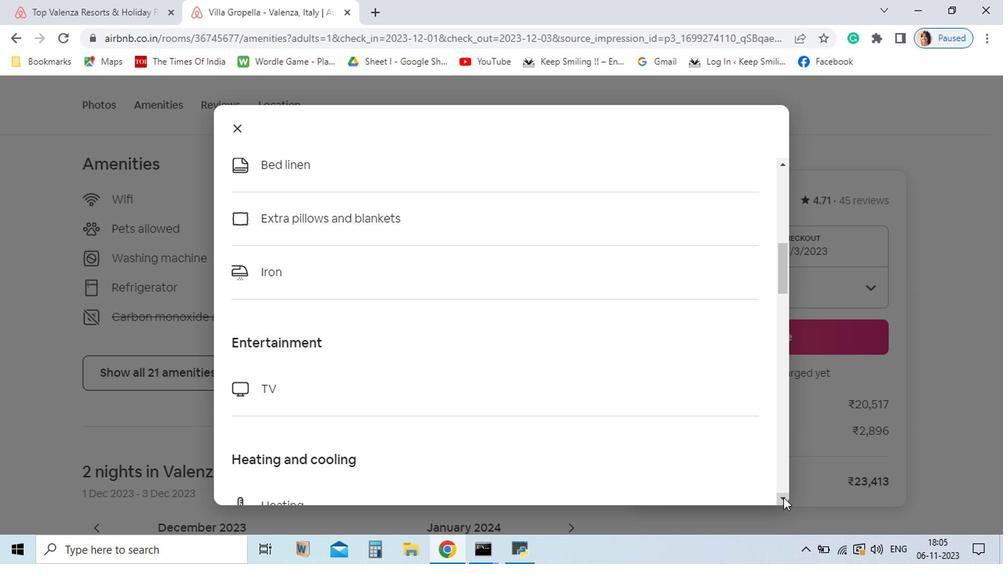 
Action: Mouse pressed left at (701, 500)
Screenshot: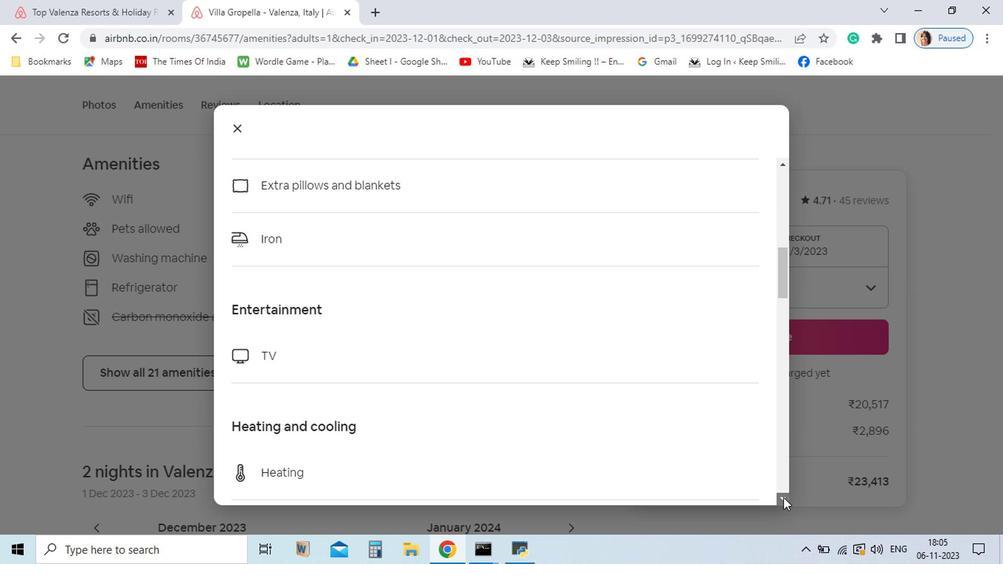 
Action: Mouse pressed left at (701, 500)
Screenshot: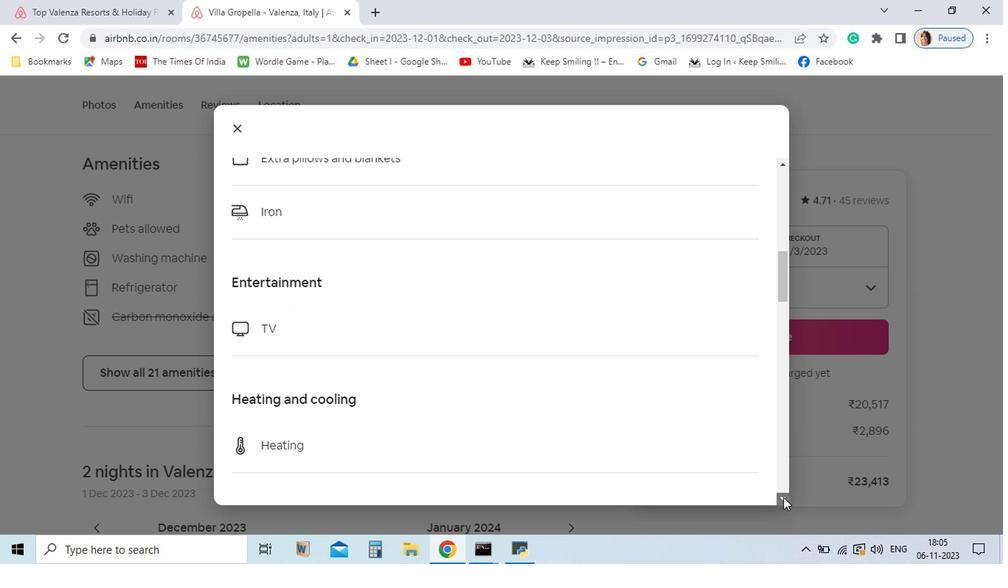 
Action: Mouse pressed left at (701, 500)
Screenshot: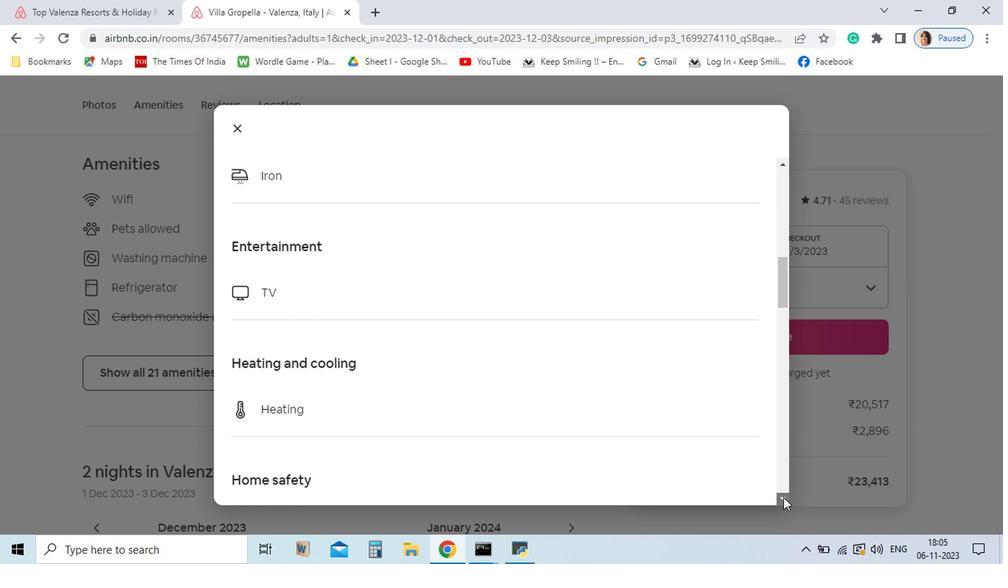 
Action: Mouse pressed left at (701, 500)
Screenshot: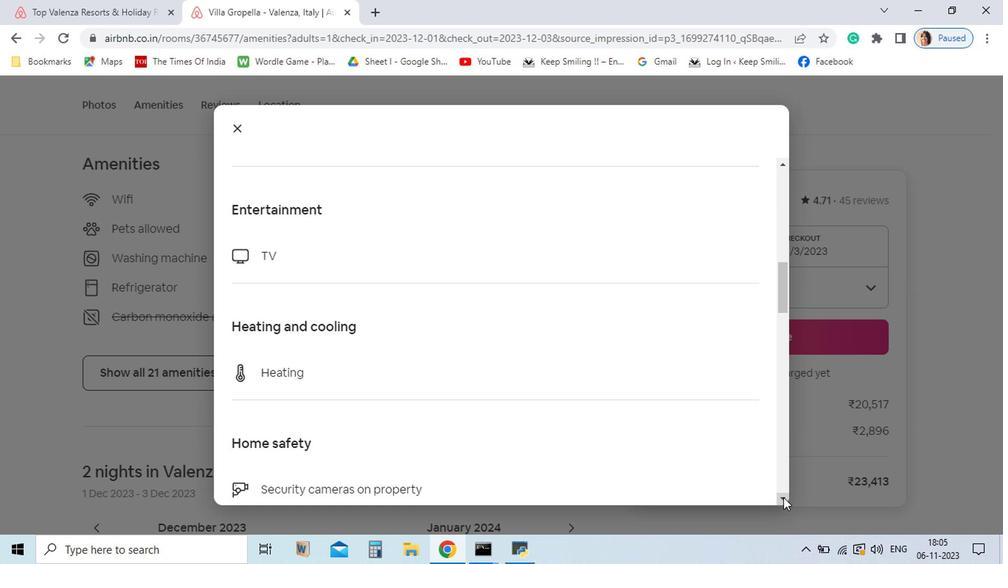 
Action: Mouse pressed left at (701, 500)
Screenshot: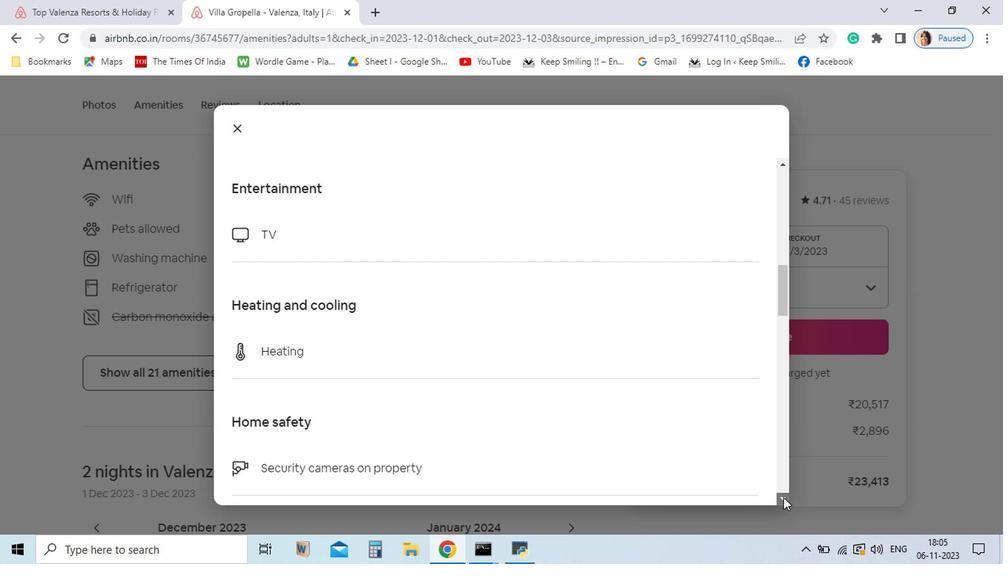 
Action: Mouse pressed left at (701, 500)
Screenshot: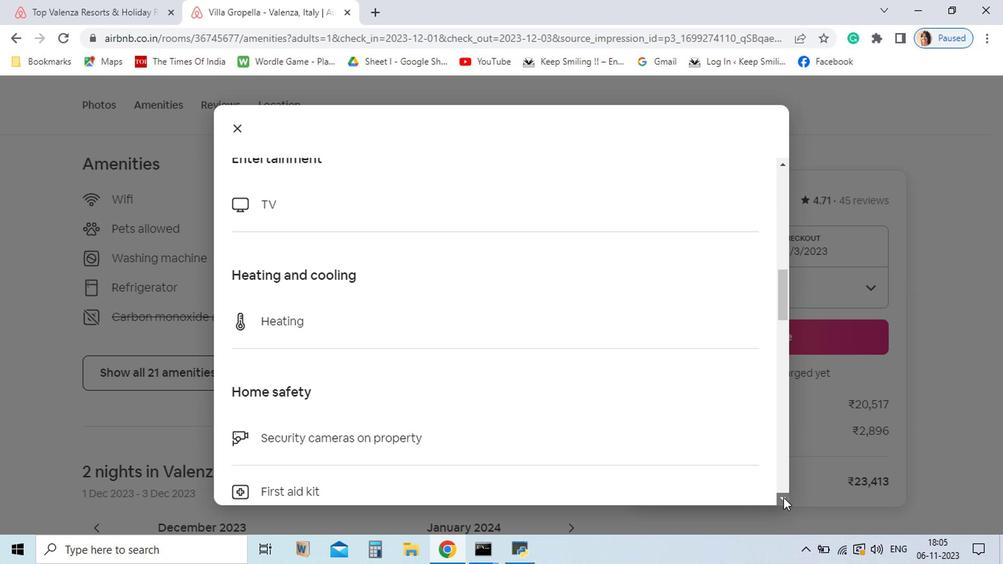 
Action: Mouse pressed left at (701, 500)
Screenshot: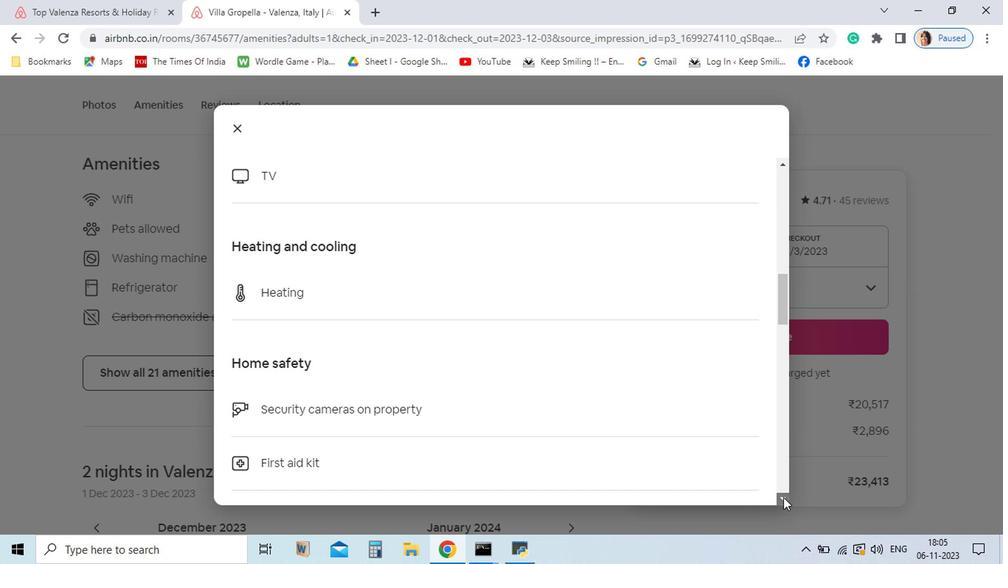 
Action: Mouse pressed left at (701, 500)
Screenshot: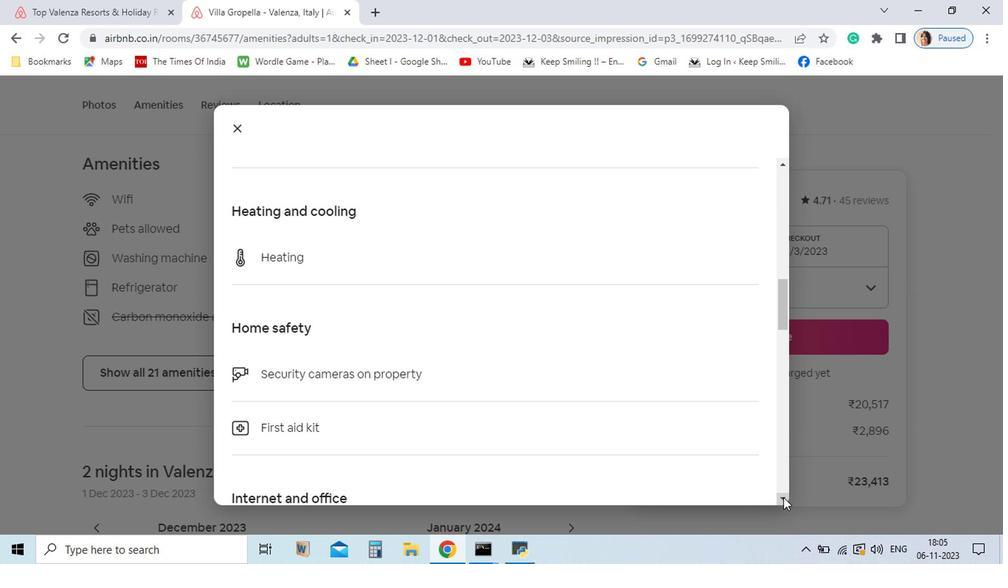 
Action: Mouse pressed left at (701, 500)
Screenshot: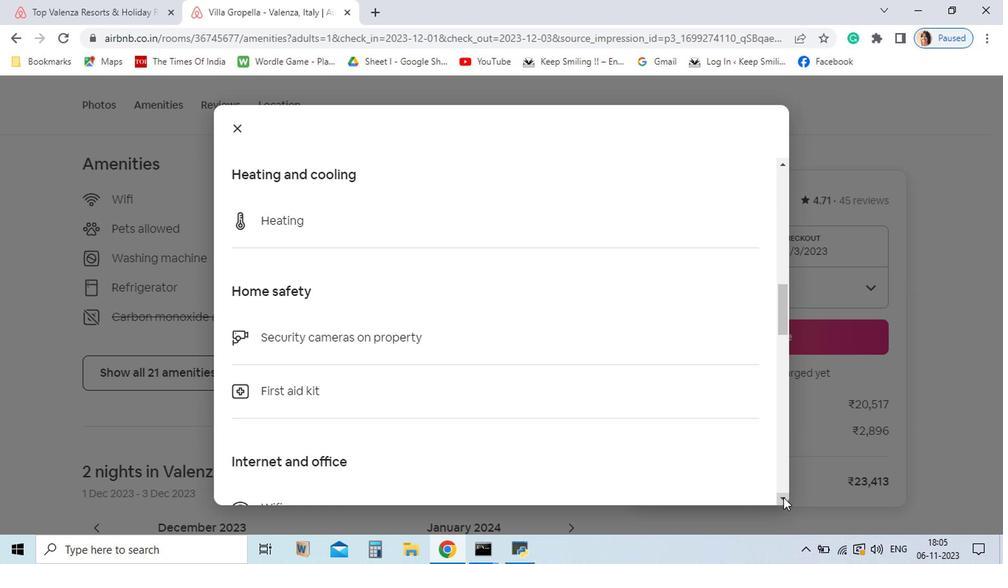 
Action: Mouse pressed left at (701, 500)
Screenshot: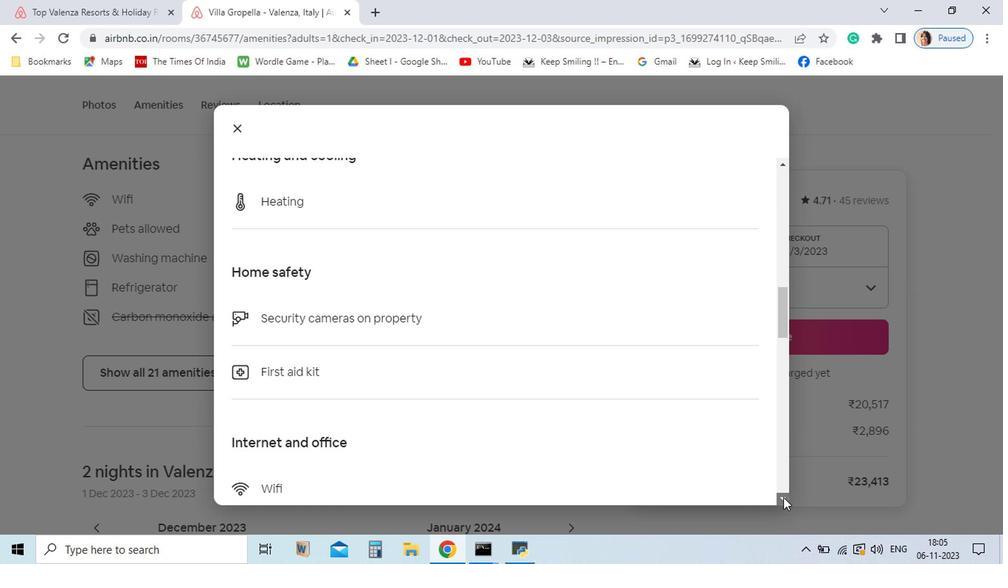 
Action: Mouse pressed left at (701, 500)
Screenshot: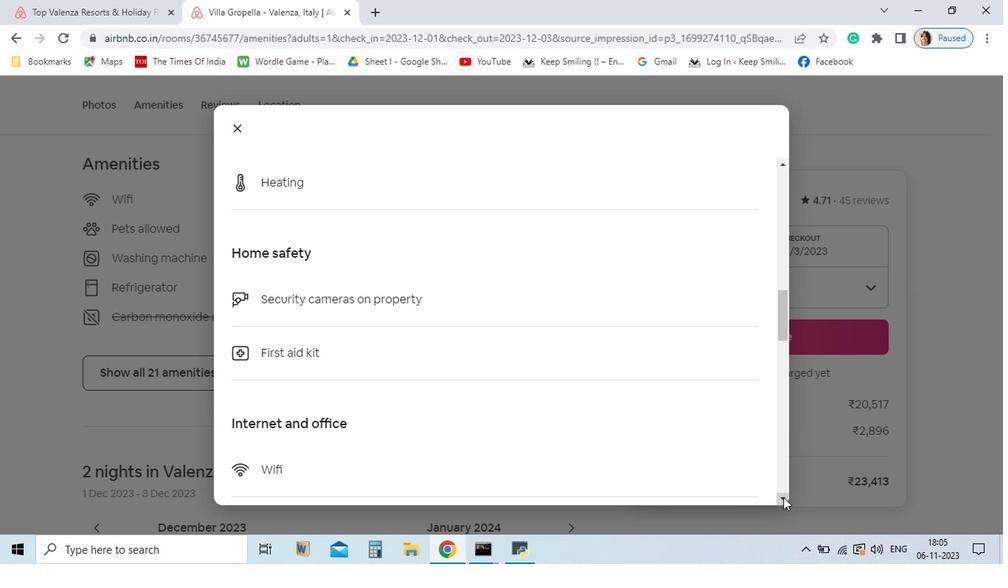 
Action: Mouse pressed left at (701, 500)
Screenshot: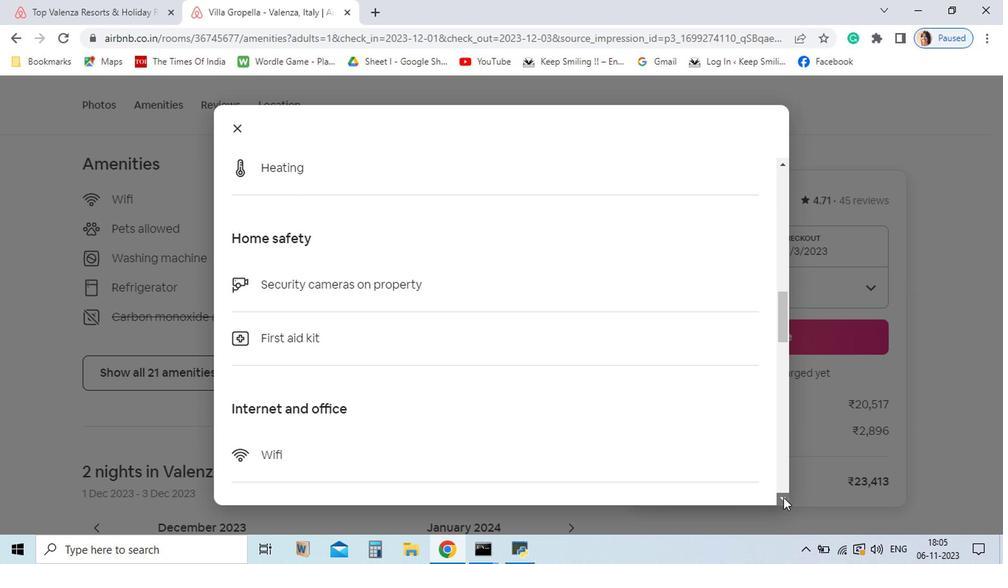 
Action: Mouse pressed left at (701, 500)
Screenshot: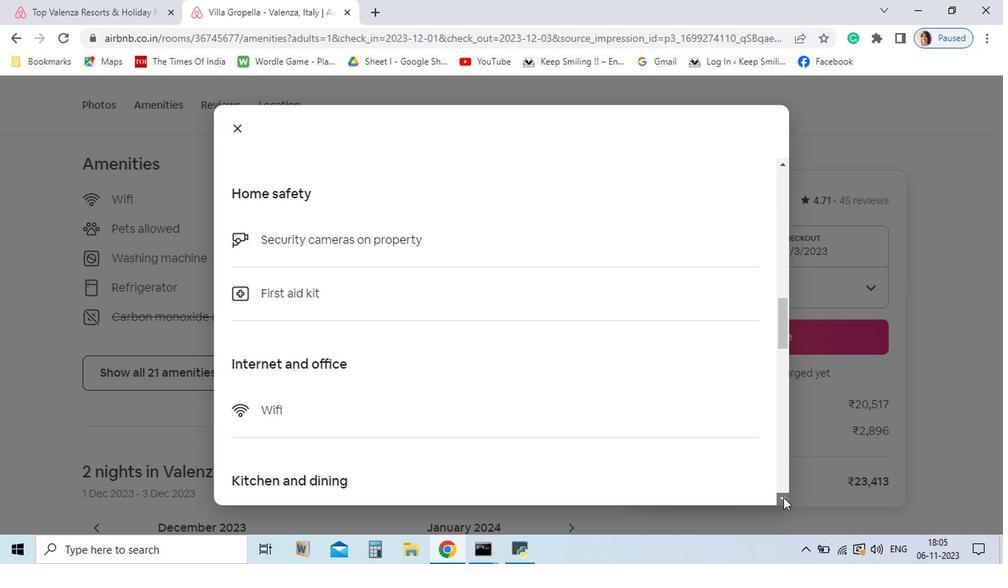 
Action: Mouse pressed left at (701, 500)
Screenshot: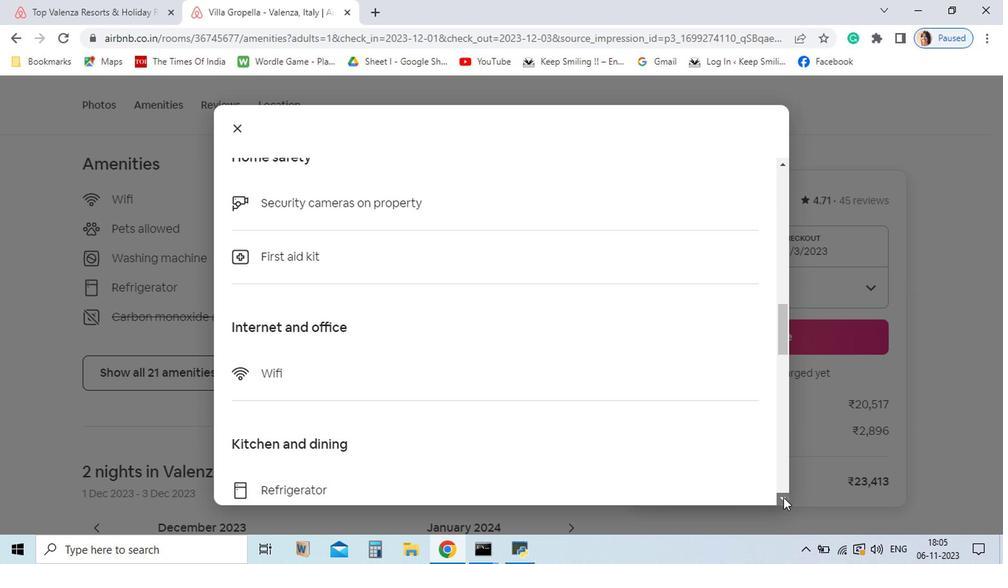
Action: Mouse pressed left at (701, 500)
Screenshot: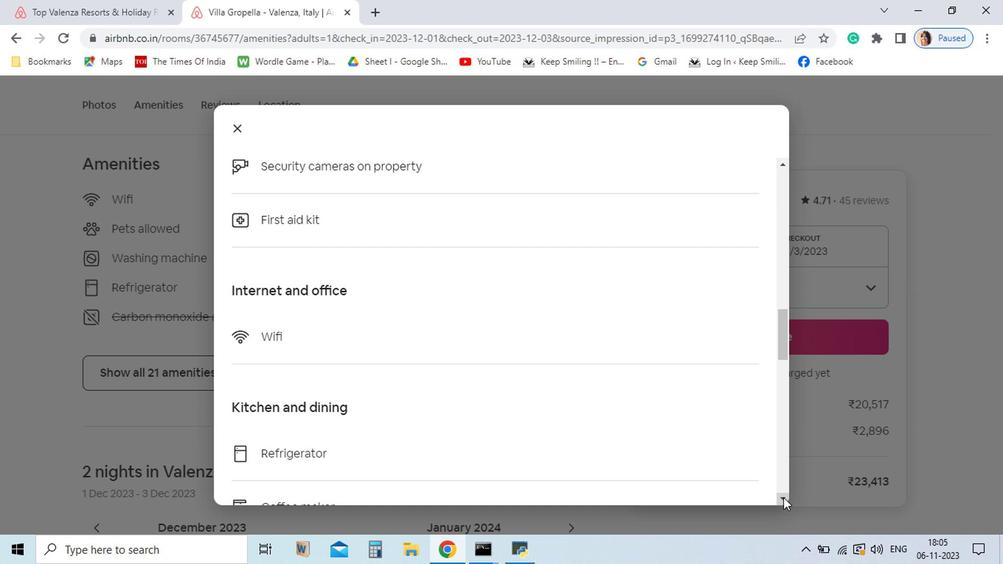 
Action: Mouse pressed left at (701, 500)
Screenshot: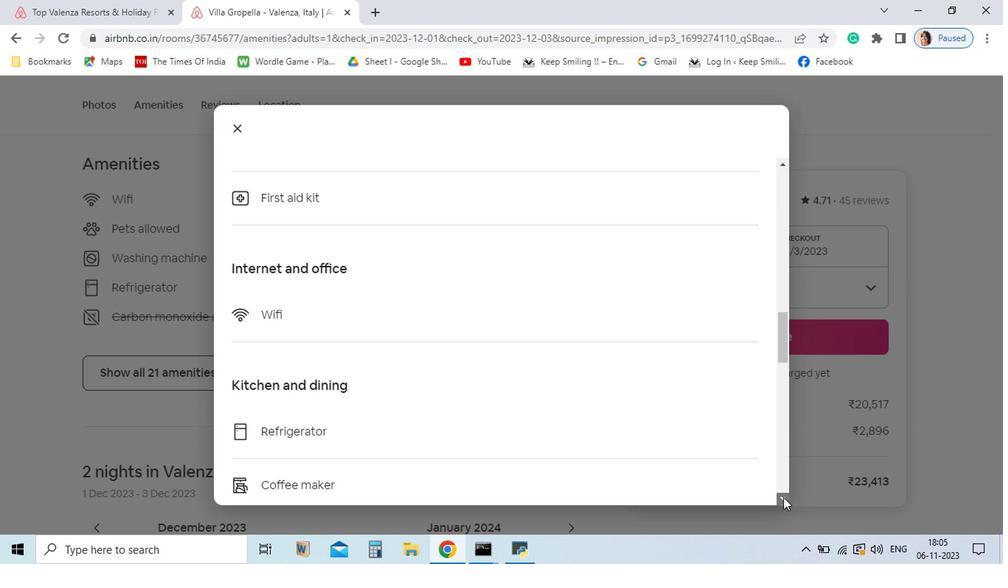 
Action: Mouse pressed left at (701, 500)
Screenshot: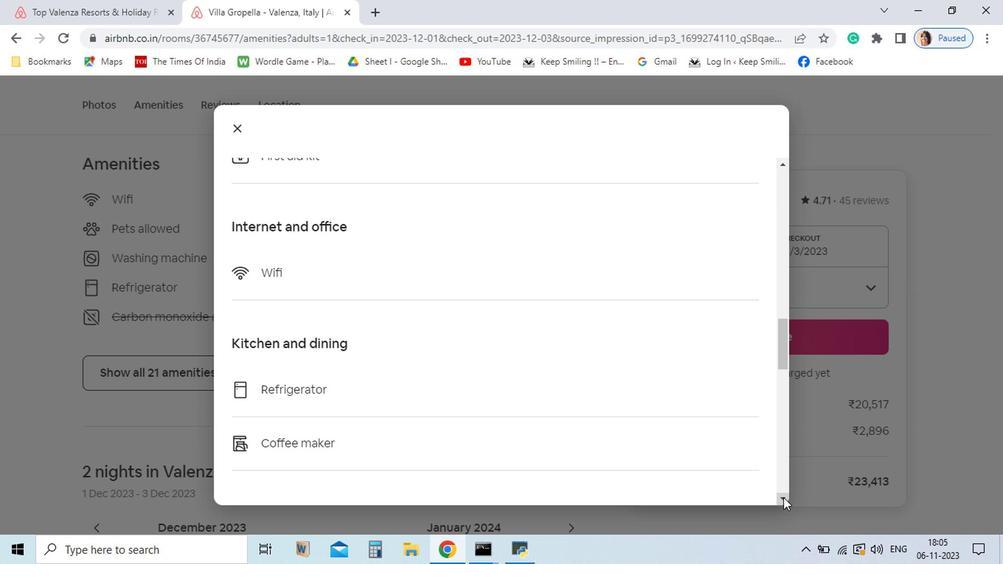 
Action: Mouse pressed left at (701, 500)
Screenshot: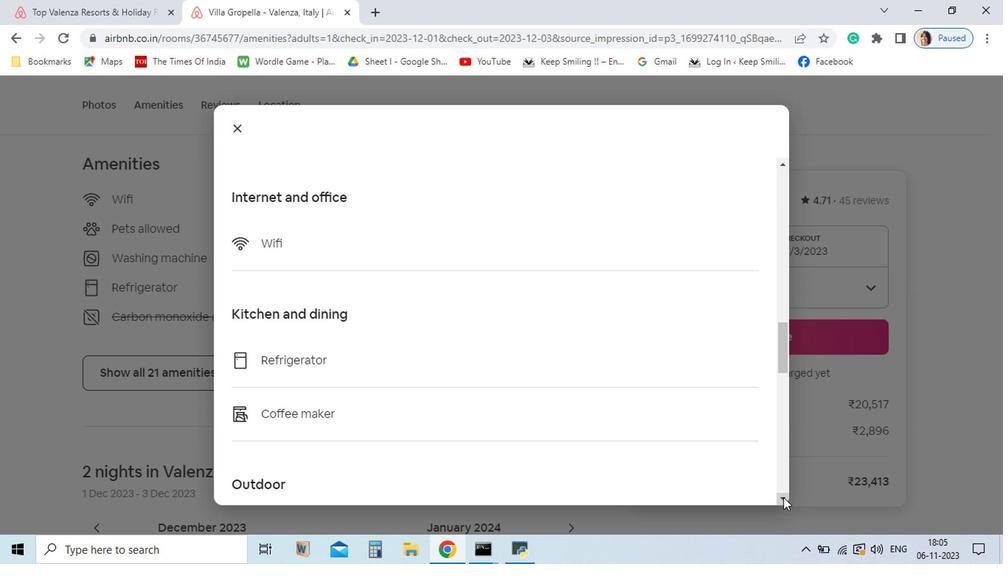 
Action: Mouse pressed left at (701, 500)
Screenshot: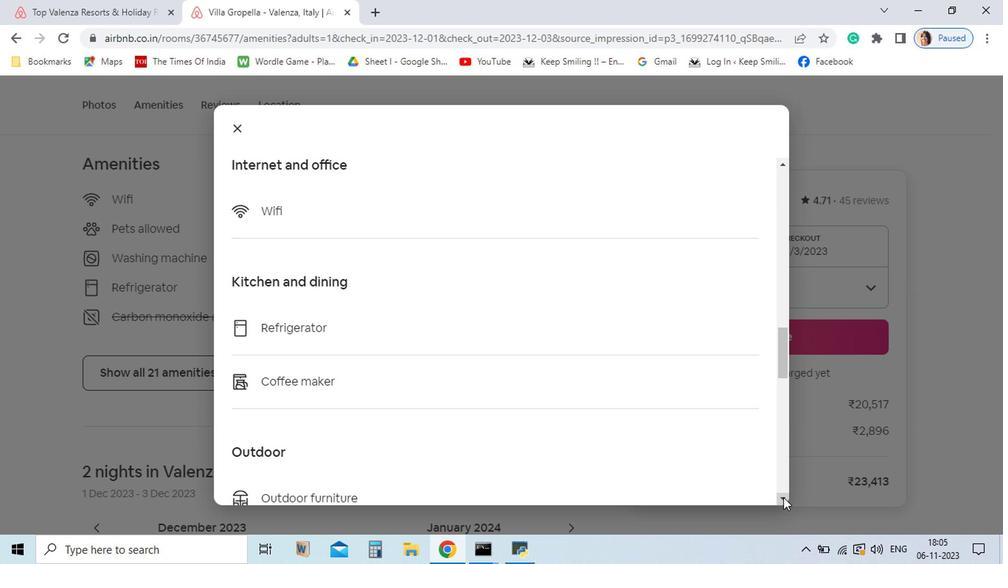 
Action: Mouse pressed left at (701, 500)
Screenshot: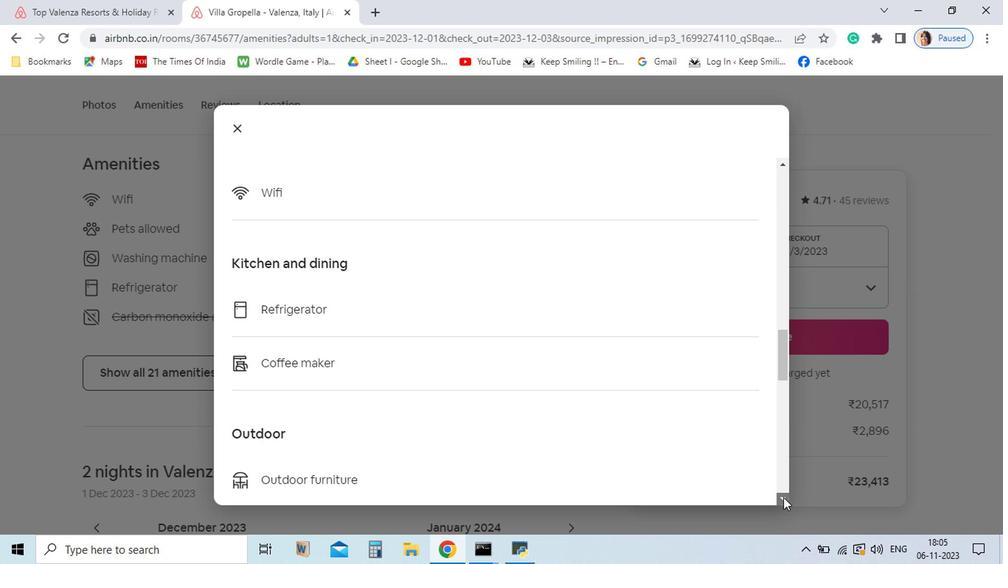 
Action: Mouse pressed left at (701, 500)
Screenshot: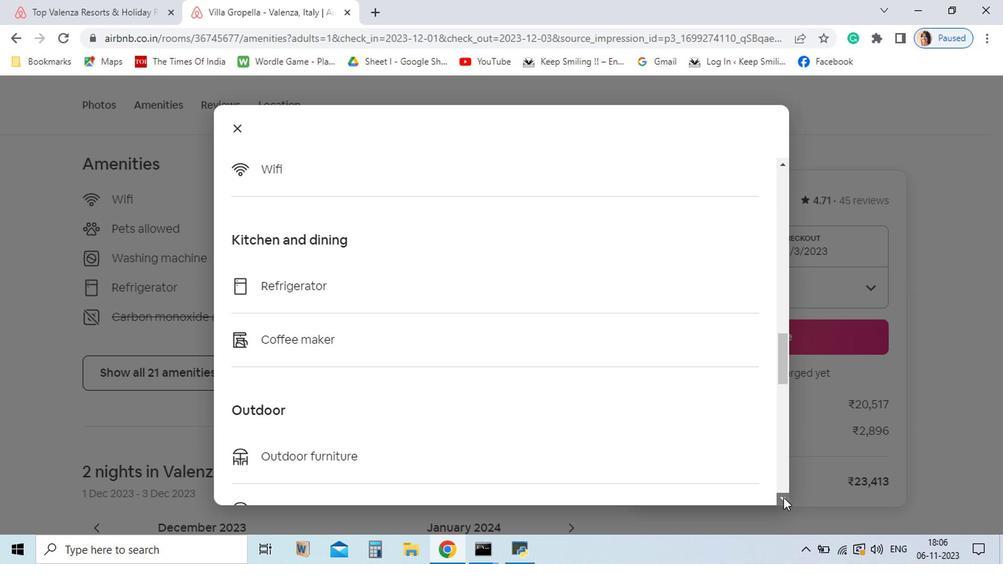 
Action: Mouse pressed left at (701, 500)
Screenshot: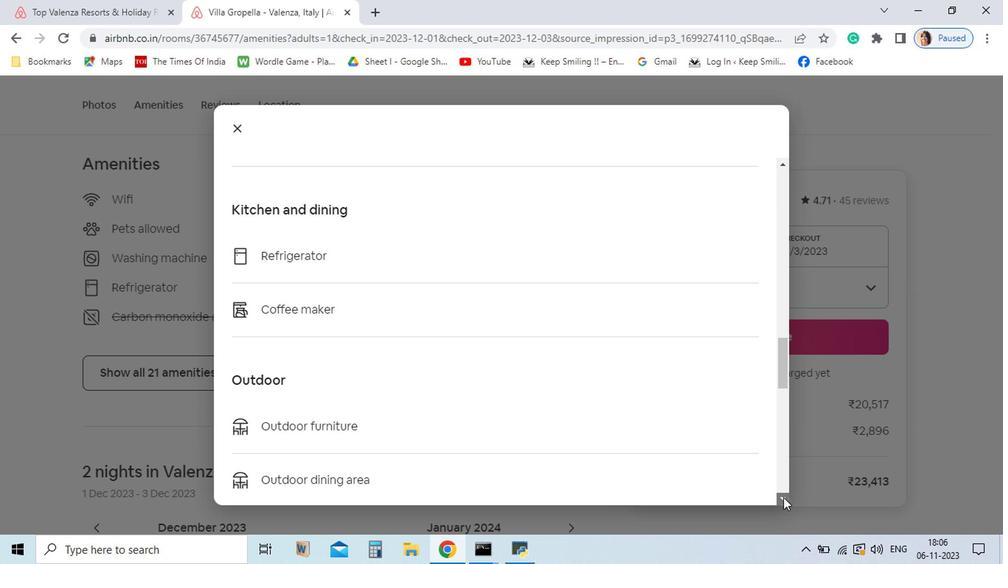 
Action: Mouse pressed left at (701, 500)
Screenshot: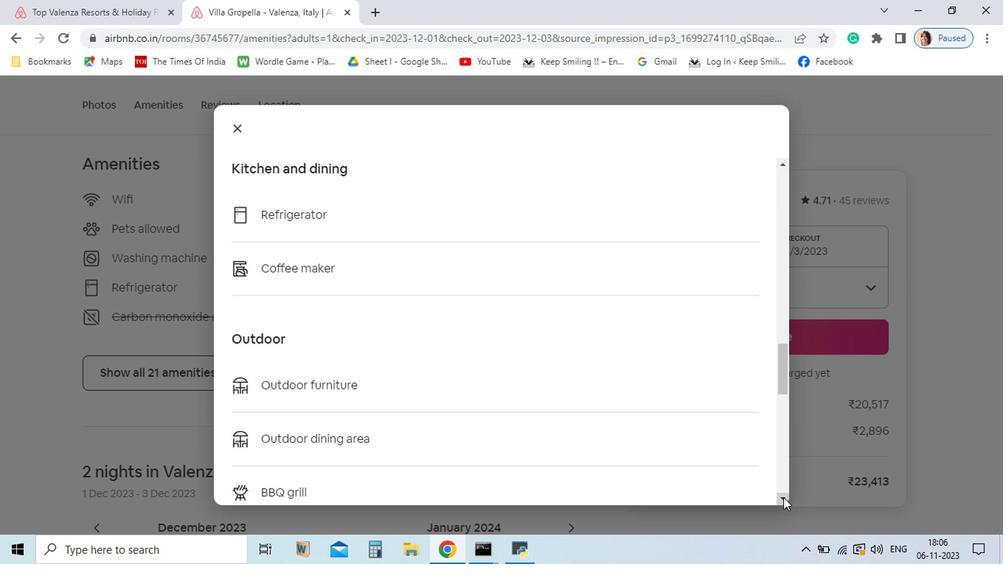 
Action: Mouse pressed left at (701, 500)
Screenshot: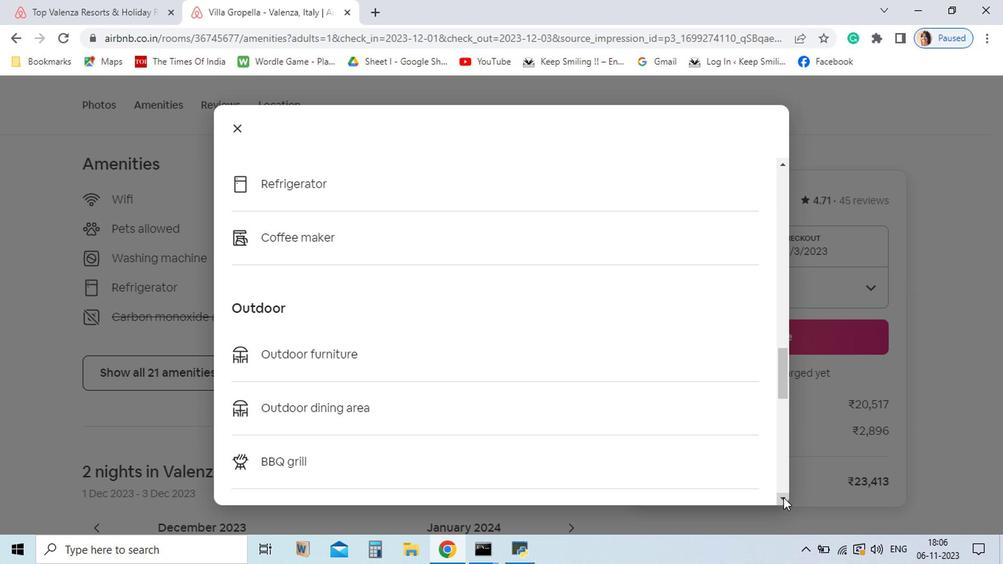 
Action: Mouse pressed left at (701, 500)
Screenshot: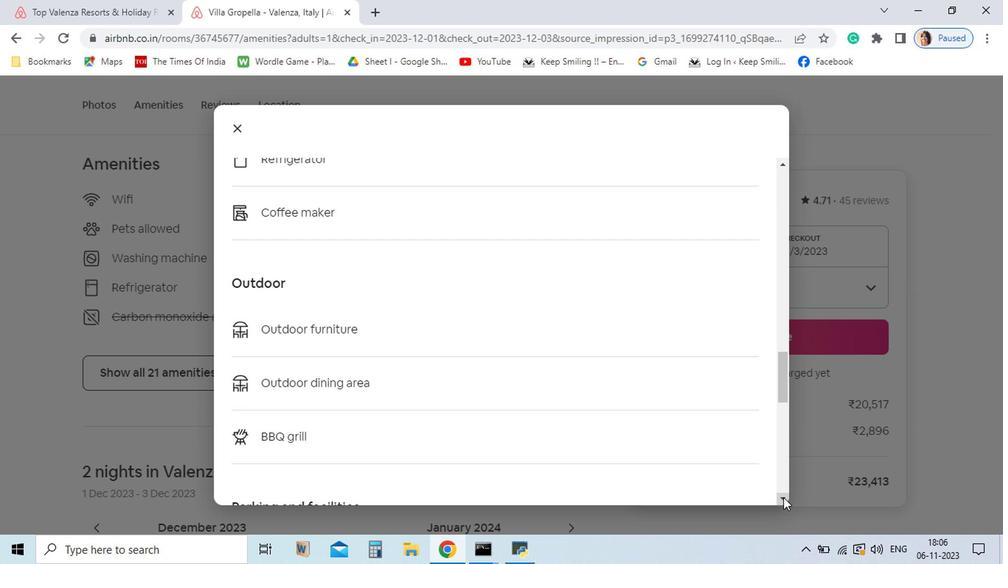 
Action: Mouse pressed left at (701, 500)
Screenshot: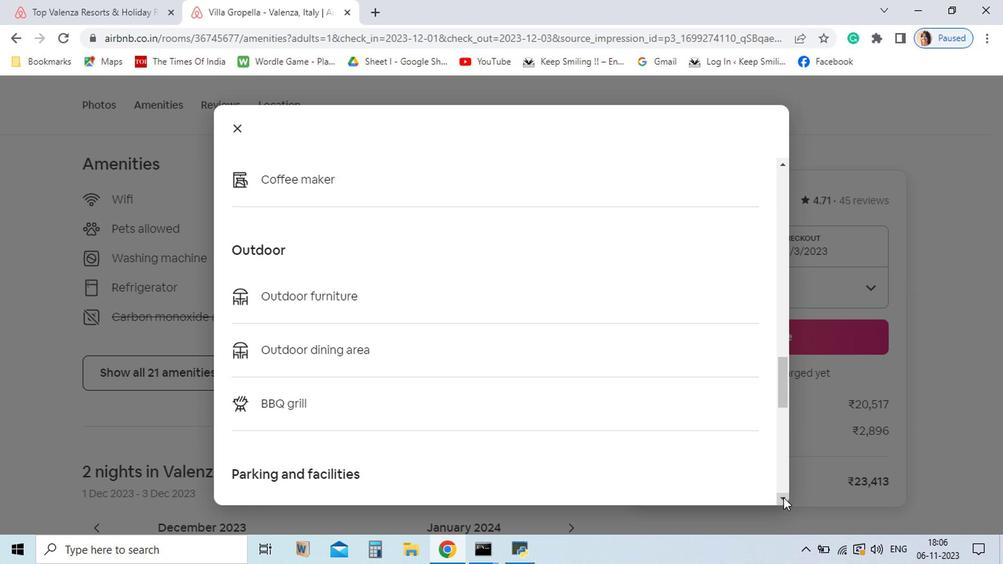 
Action: Mouse pressed left at (701, 500)
Screenshot: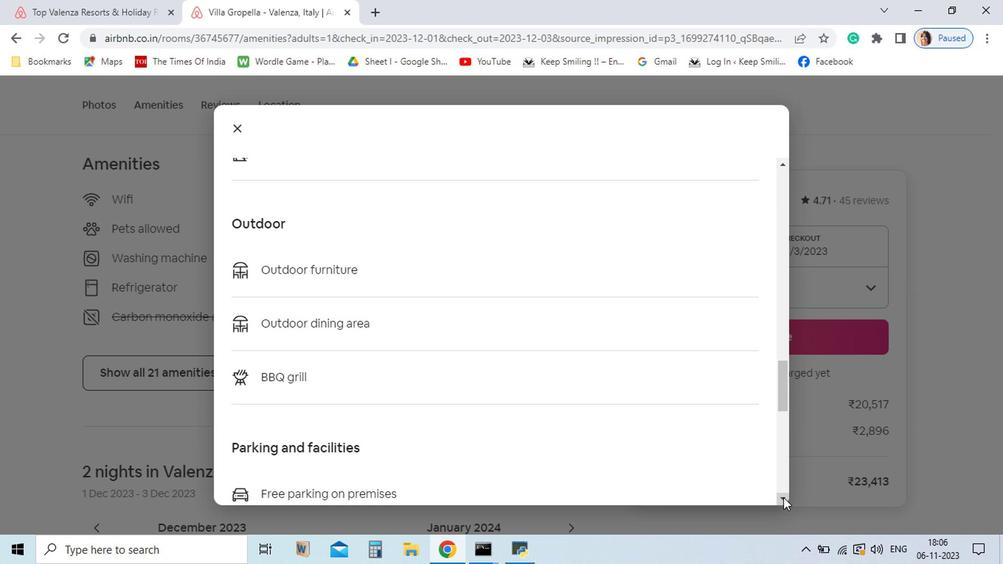 
Action: Mouse pressed left at (701, 500)
Screenshot: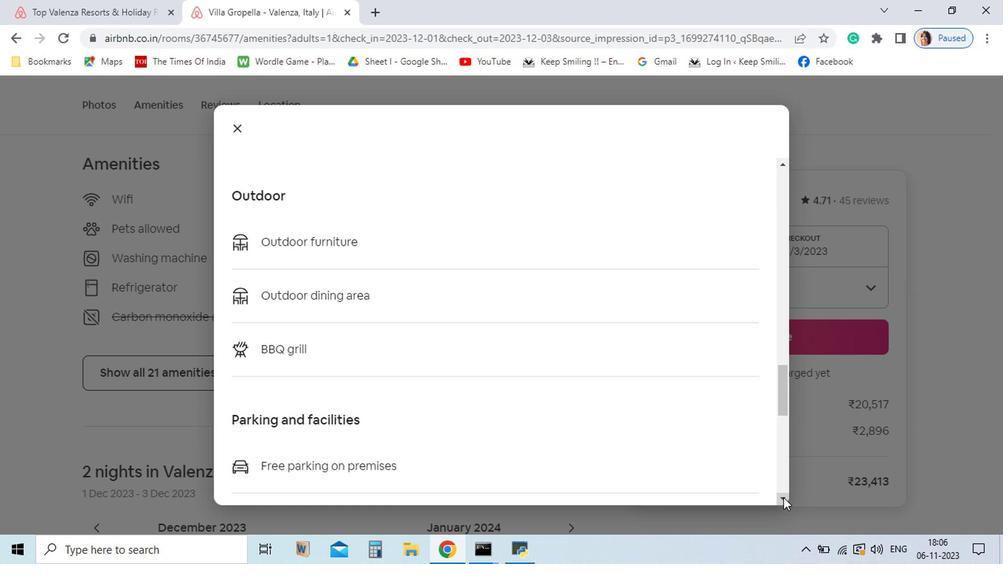
Action: Mouse pressed left at (701, 500)
Screenshot: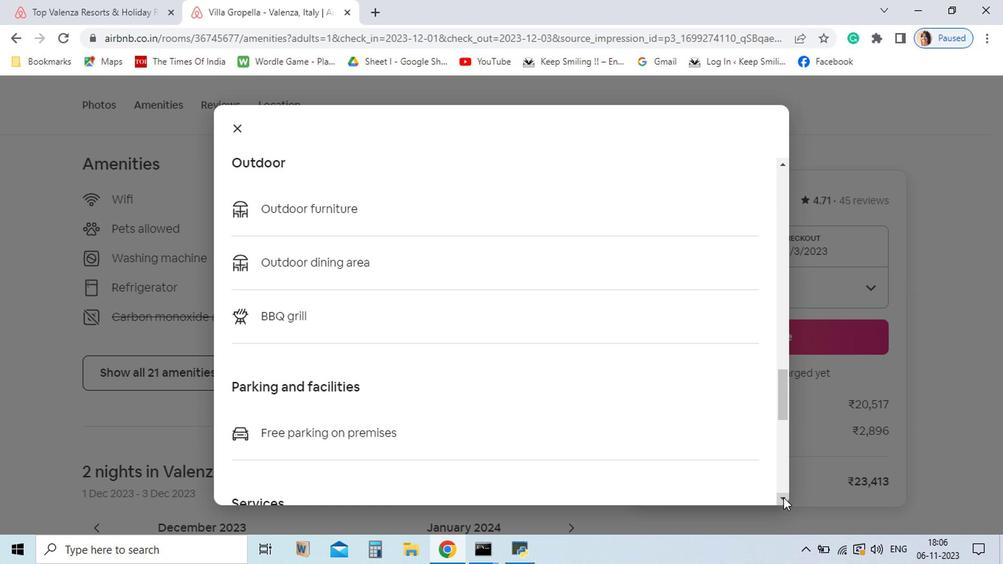 
Action: Mouse pressed left at (701, 500)
Screenshot: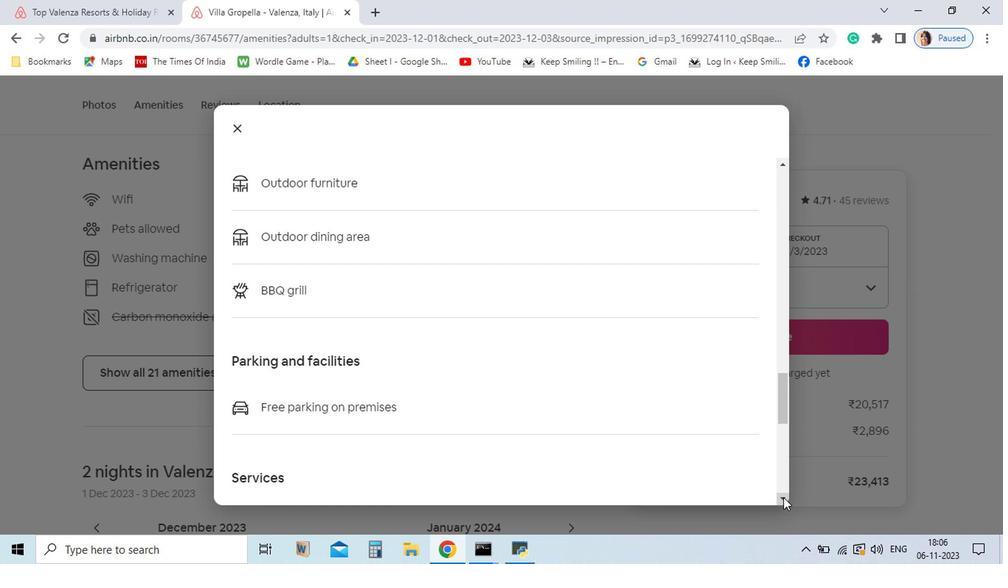 
Action: Mouse pressed left at (701, 500)
Screenshot: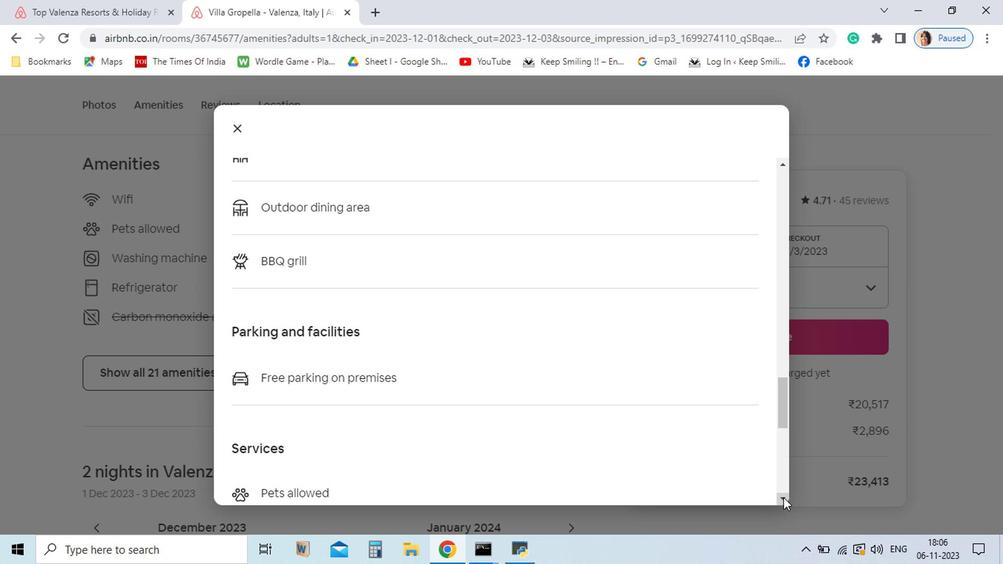 
Action: Mouse pressed left at (701, 500)
Screenshot: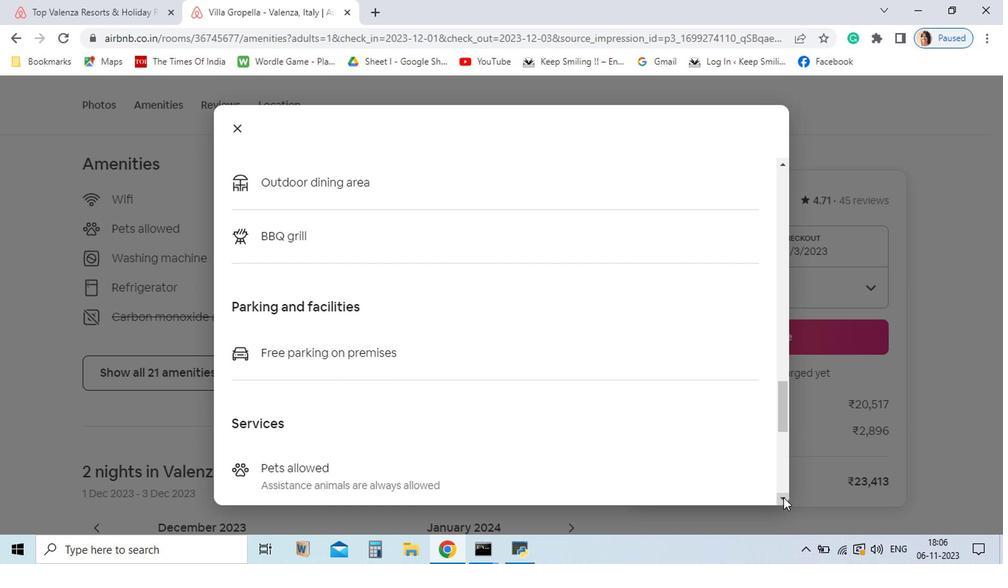 
Action: Mouse pressed left at (701, 500)
Screenshot: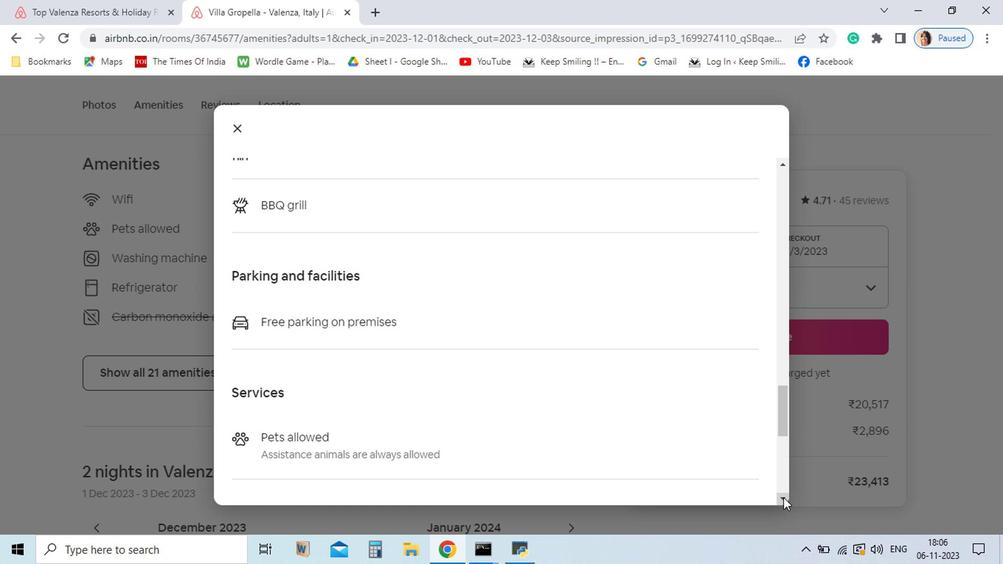 
Action: Mouse pressed left at (701, 500)
Screenshot: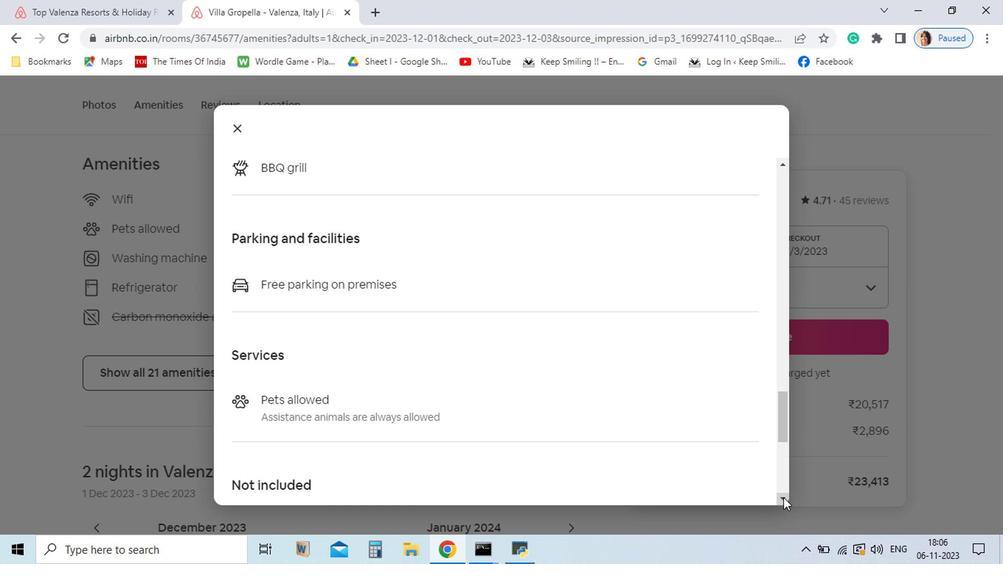 
Action: Mouse pressed left at (701, 500)
Screenshot: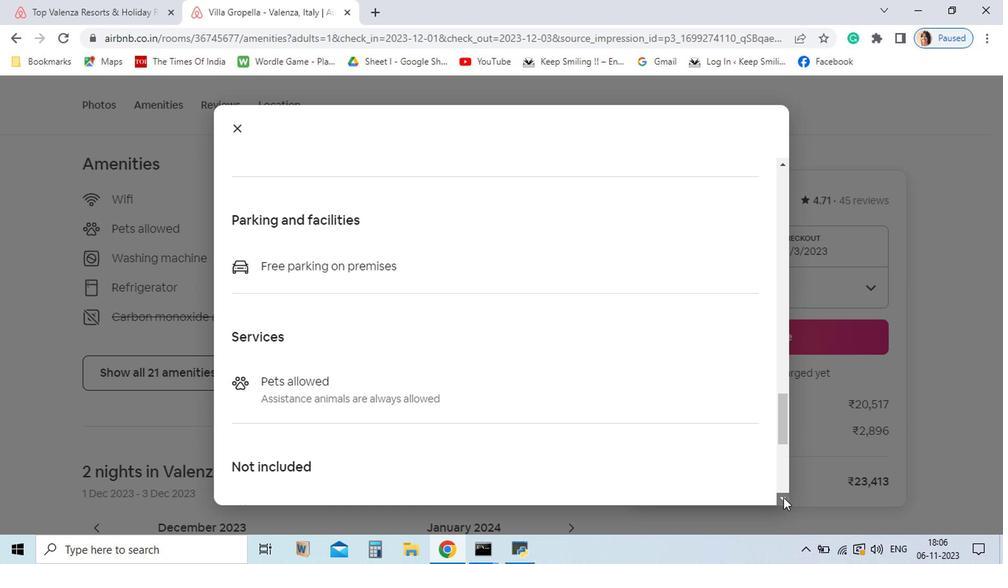 
Action: Mouse pressed left at (701, 500)
Screenshot: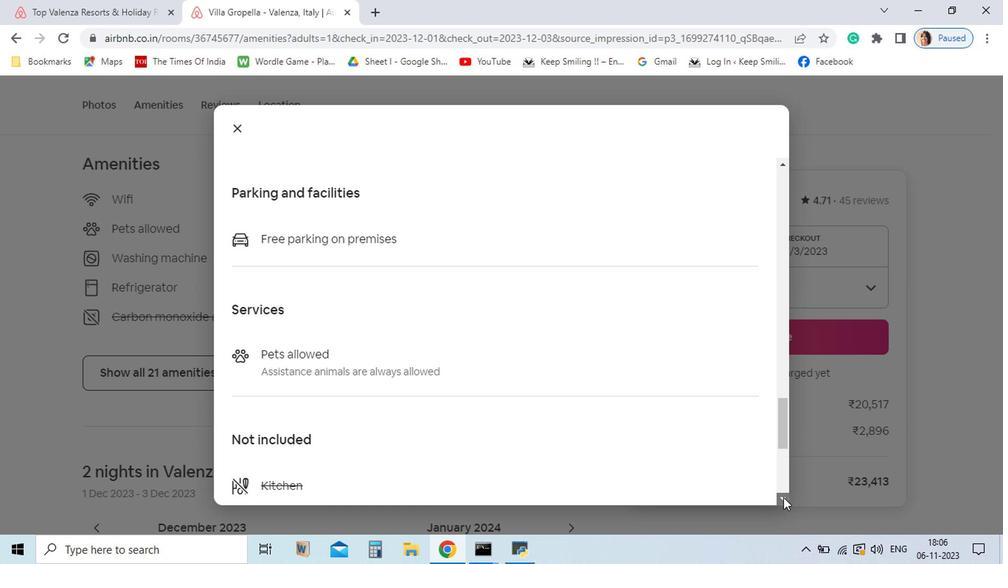 
Action: Mouse pressed left at (701, 500)
Screenshot: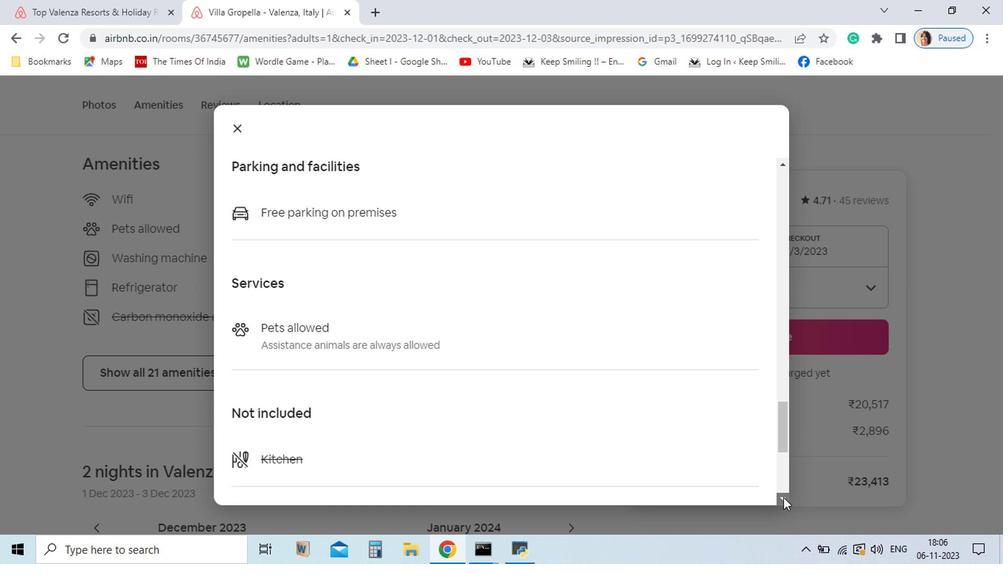 
Action: Mouse pressed left at (701, 500)
Screenshot: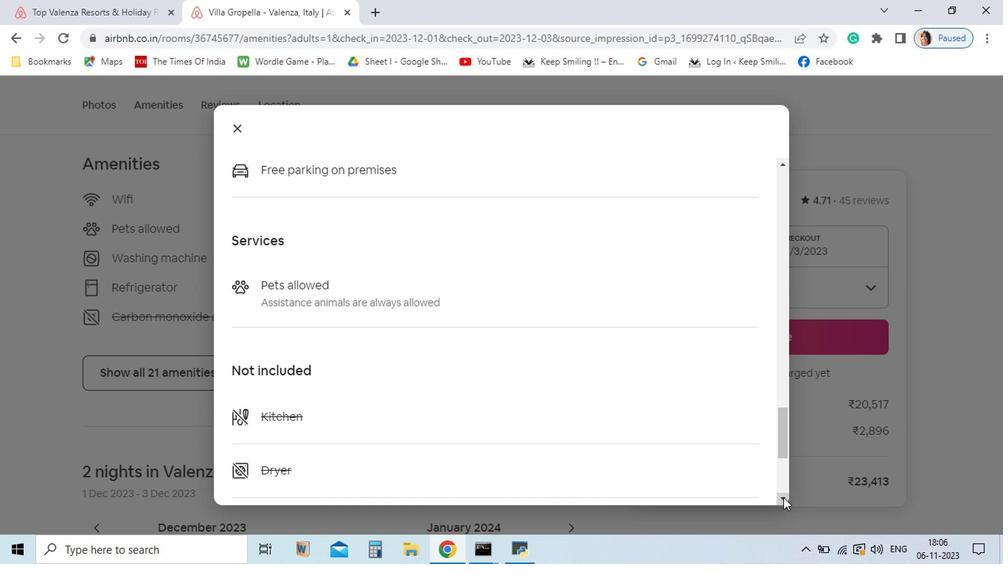 
Action: Mouse pressed left at (701, 500)
Screenshot: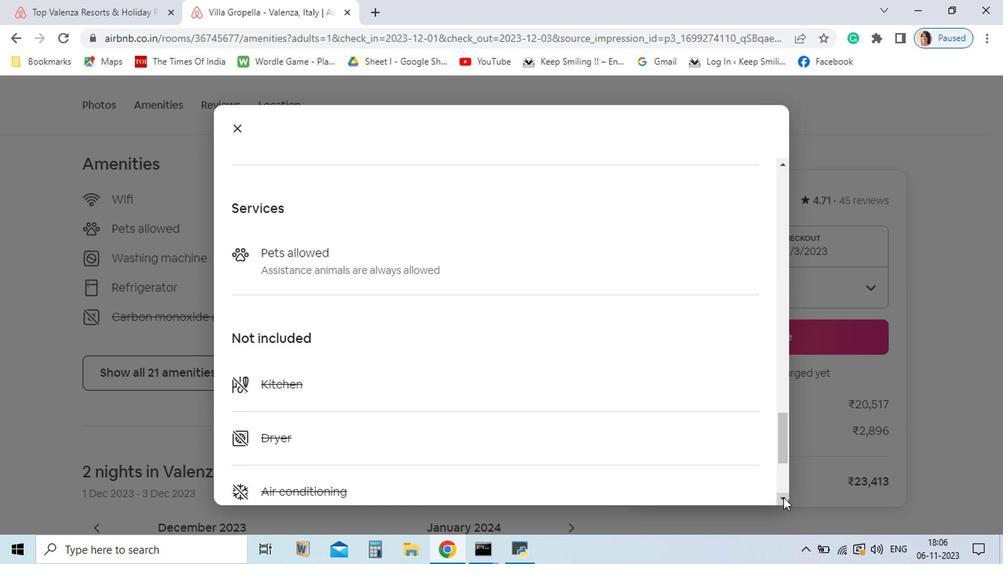 
Action: Mouse pressed left at (701, 500)
Screenshot: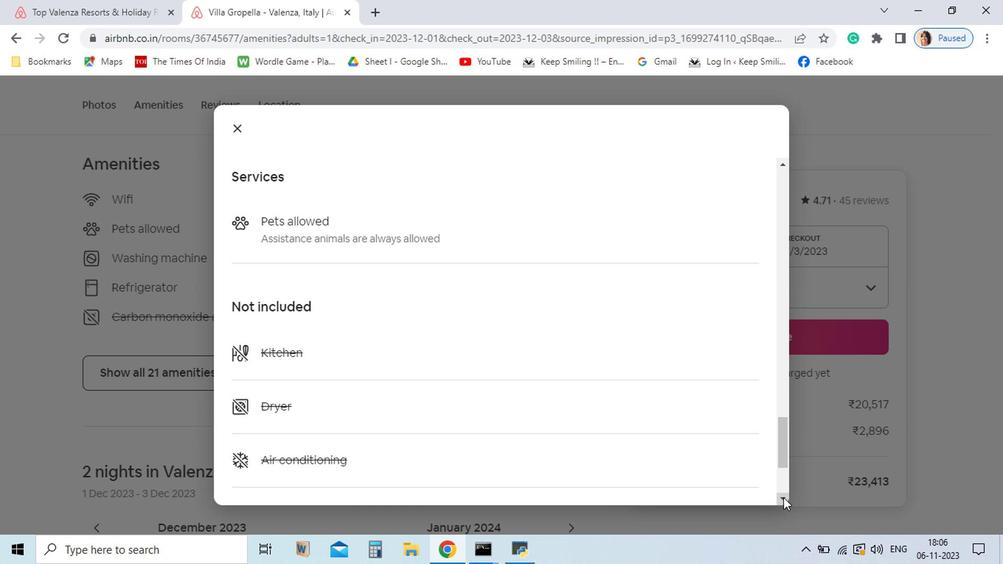 
Action: Mouse pressed left at (701, 500)
Screenshot: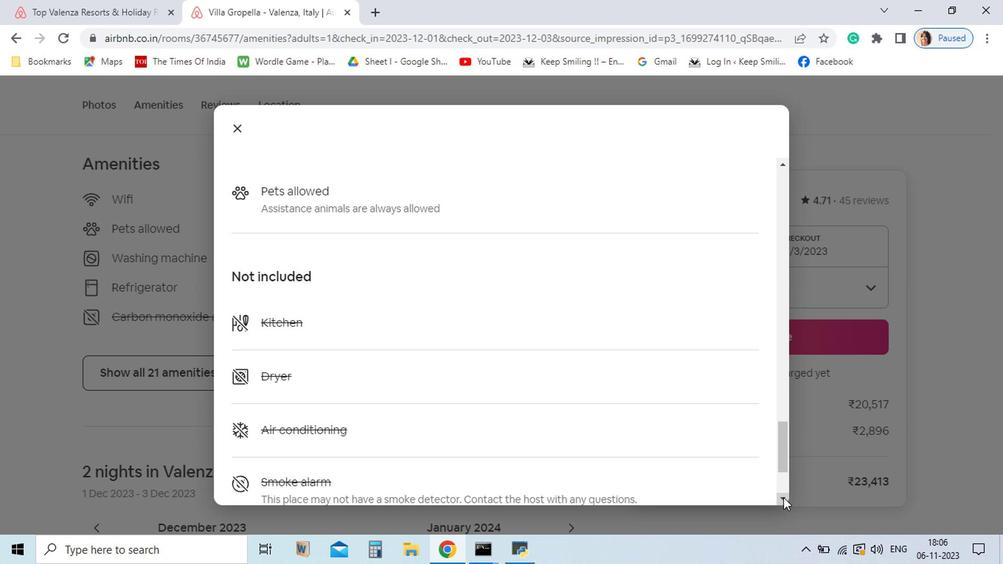 
Action: Mouse pressed left at (701, 500)
Screenshot: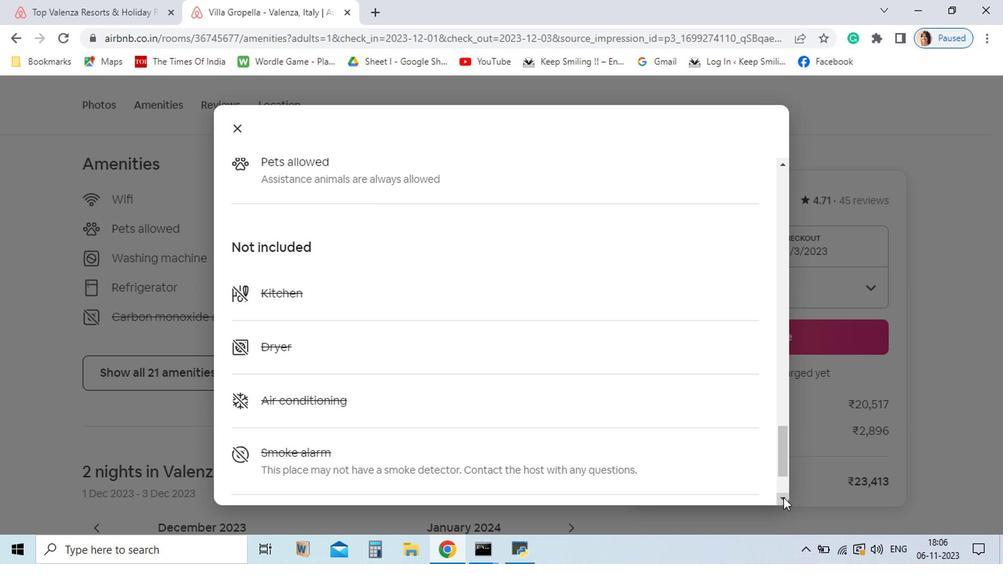 
Action: Mouse pressed left at (701, 500)
Screenshot: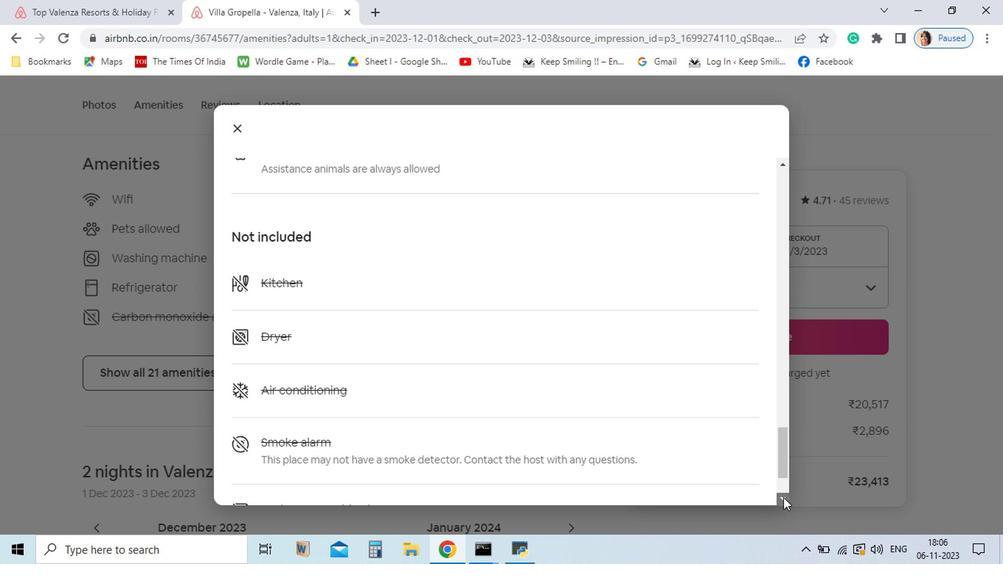 
Action: Mouse pressed left at (701, 500)
Screenshot: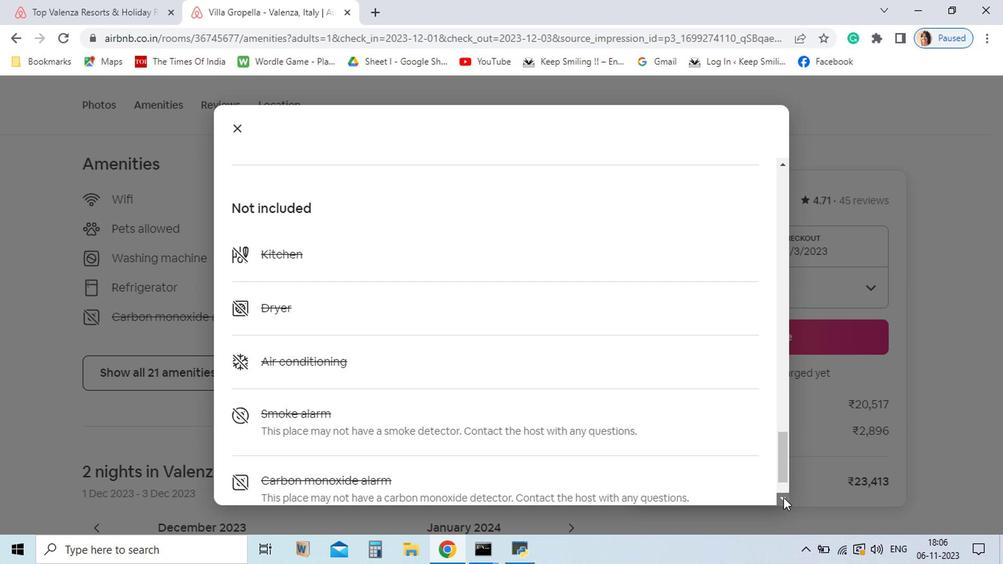 
Action: Mouse pressed left at (701, 500)
Screenshot: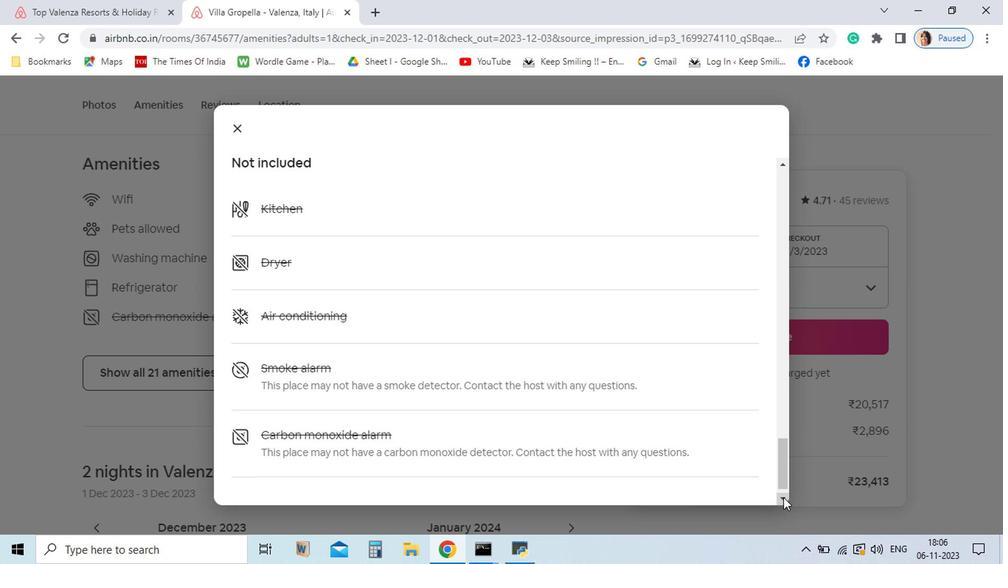 
Action: Mouse pressed left at (701, 500)
Screenshot: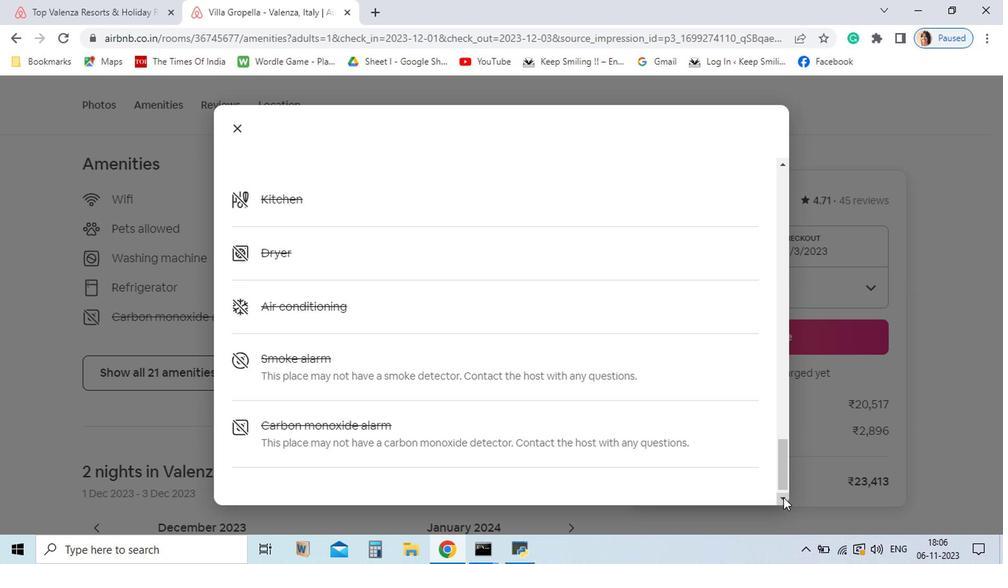 
Action: Mouse pressed left at (701, 500)
Screenshot: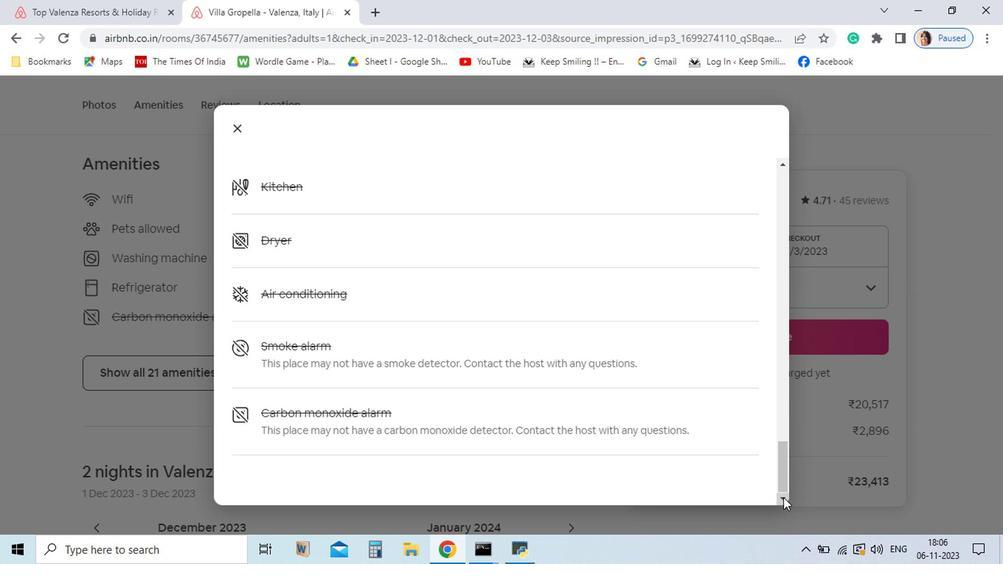 
Action: Mouse pressed left at (701, 500)
Screenshot: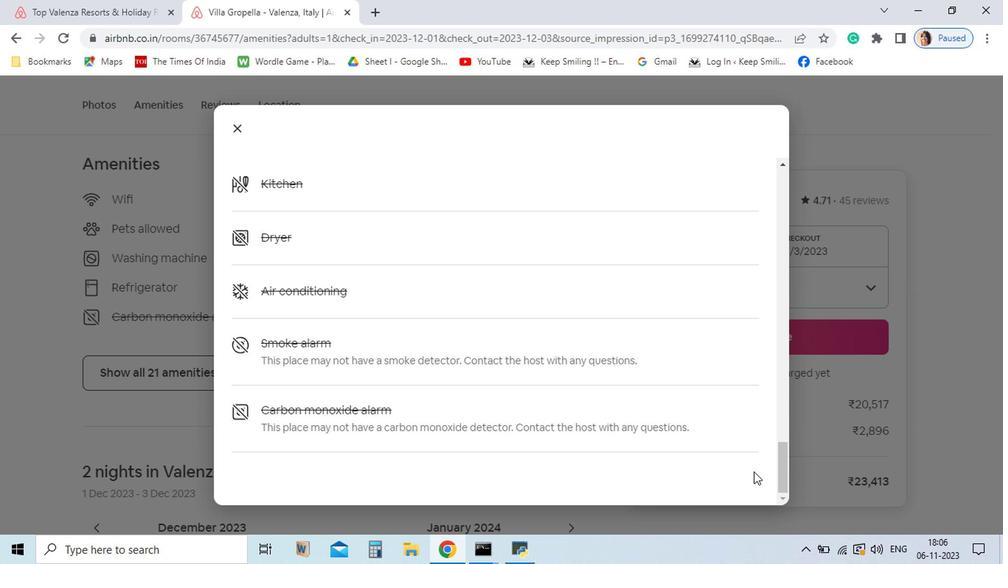 
Action: Mouse moved to (318, 236)
Screenshot: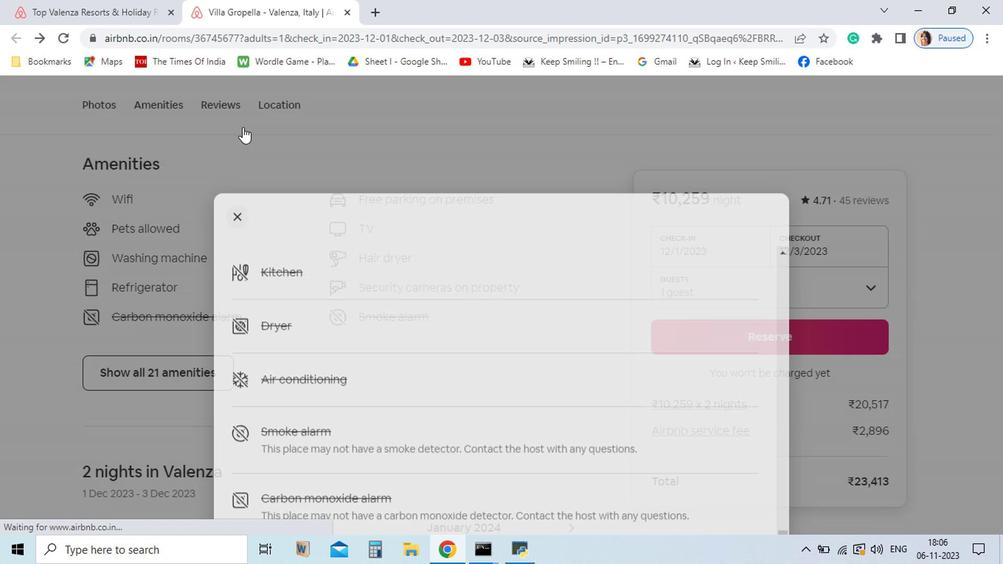 
Action: Mouse pressed left at (318, 236)
Screenshot: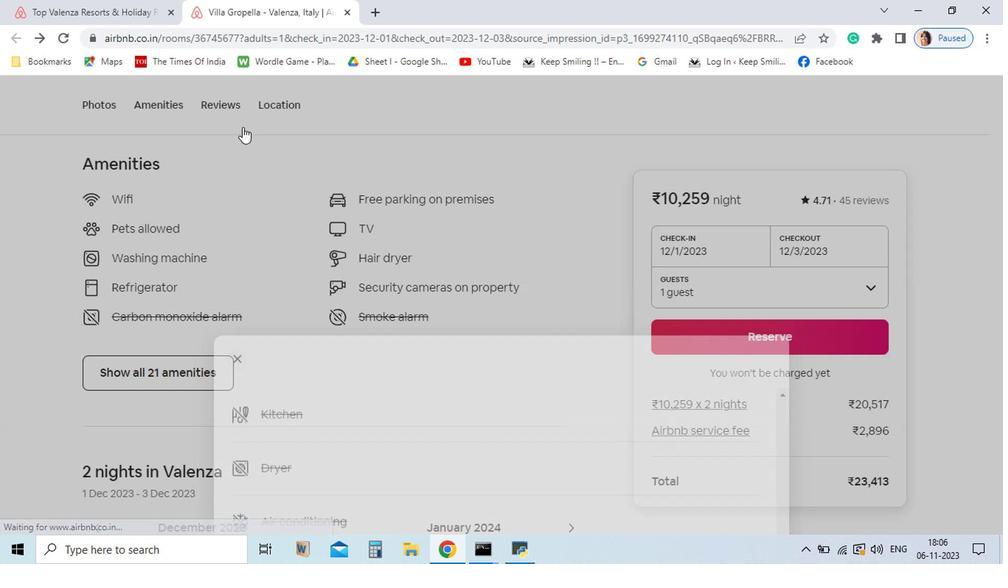
Action: Mouse moved to (443, 445)
Screenshot: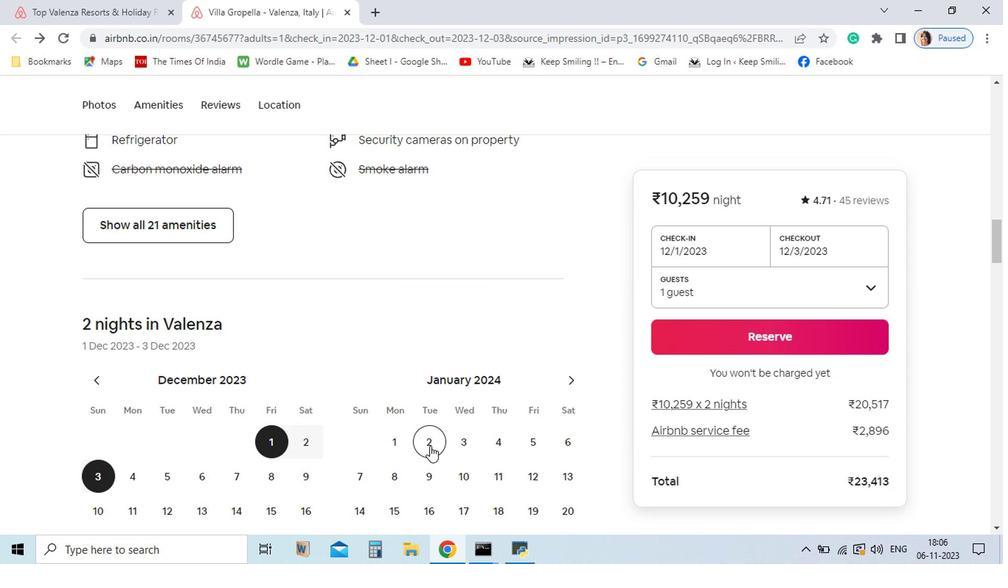 
Action: Mouse scrolled (443, 444) with delta (0, 0)
Screenshot: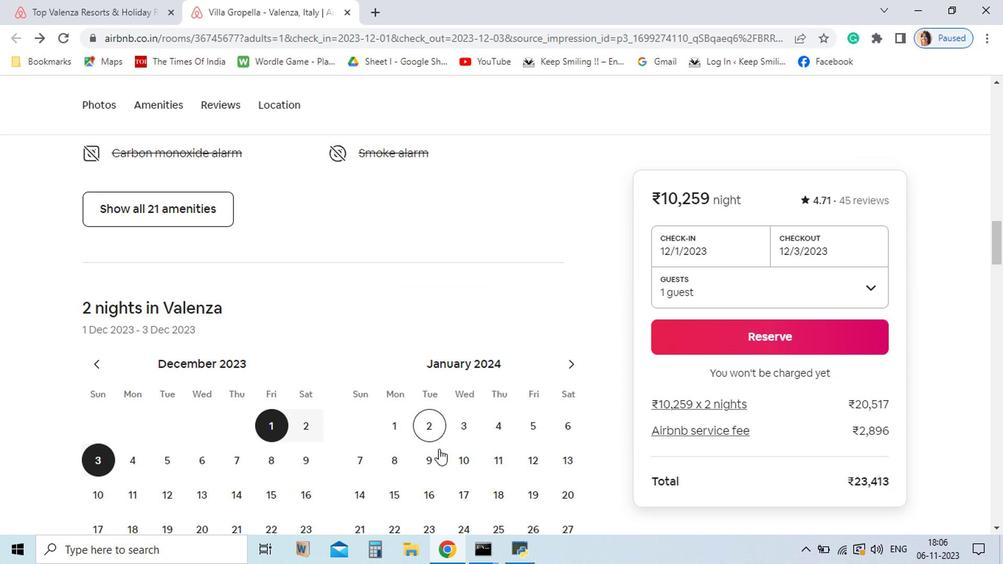 
Action: Mouse scrolled (443, 444) with delta (0, 0)
Screenshot: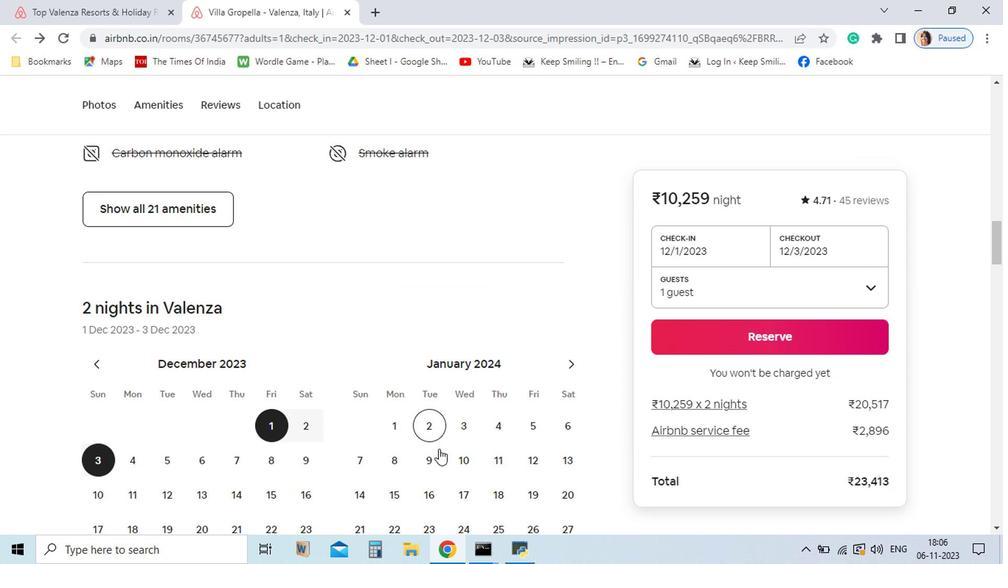 
Action: Mouse moved to (446, 459)
Screenshot: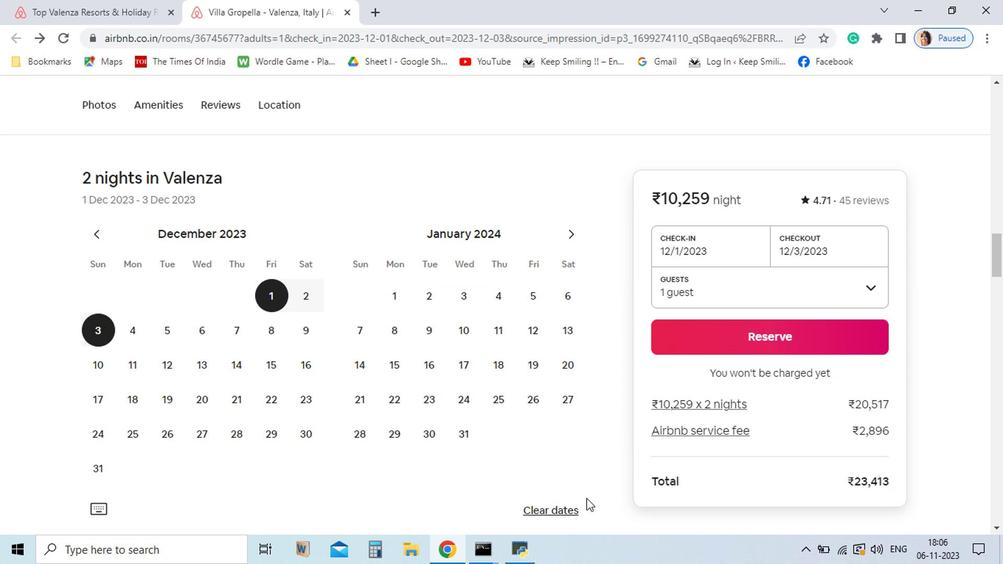 
Action: Mouse scrolled (446, 459) with delta (0, 0)
Screenshot: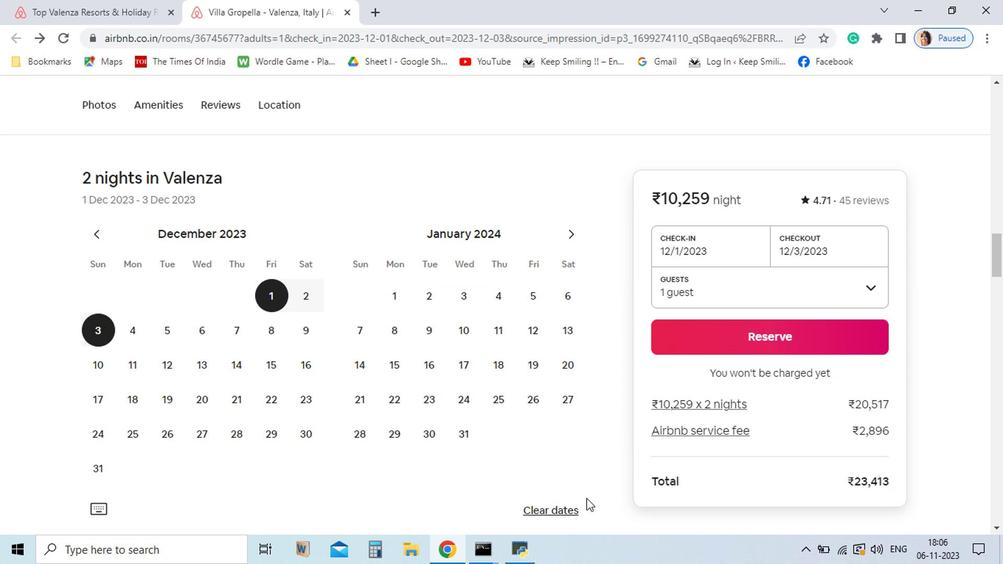 
Action: Mouse moved to (457, 466)
Screenshot: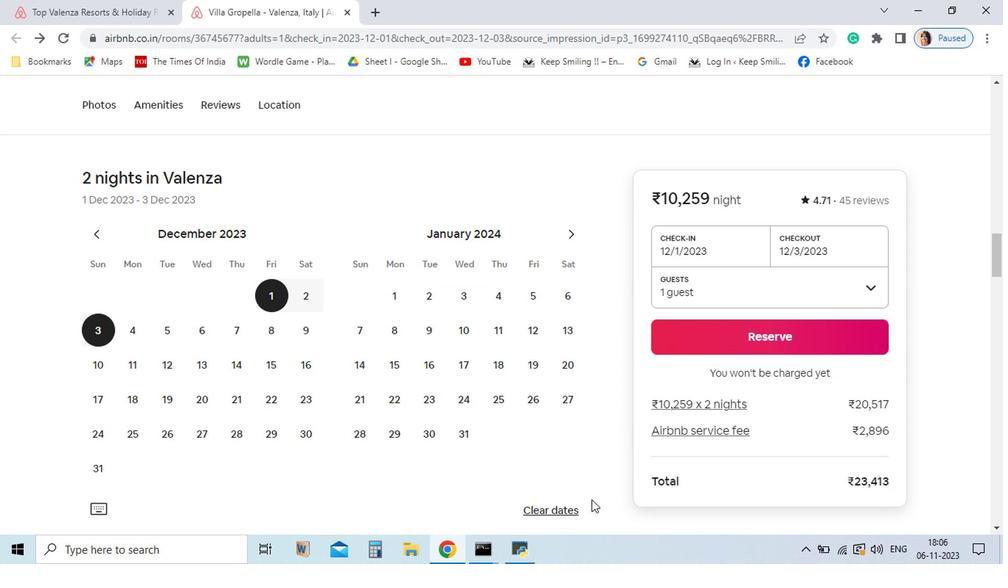 
Action: Mouse scrolled (457, 465) with delta (0, 0)
Screenshot: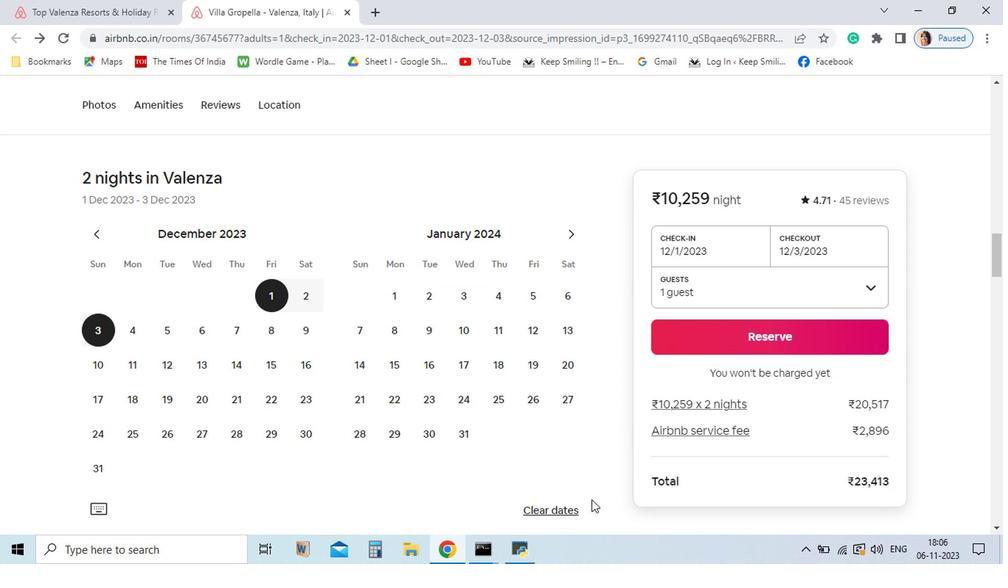 
Action: Mouse moved to (455, 486)
Screenshot: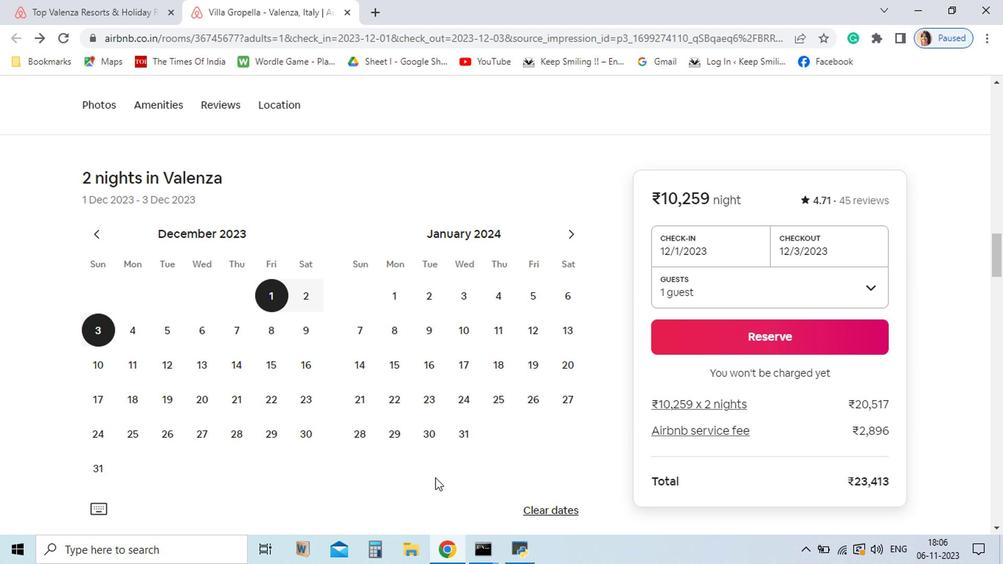 
Action: Mouse scrolled (455, 485) with delta (0, 0)
Screenshot: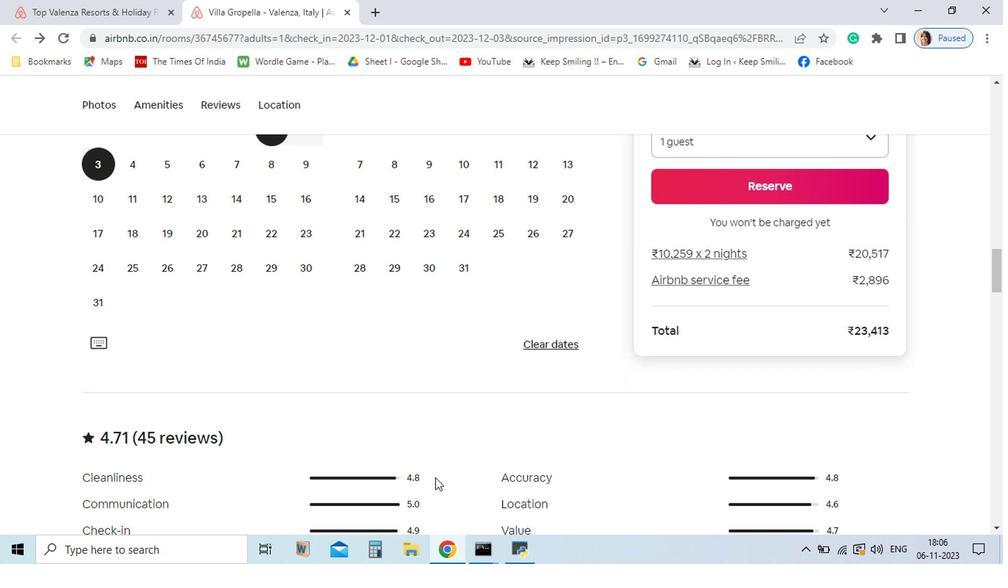 
Action: Mouse scrolled (455, 485) with delta (0, 0)
Screenshot: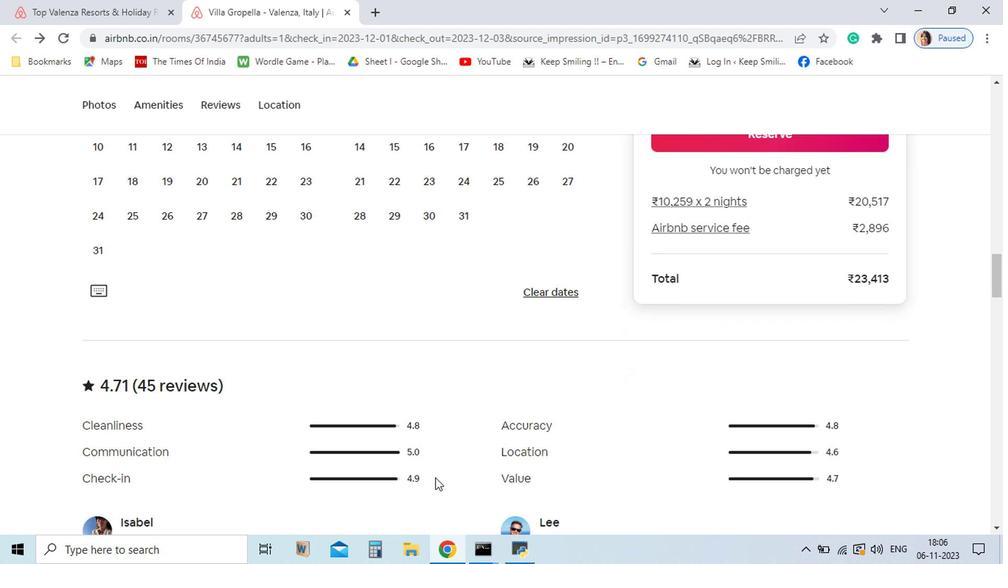 
Action: Mouse scrolled (455, 485) with delta (0, 0)
Screenshot: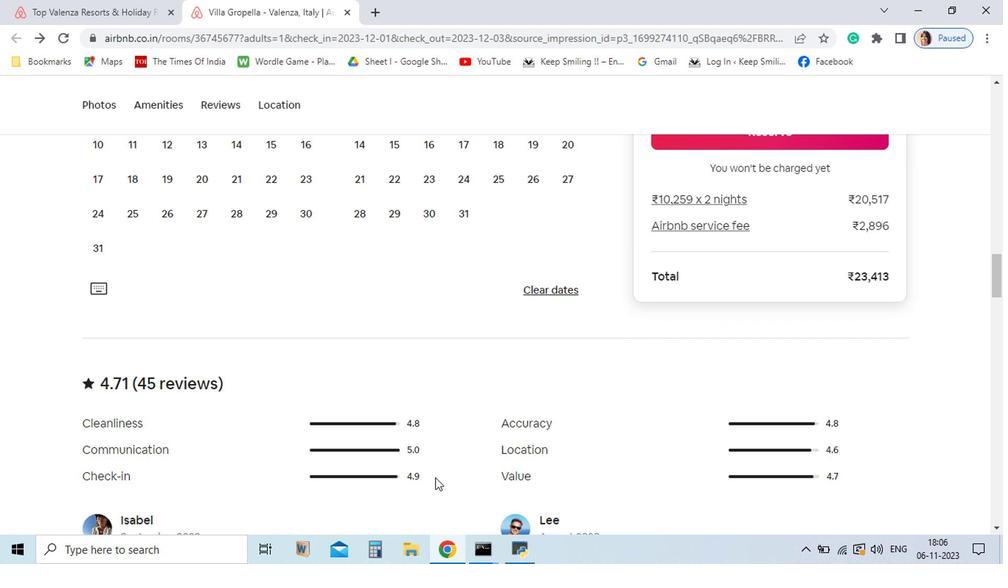 
Action: Mouse scrolled (455, 485) with delta (0, 0)
Screenshot: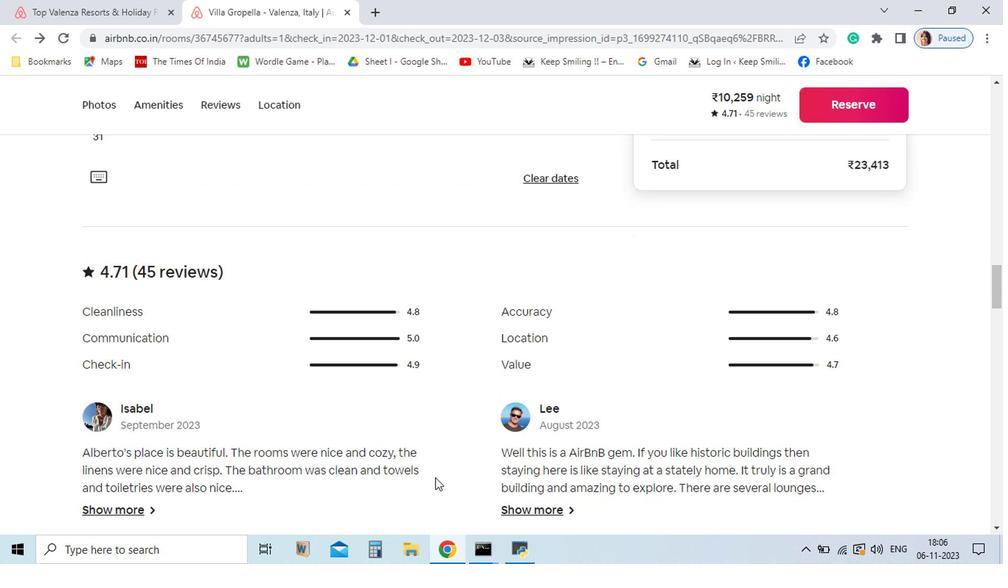 
Action: Mouse scrolled (455, 485) with delta (0, 0)
Screenshot: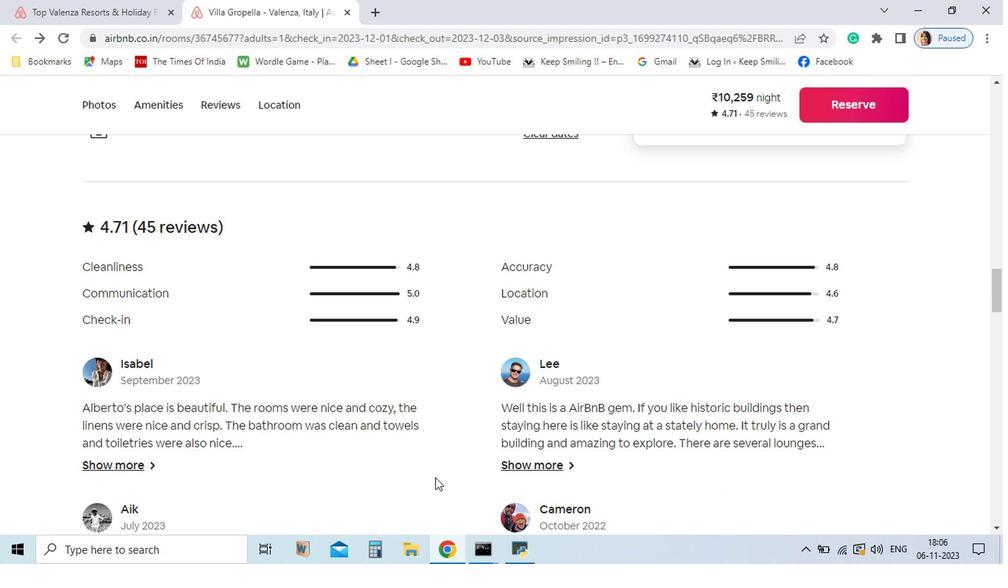 
Action: Mouse scrolled (455, 485) with delta (0, 0)
Screenshot: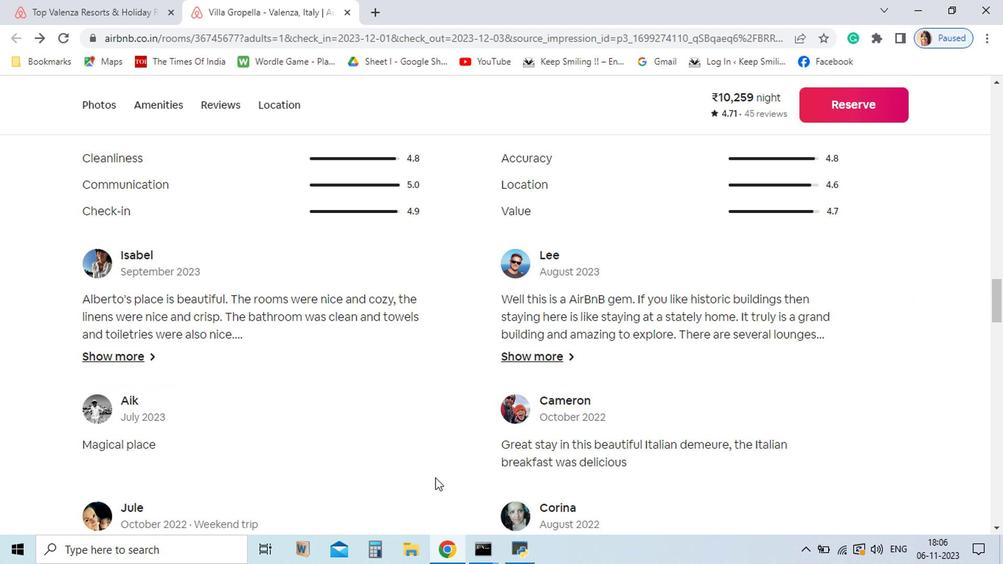 
Action: Mouse scrolled (455, 485) with delta (0, 0)
Screenshot: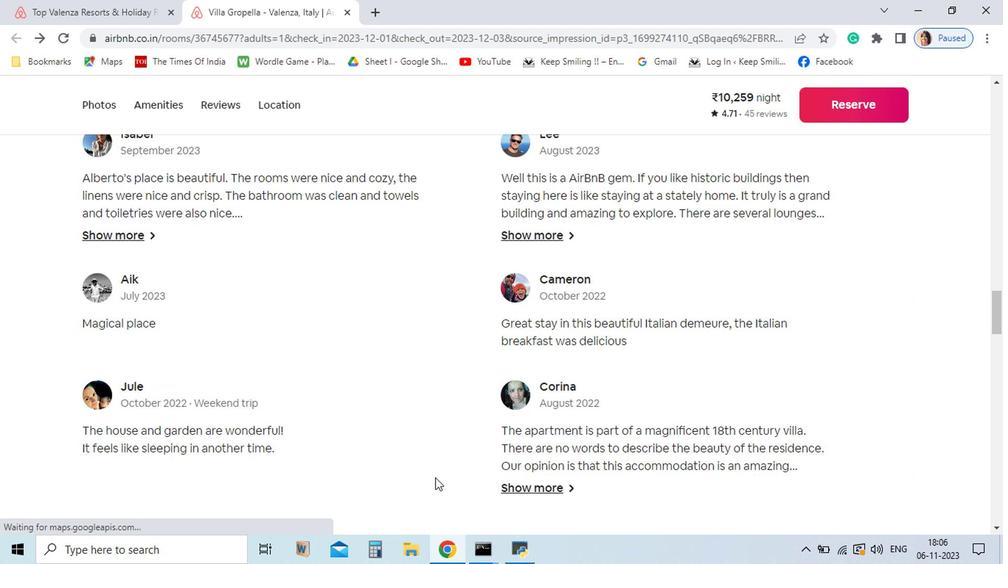 
Action: Mouse scrolled (455, 485) with delta (0, 0)
Screenshot: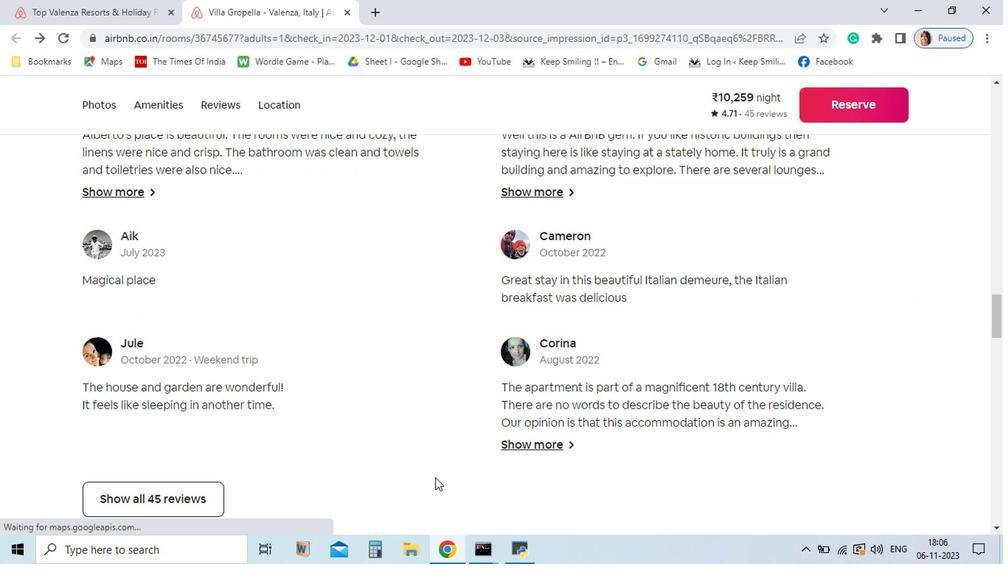 
Action: Mouse scrolled (455, 485) with delta (0, 0)
Screenshot: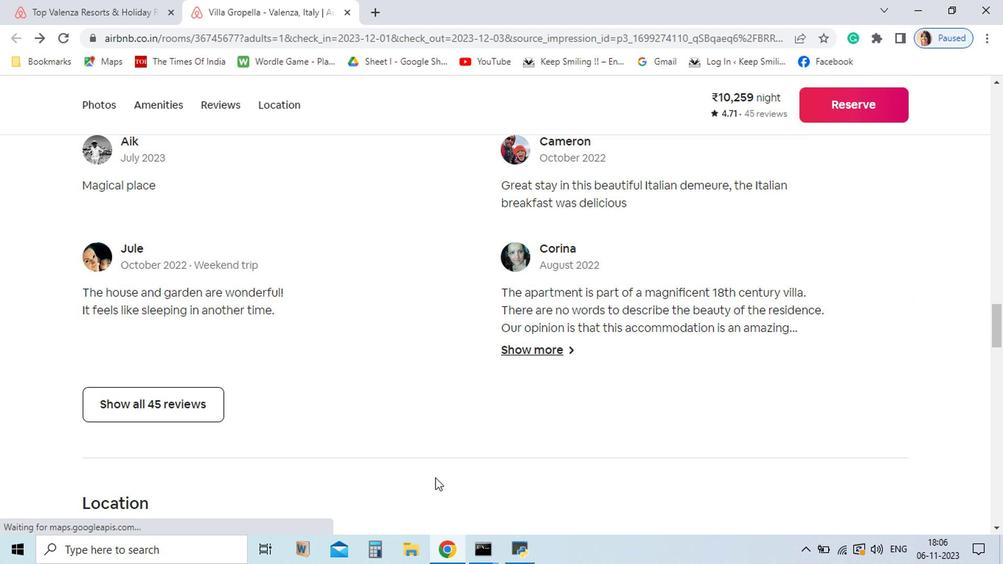 
Action: Mouse scrolled (455, 485) with delta (0, 0)
Screenshot: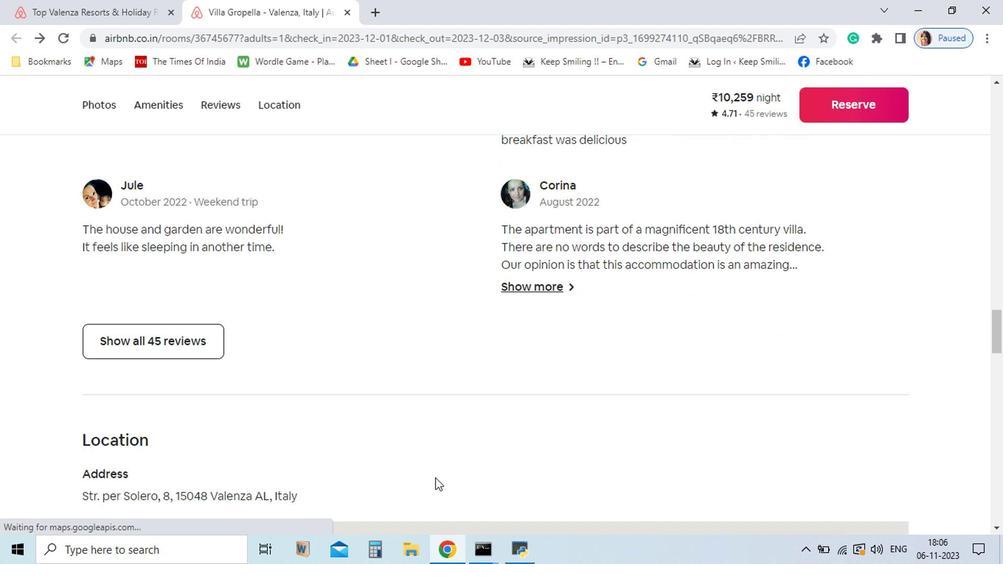 
Action: Mouse scrolled (455, 485) with delta (0, 0)
Screenshot: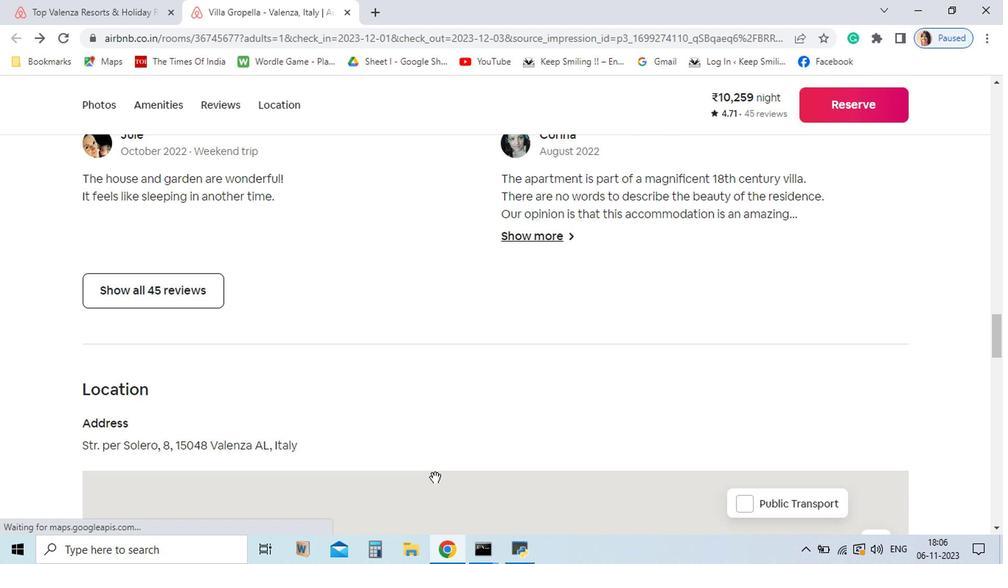 
Action: Mouse scrolled (455, 485) with delta (0, 0)
Screenshot: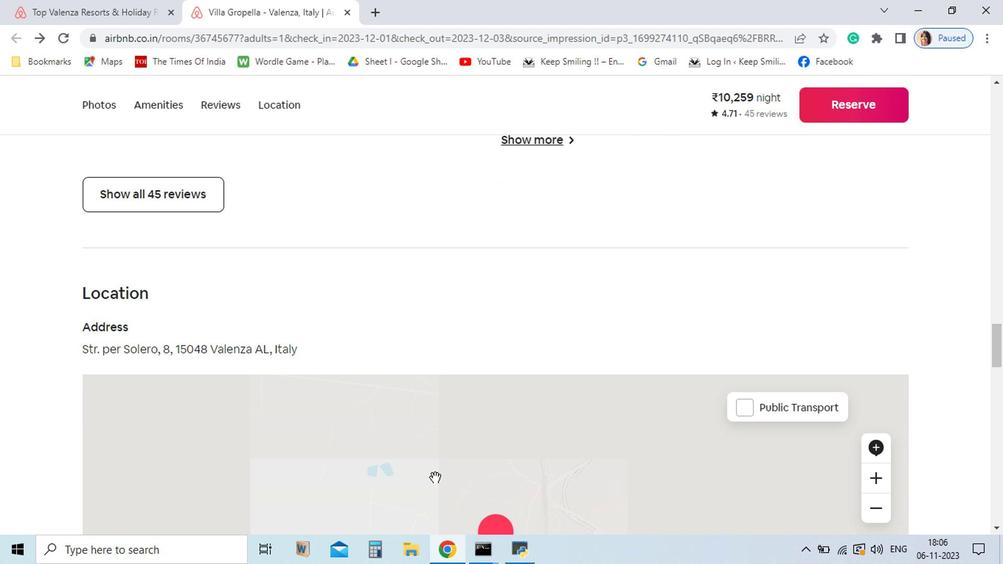 
Action: Mouse scrolled (455, 485) with delta (0, 0)
Screenshot: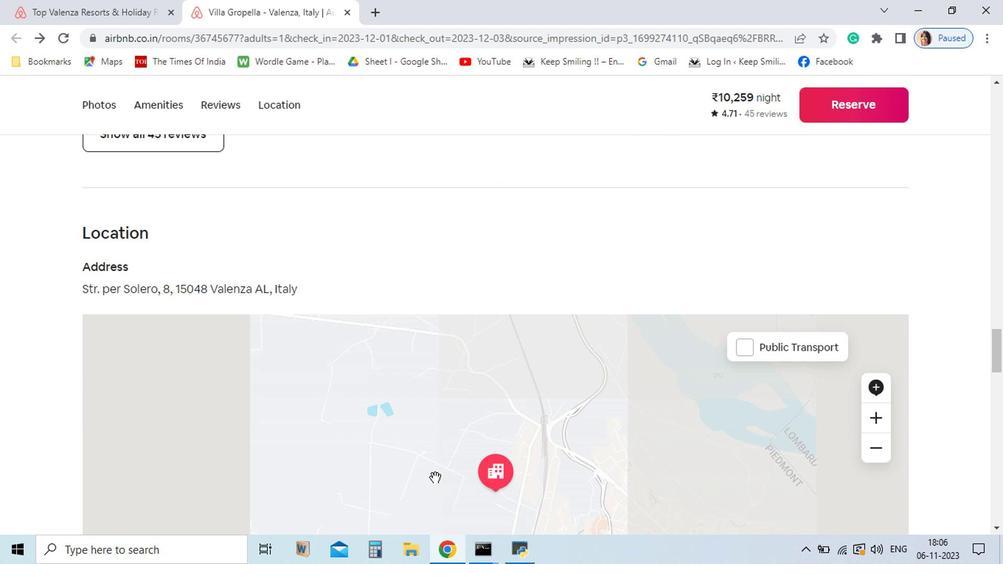 
Action: Mouse scrolled (455, 485) with delta (0, 0)
Screenshot: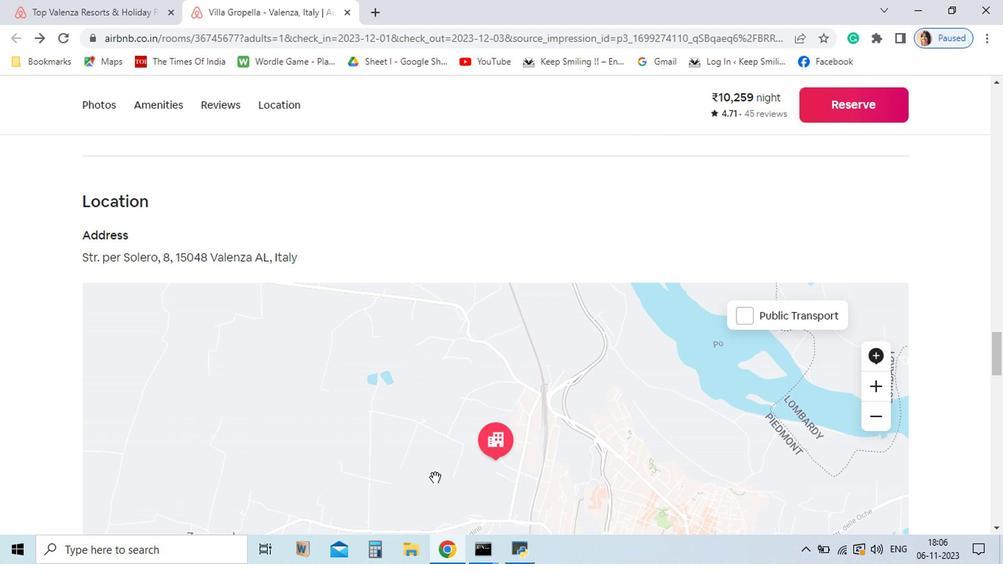 
Action: Mouse scrolled (455, 485) with delta (0, 0)
Screenshot: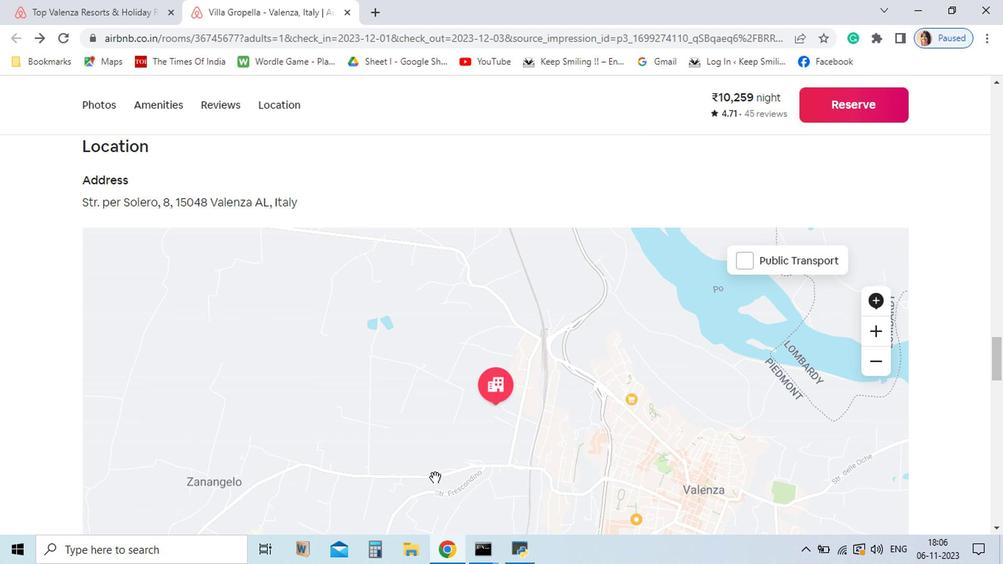 
Action: Mouse scrolled (455, 485) with delta (0, 0)
Screenshot: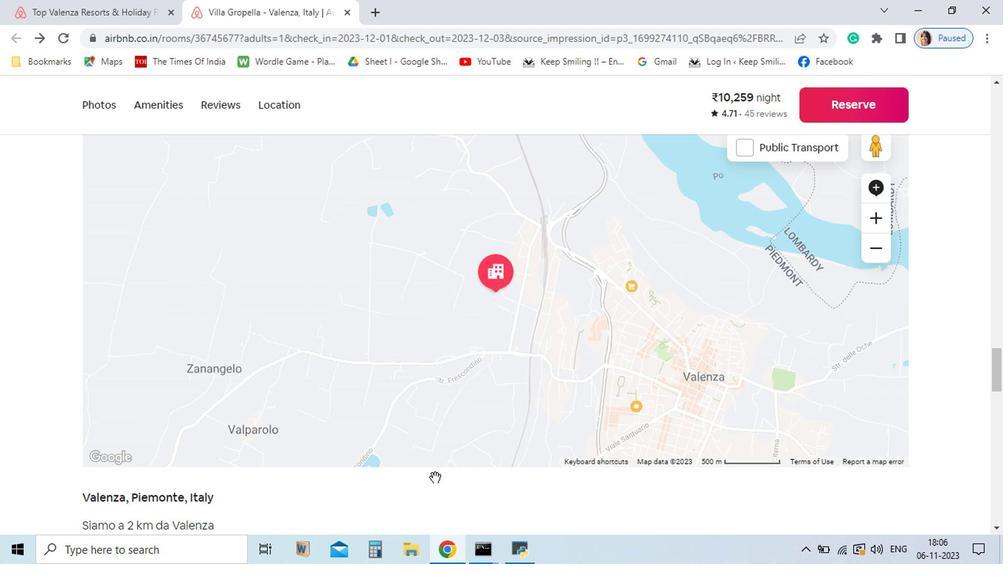 
Action: Mouse scrolled (455, 485) with delta (0, 0)
Screenshot: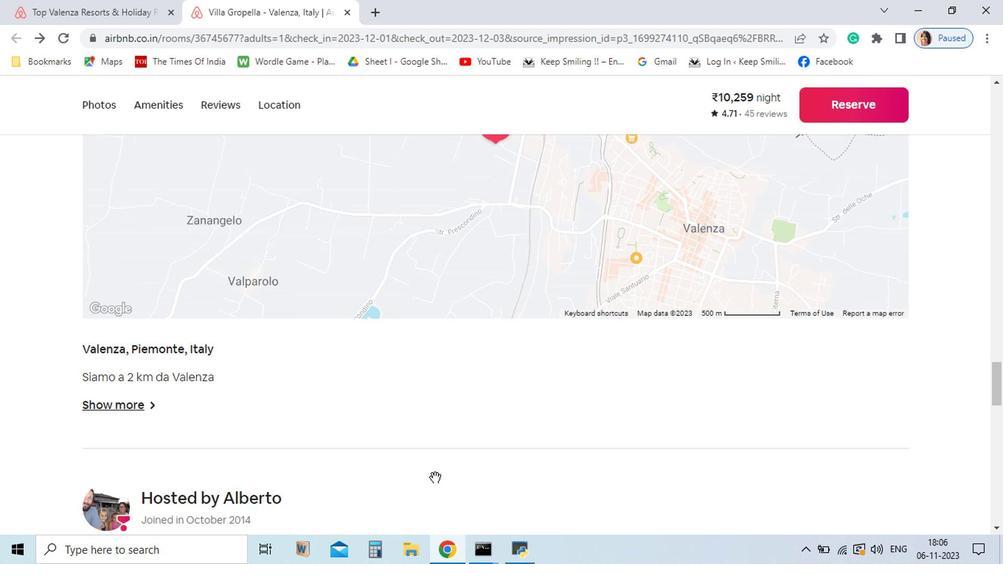 
Action: Mouse scrolled (455, 485) with delta (0, 0)
Screenshot: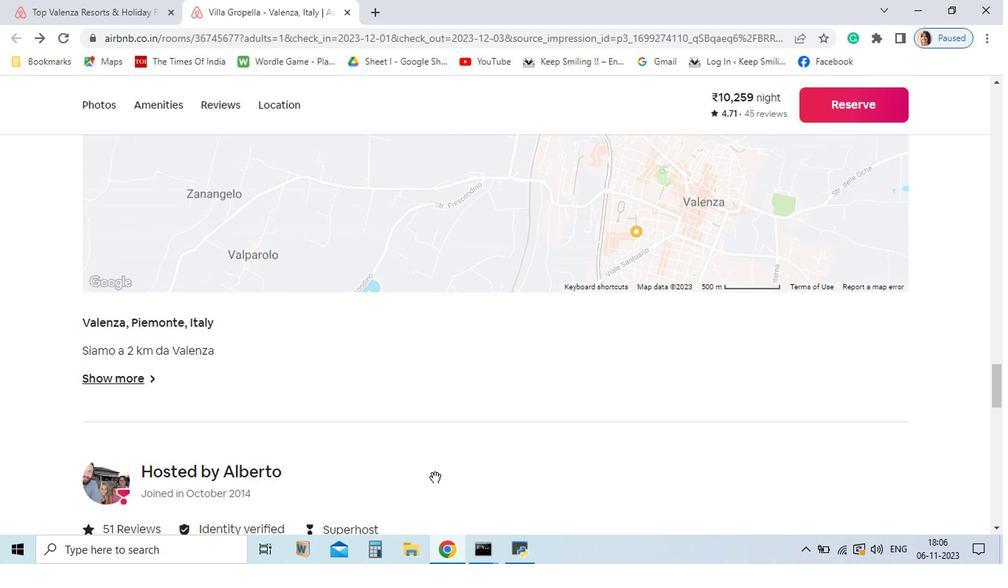 
Action: Mouse scrolled (455, 485) with delta (0, 0)
Screenshot: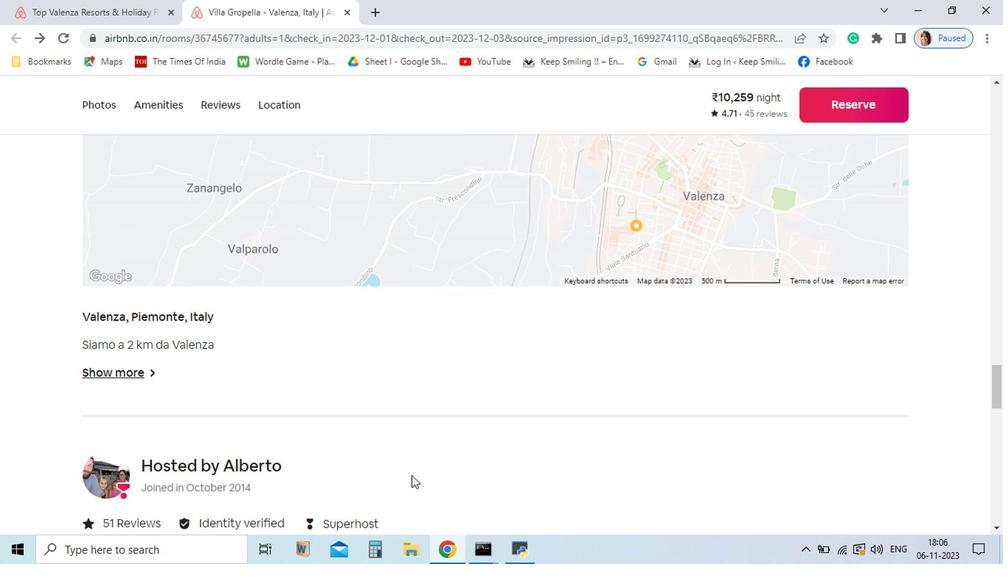 
Action: Mouse moved to (229, 412)
Screenshot: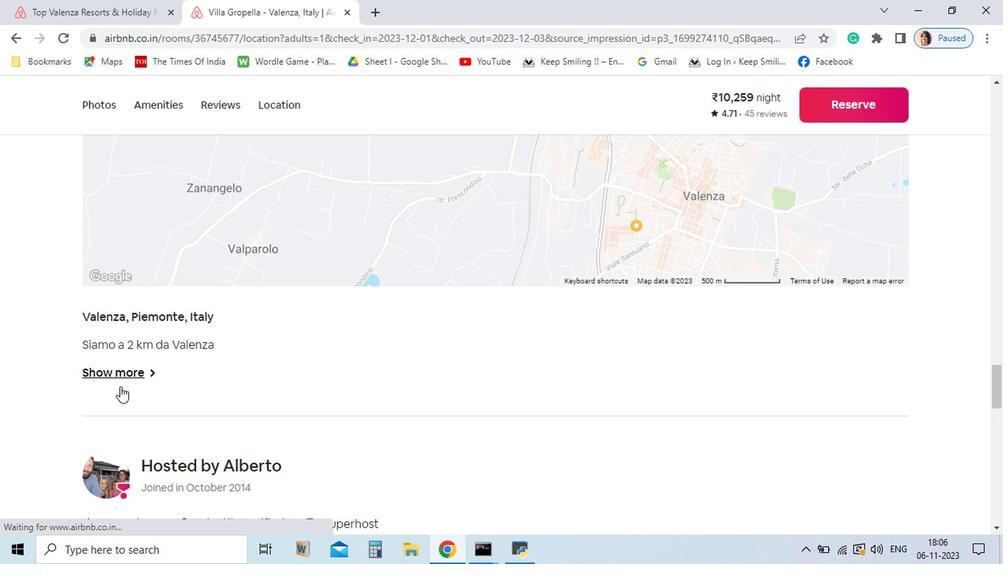 
Action: Mouse pressed left at (229, 412)
Screenshot: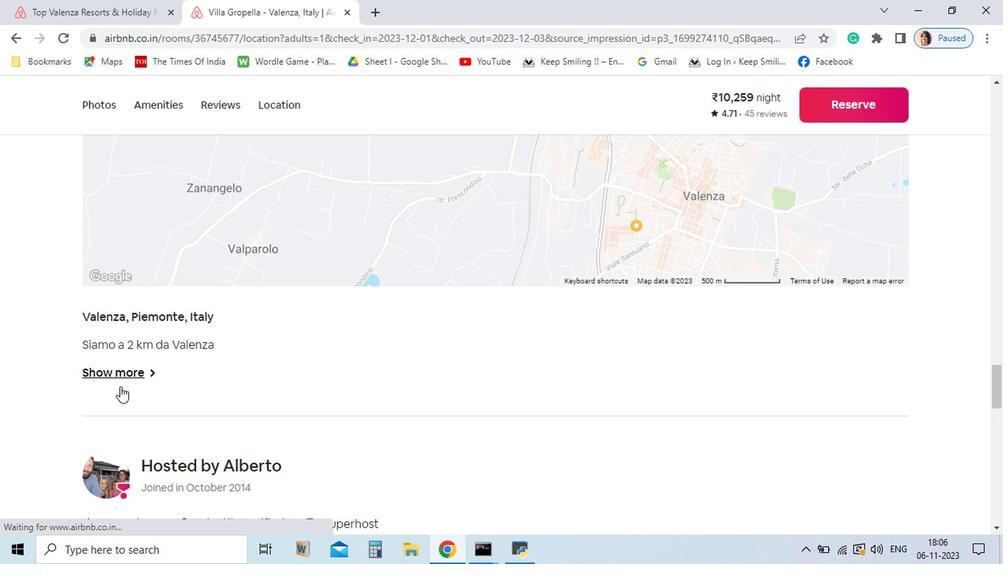 
Action: Mouse moved to (168, 216)
Screenshot: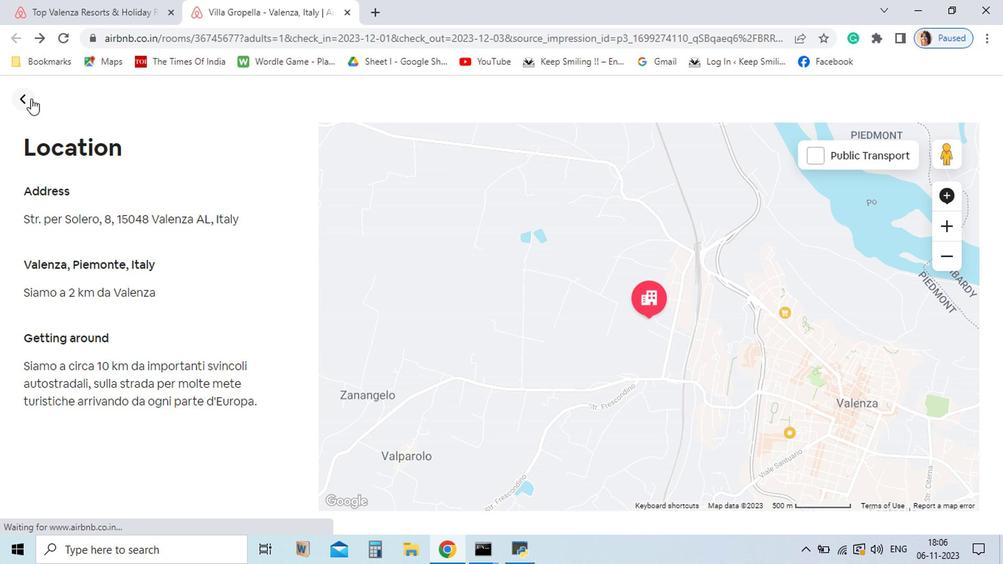 
Action: Mouse pressed left at (168, 216)
Screenshot: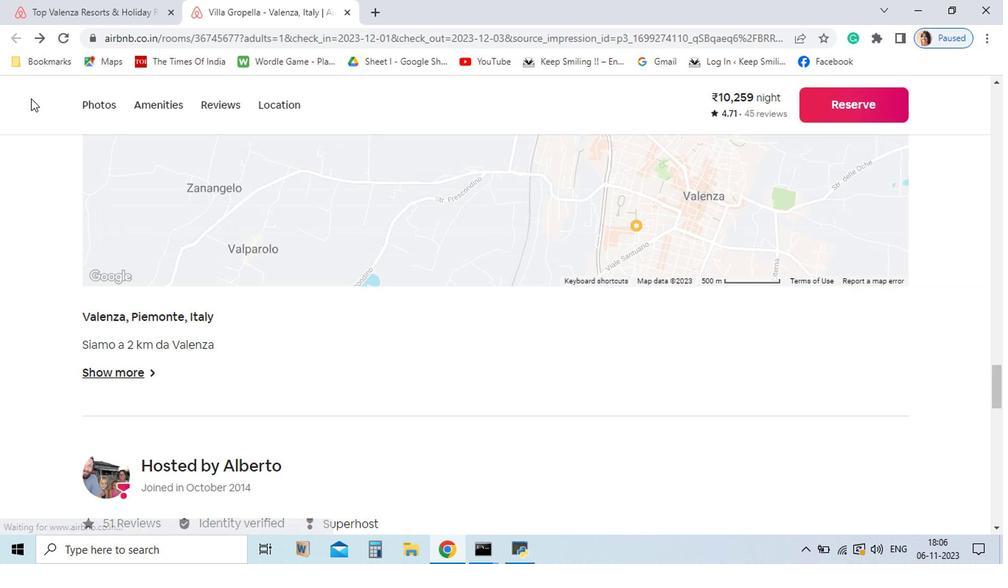 
Action: Mouse moved to (530, 494)
Screenshot: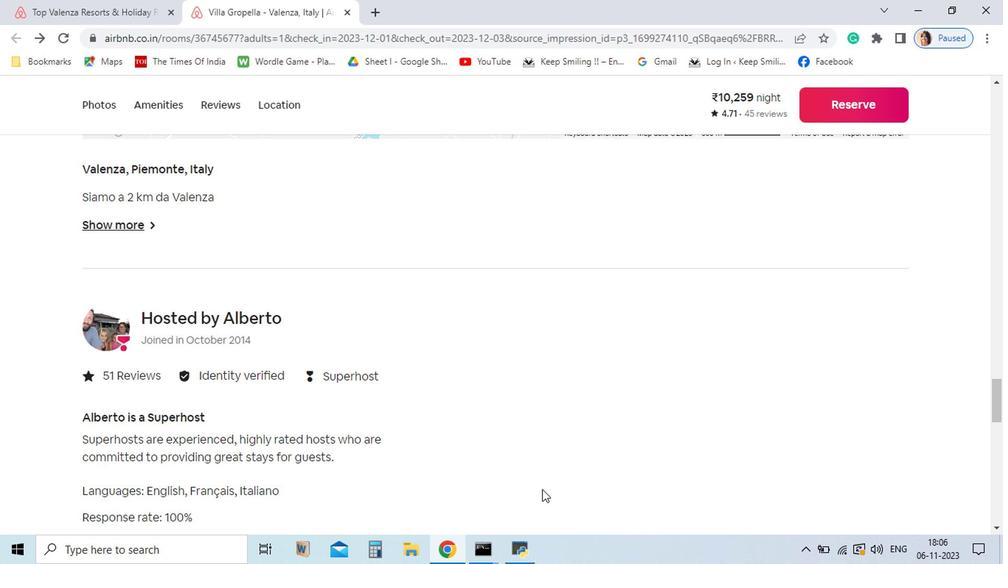 
Action: Mouse scrolled (530, 494) with delta (0, 0)
Screenshot: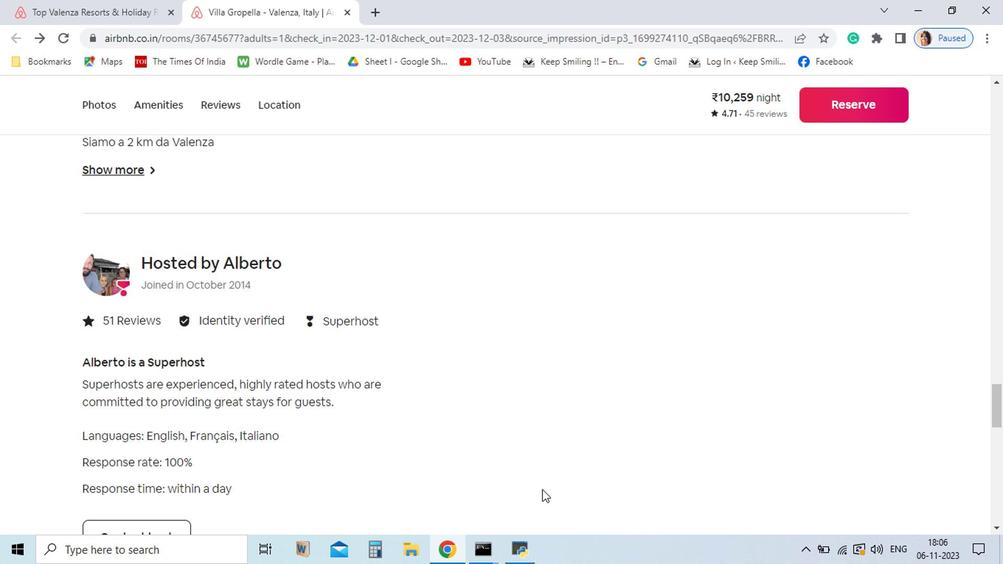 
Action: Mouse scrolled (530, 494) with delta (0, 0)
Screenshot: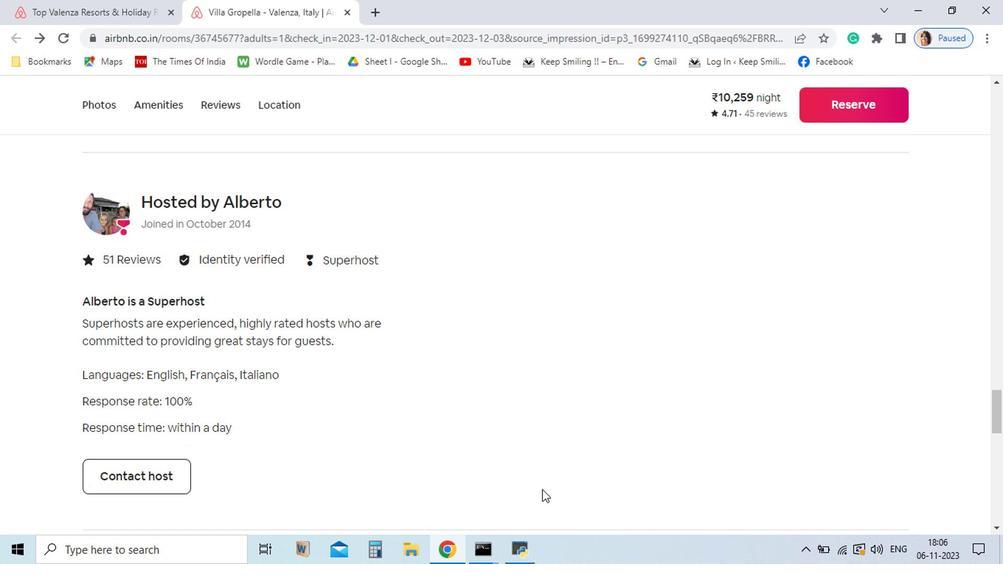 
Action: Mouse moved to (530, 494)
Screenshot: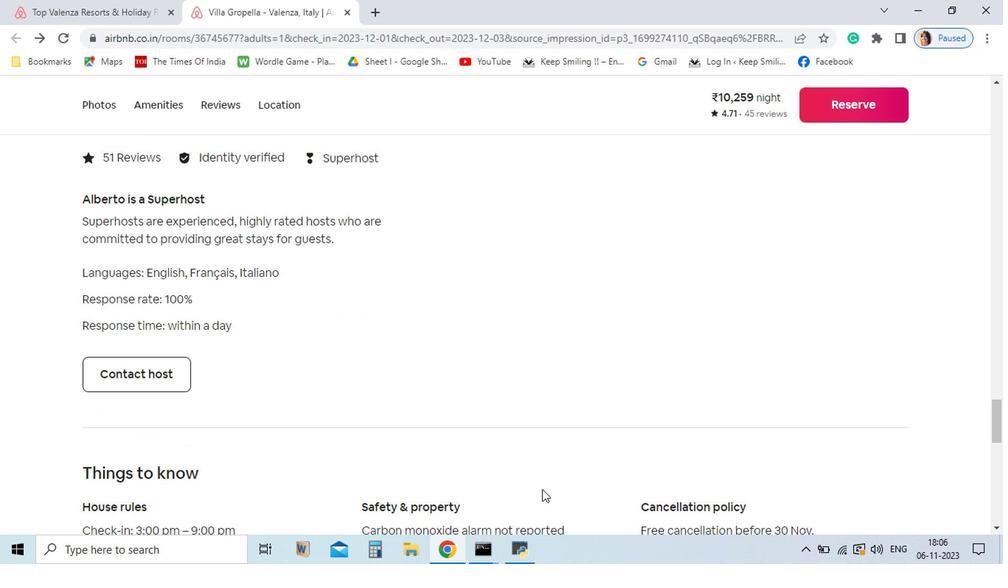 
Action: Mouse scrolled (530, 494) with delta (0, 0)
Screenshot: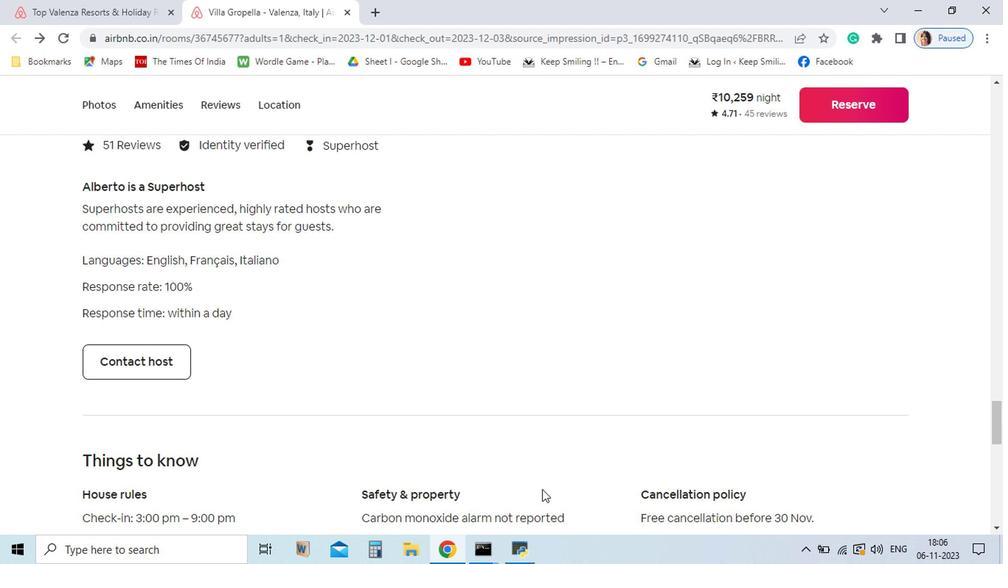 
Action: Mouse scrolled (530, 494) with delta (0, 0)
Screenshot: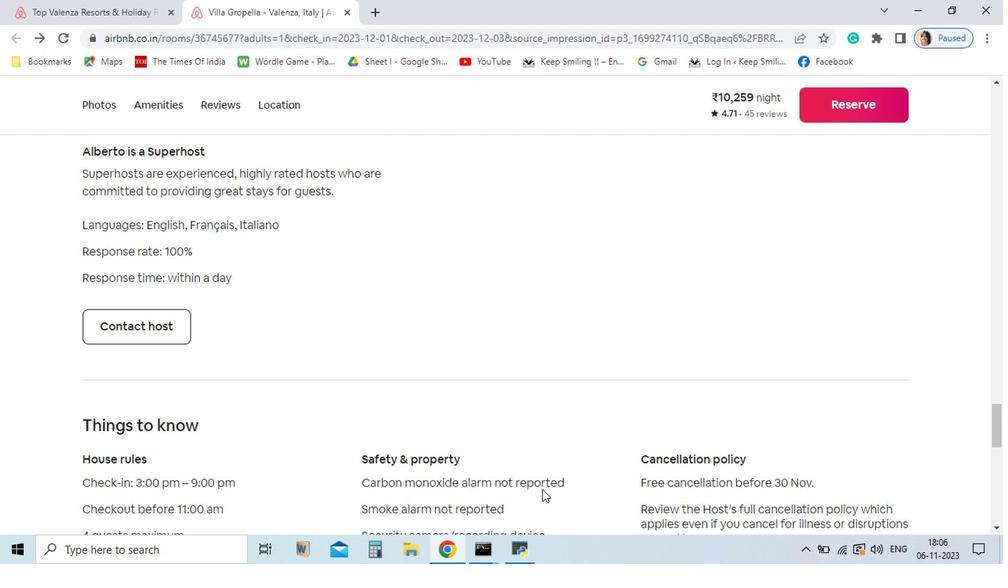 
Action: Mouse scrolled (530, 494) with delta (0, 0)
Screenshot: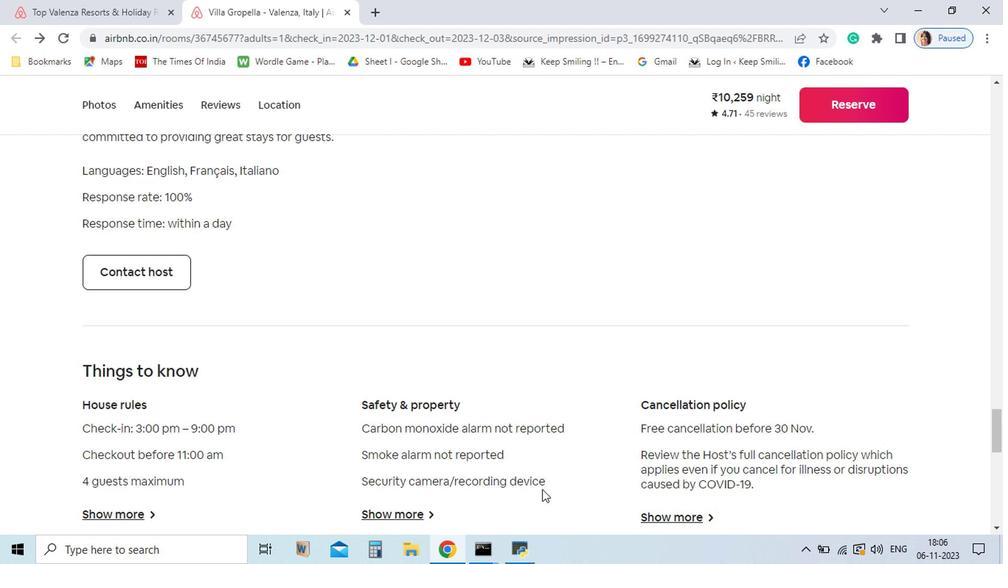 
Action: Mouse scrolled (530, 494) with delta (0, 0)
Screenshot: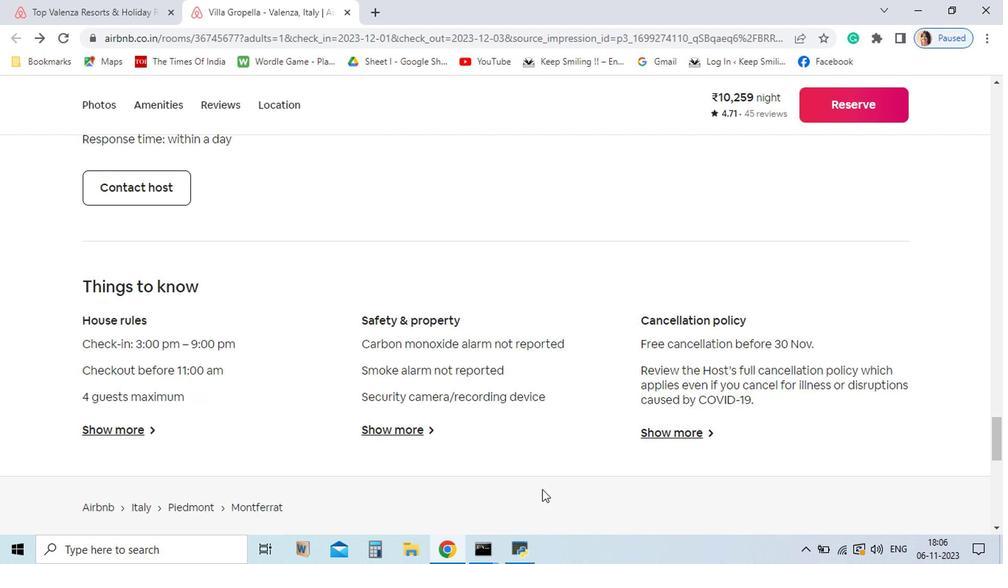 
Action: Mouse scrolled (530, 494) with delta (0, 0)
Screenshot: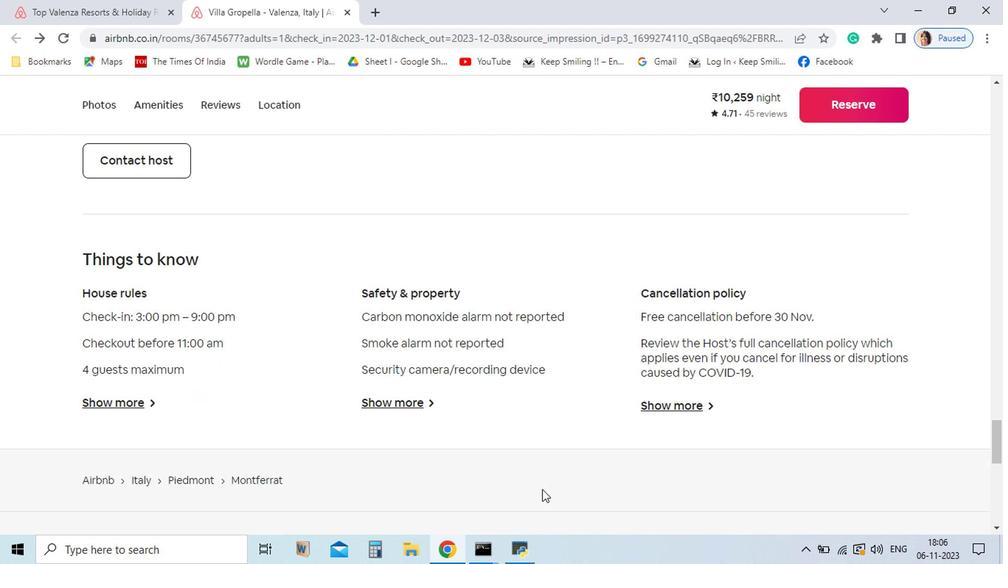 
Action: Mouse scrolled (530, 494) with delta (0, 0)
Screenshot: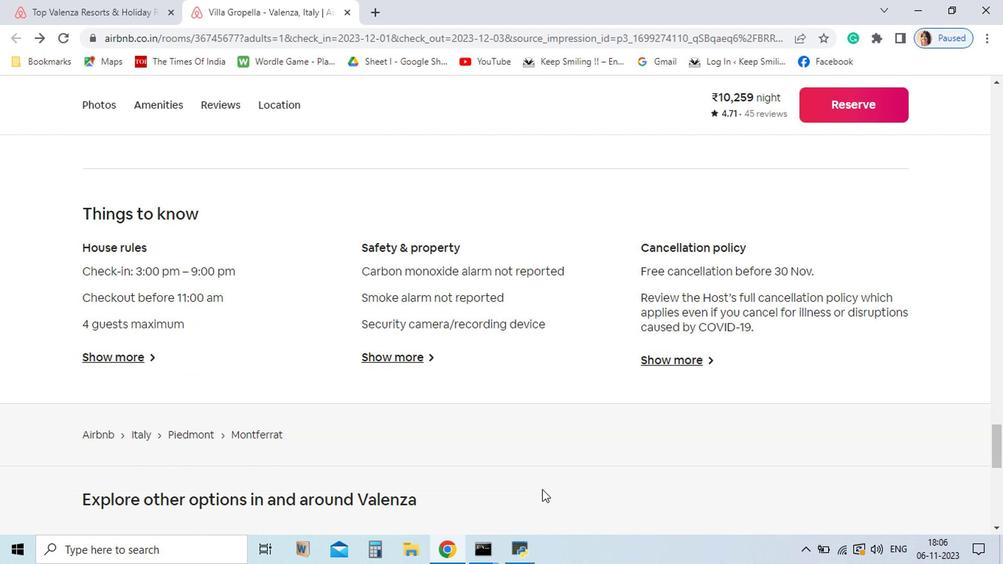 
Action: Mouse scrolled (530, 494) with delta (0, 0)
Screenshot: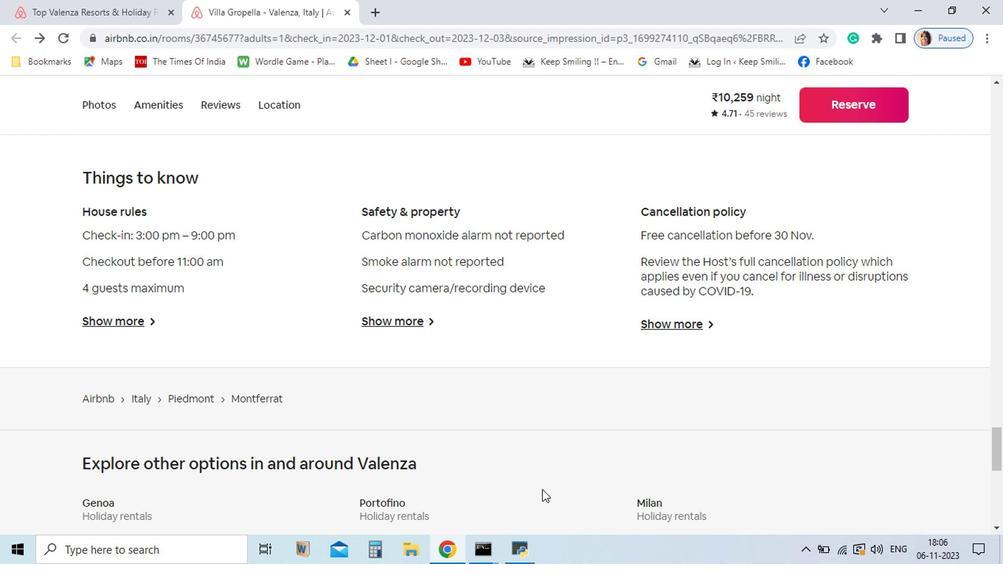 
Action: Mouse moved to (225, 379)
Screenshot: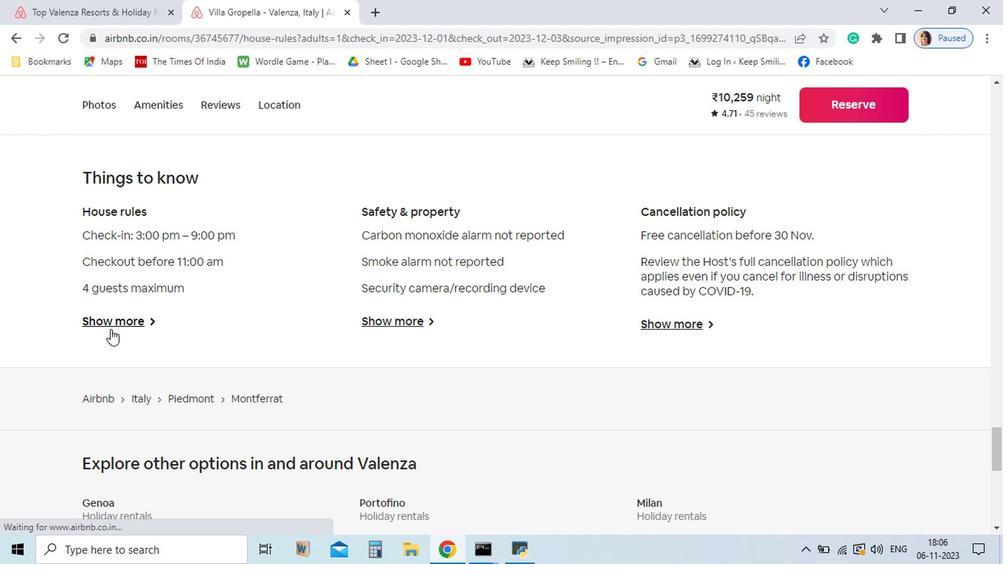 
Action: Mouse pressed left at (225, 379)
Screenshot: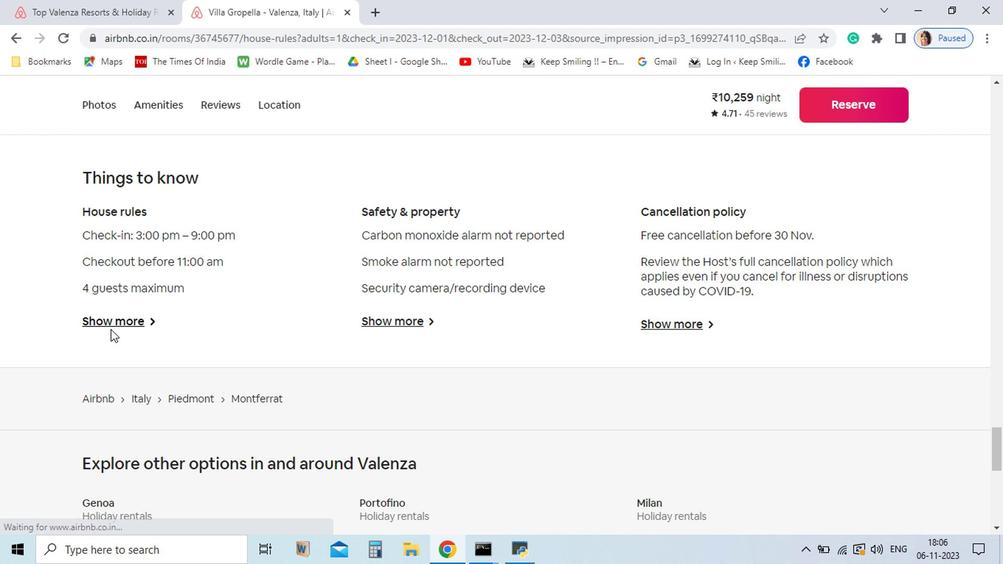 
Action: Mouse moved to (700, 424)
Screenshot: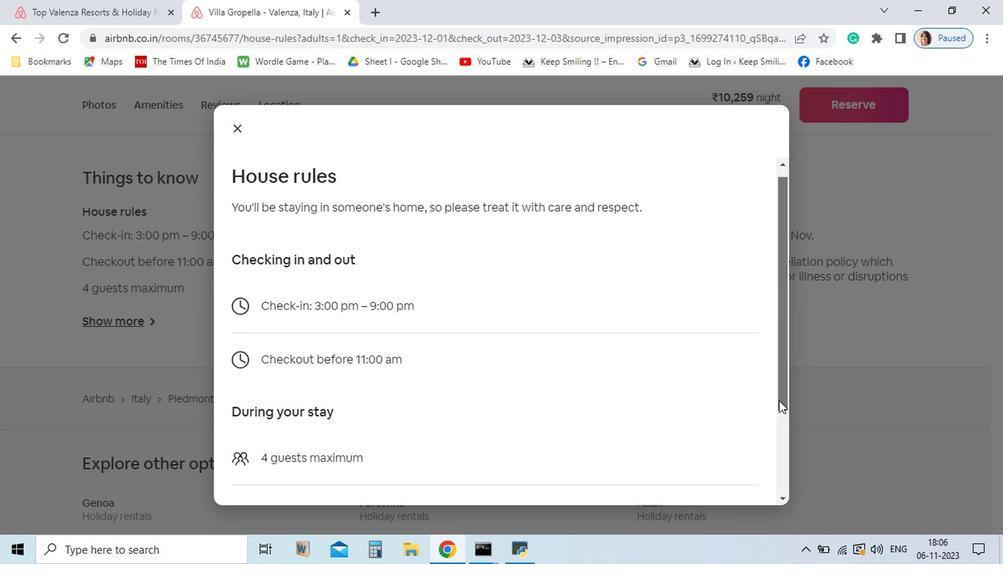
Action: Mouse pressed left at (700, 424)
Screenshot: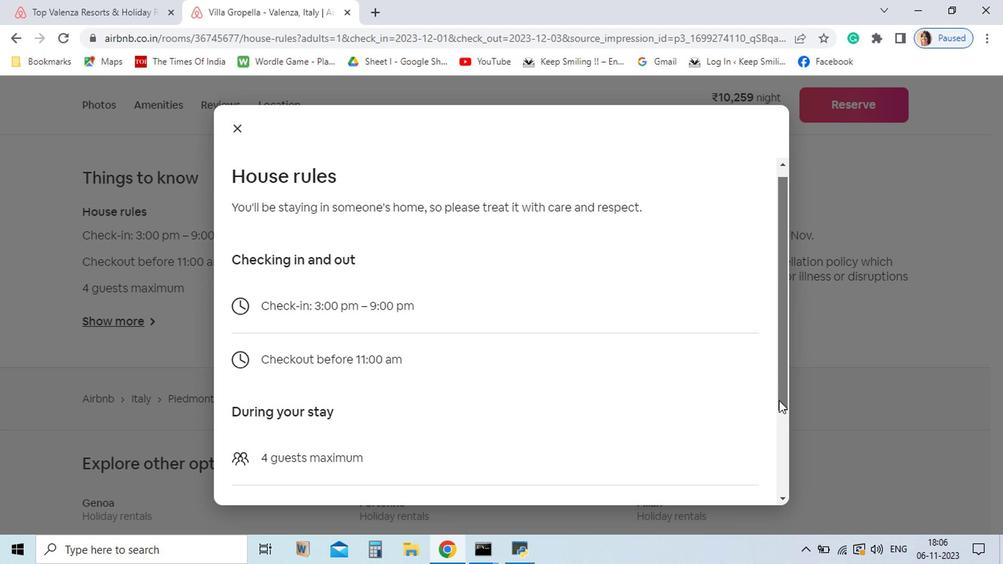 
Action: Mouse moved to (319, 240)
Screenshot: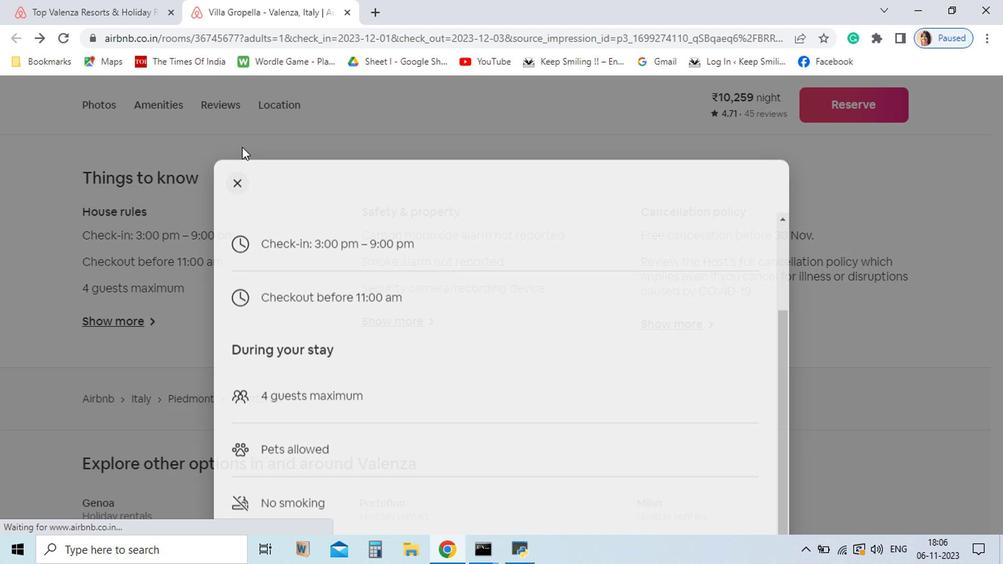
Action: Mouse pressed left at (319, 240)
Screenshot: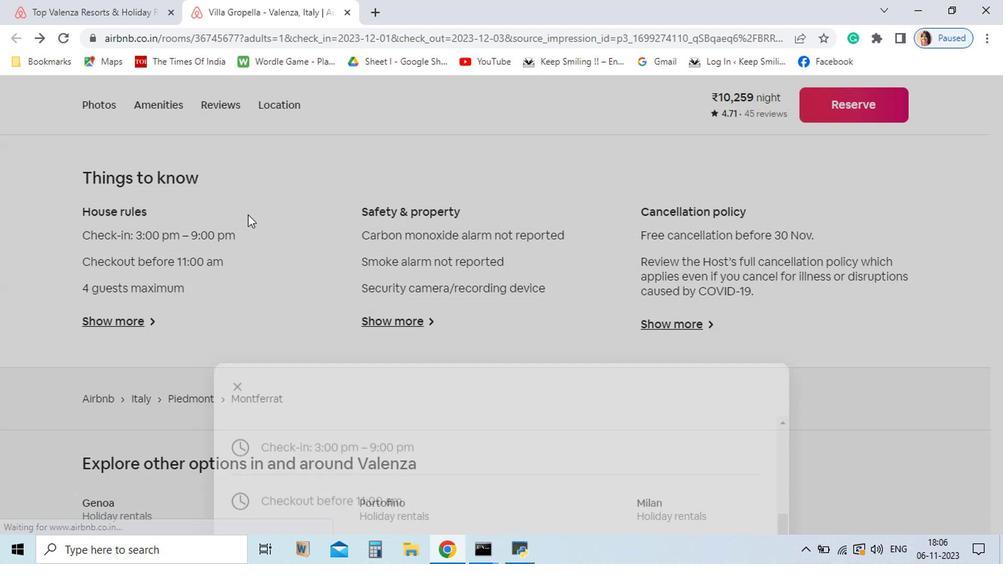 
Action: Mouse moved to (409, 374)
Screenshot: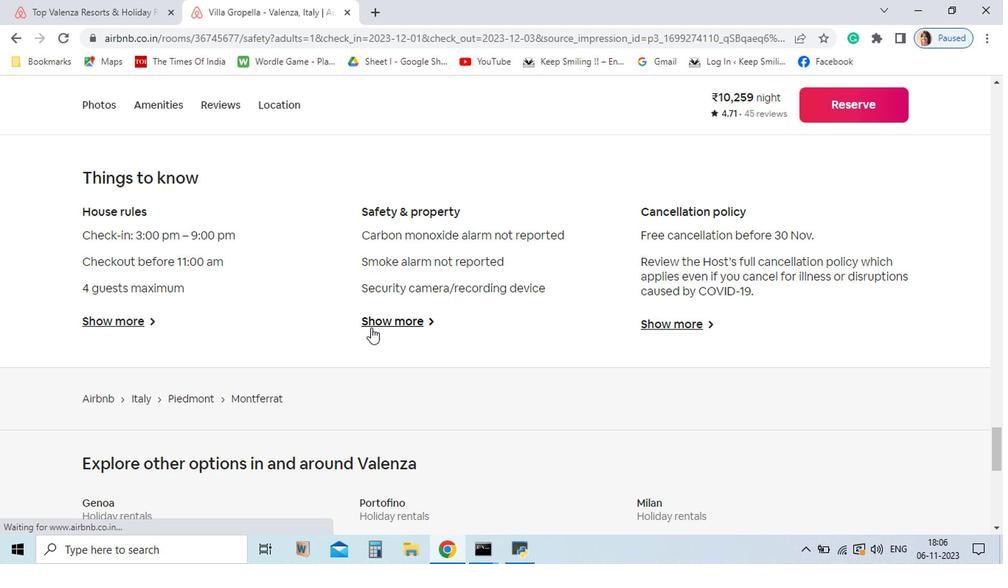 
Action: Mouse pressed left at (409, 374)
Screenshot: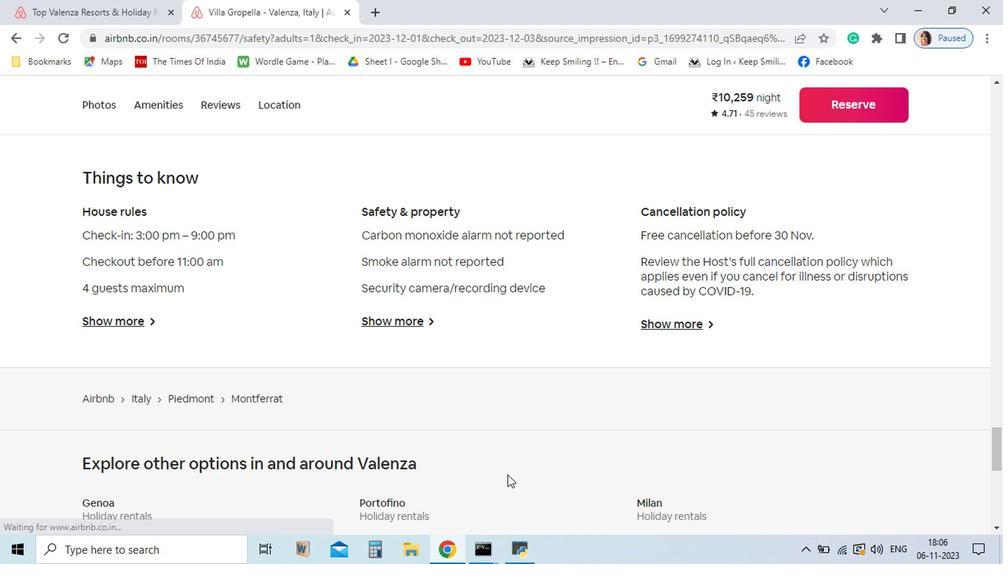 
Action: Mouse moved to (702, 395)
Screenshot: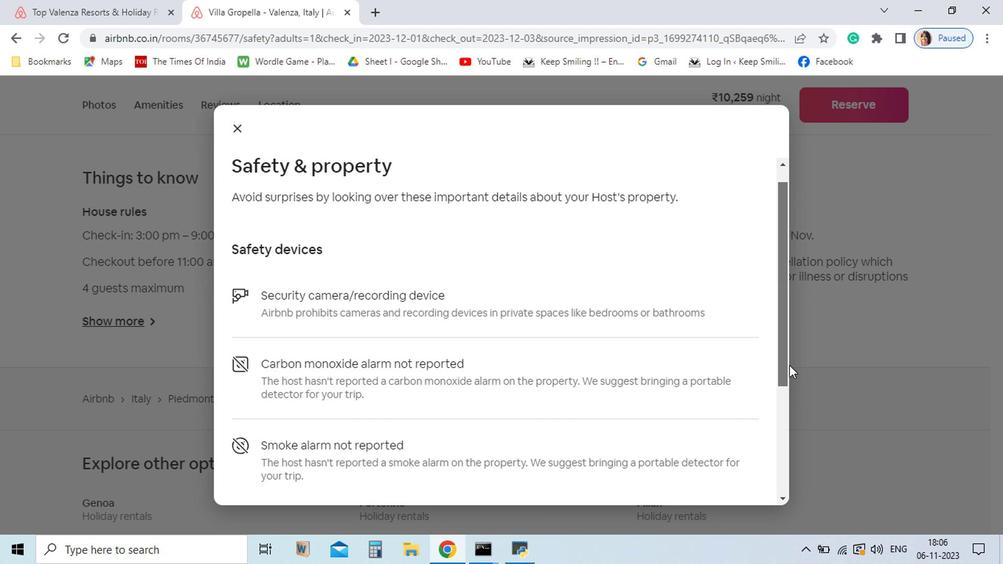 
Action: Mouse pressed left at (702, 395)
Screenshot: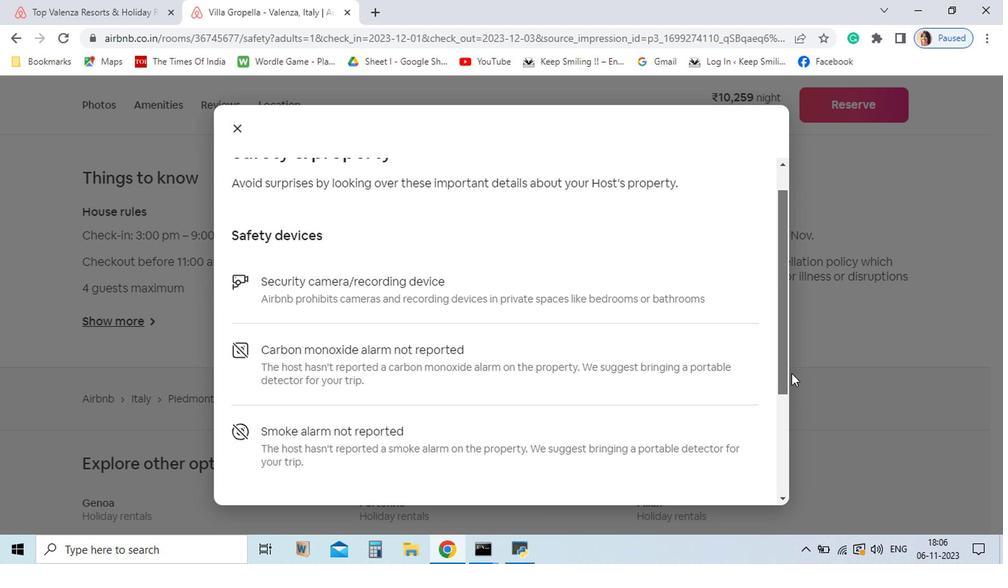 
Action: Mouse moved to (315, 240)
Screenshot: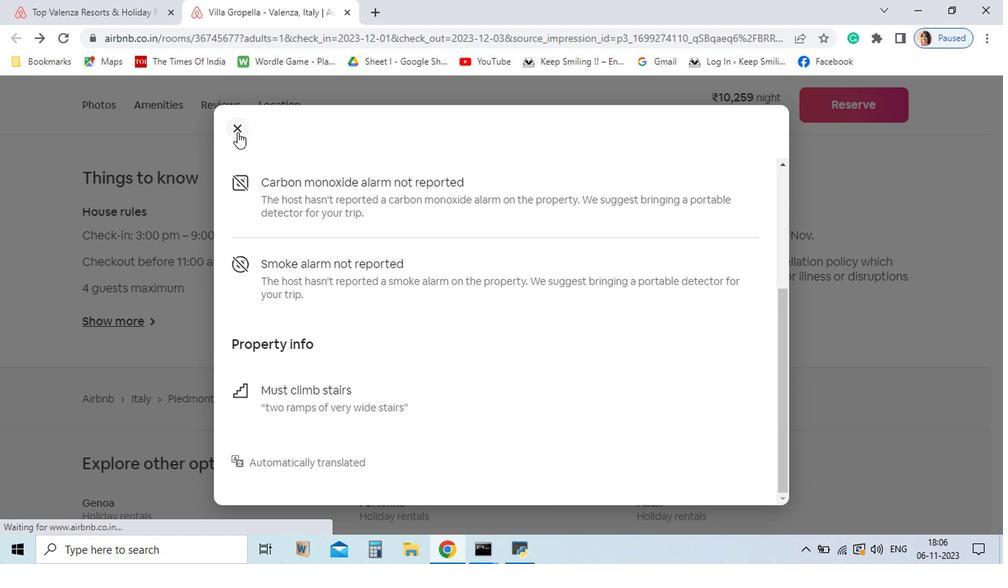 
Action: Mouse pressed left at (315, 240)
Screenshot: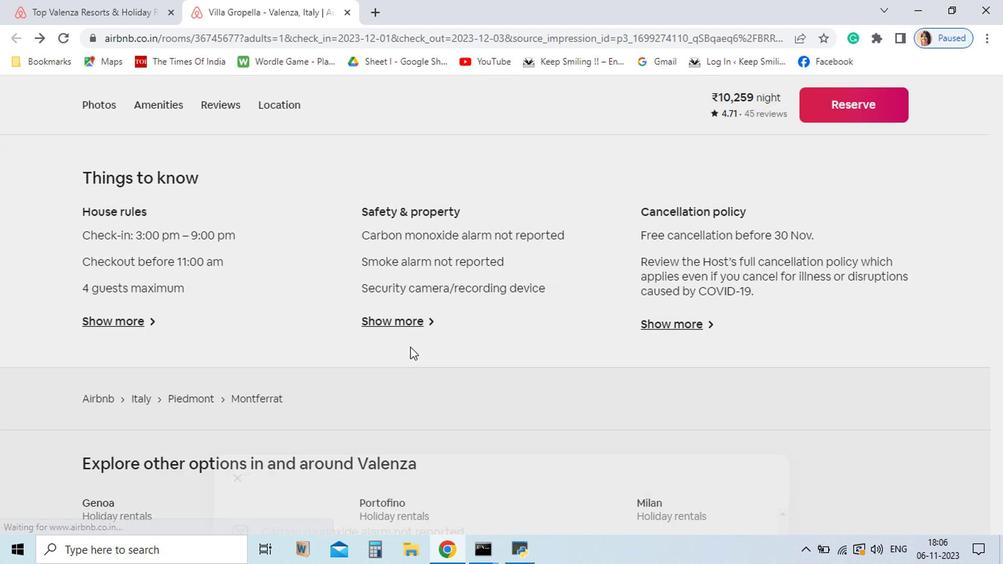 
Action: Mouse moved to (628, 379)
Screenshot: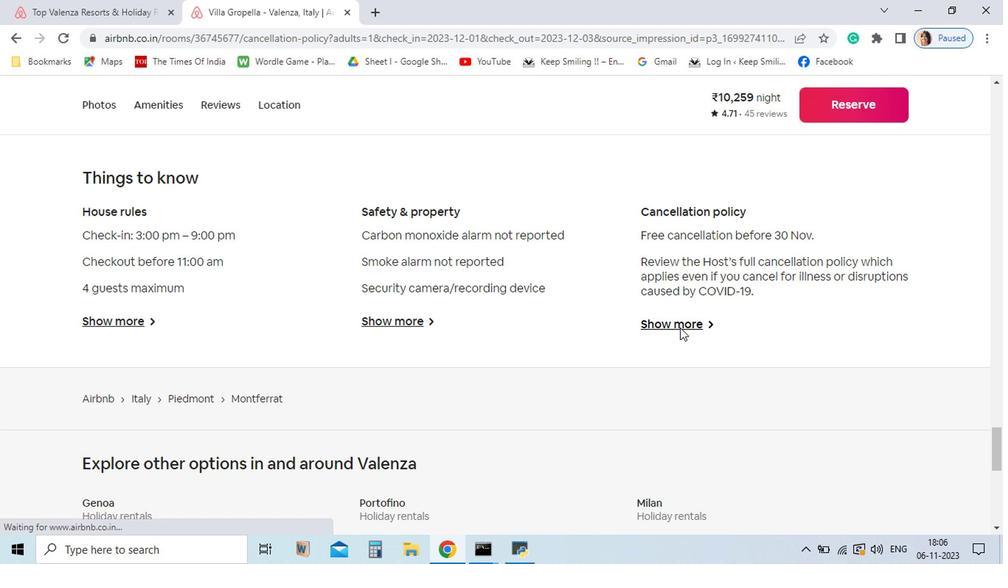 
Action: Mouse pressed left at (628, 379)
Screenshot: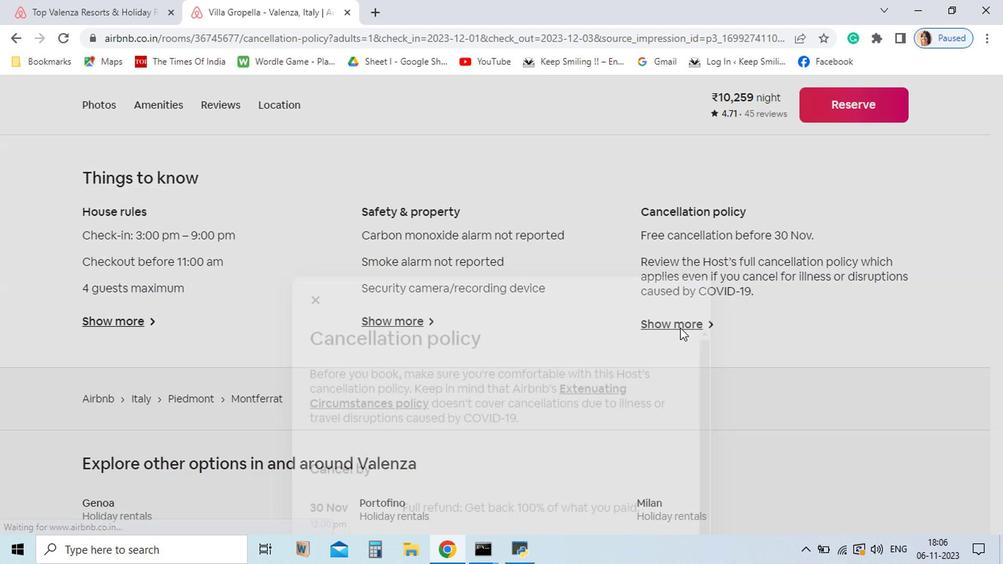 
Action: Mouse moved to (370, 237)
Screenshot: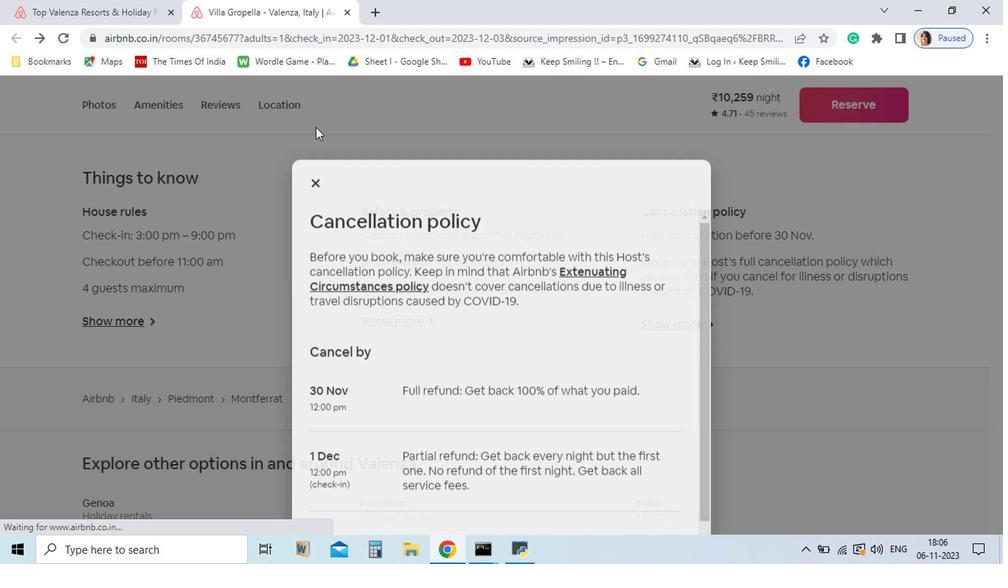 
Action: Mouse pressed left at (370, 237)
Screenshot: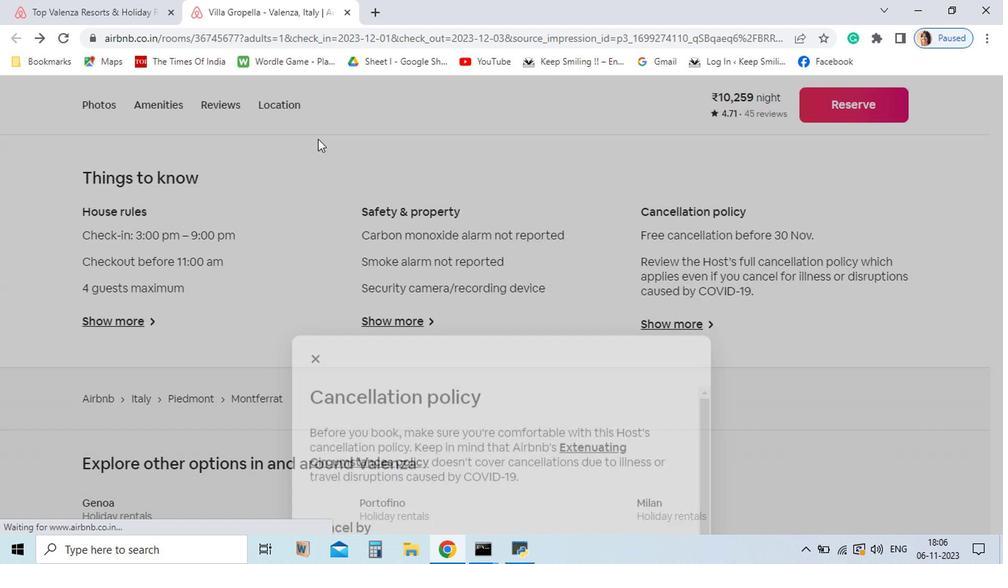 
Action: Mouse moved to (390, 154)
Screenshot: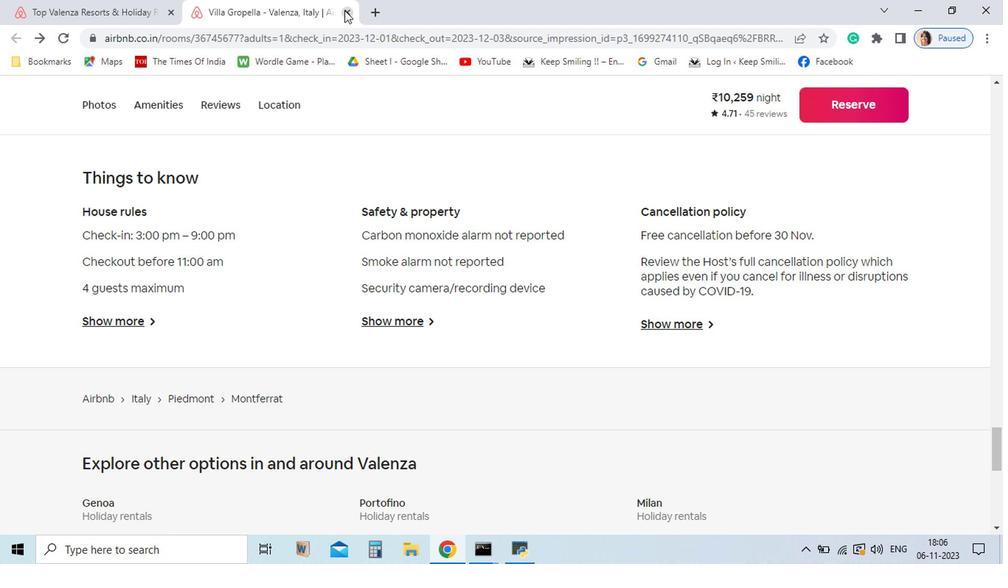 
Action: Mouse pressed left at (390, 154)
Screenshot: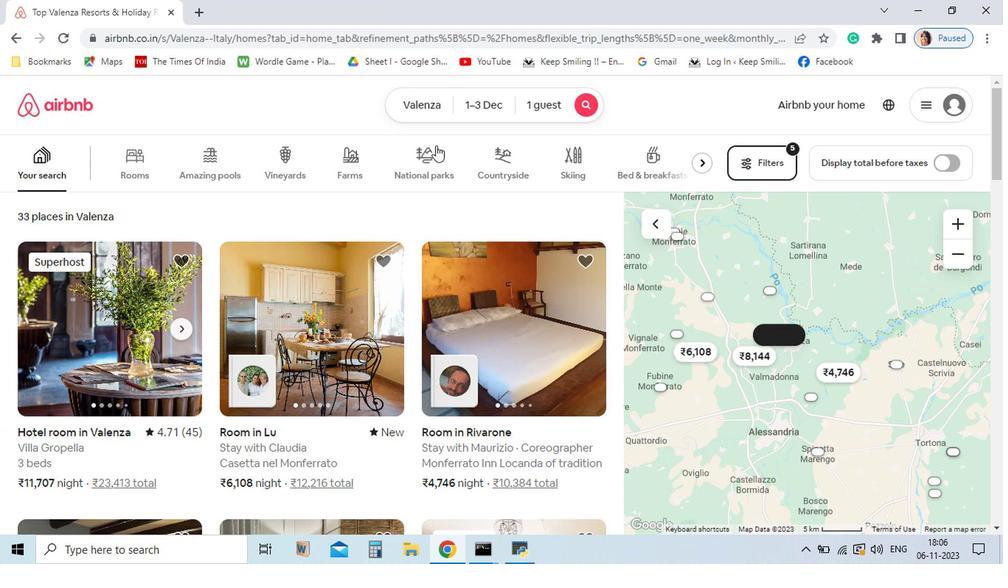 
Action: Mouse moved to (455, 250)
Screenshot: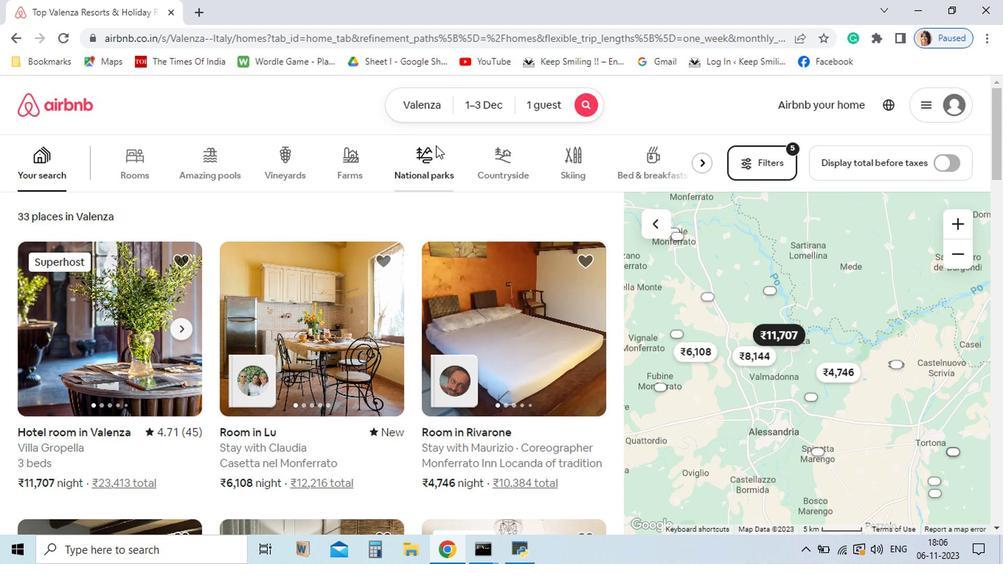
